 Task: Plan a trip to Gamboma, Republic of the Congo from 9th November, 2023 to 16th November, 2023 for 2 adults.2 bedrooms having 2 beds and 1 bathroom. Property type can be flat. Look for 3 properties as per requirement.
Action: Mouse moved to (558, 144)
Screenshot: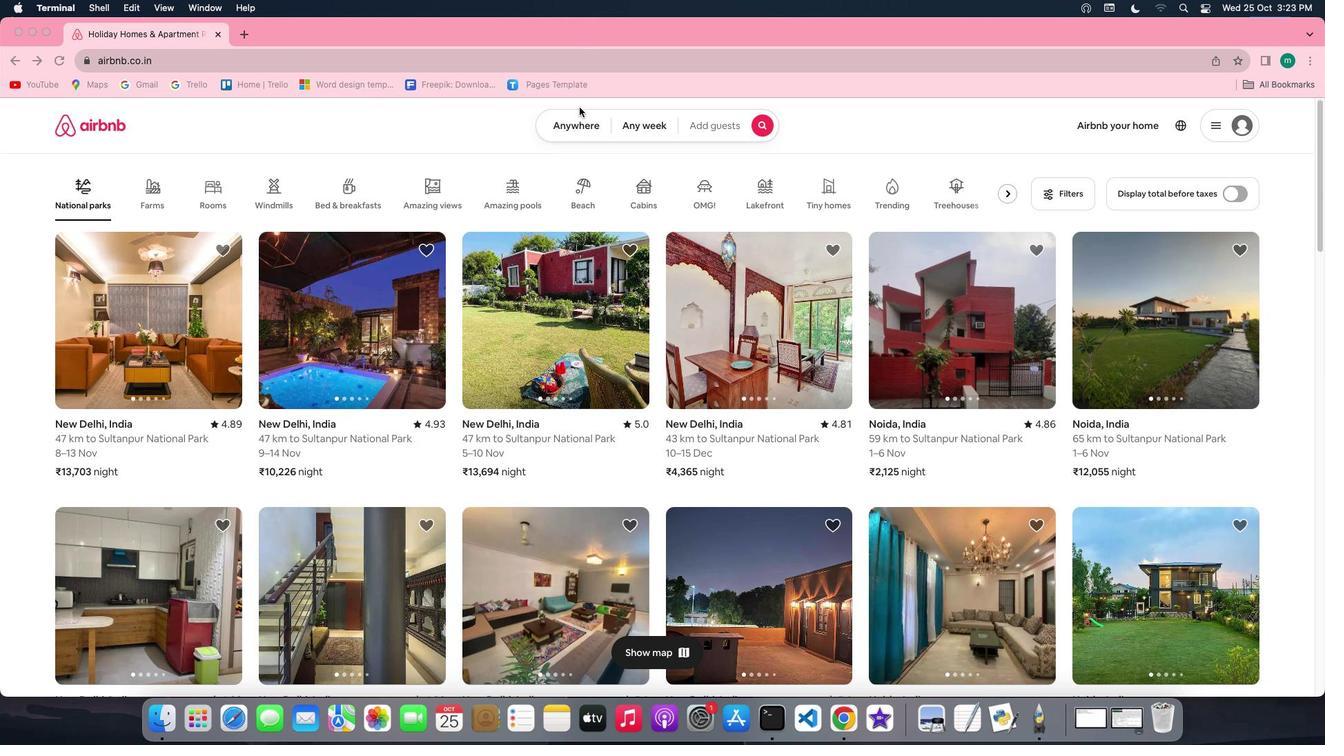 
Action: Mouse pressed left at (558, 144)
Screenshot: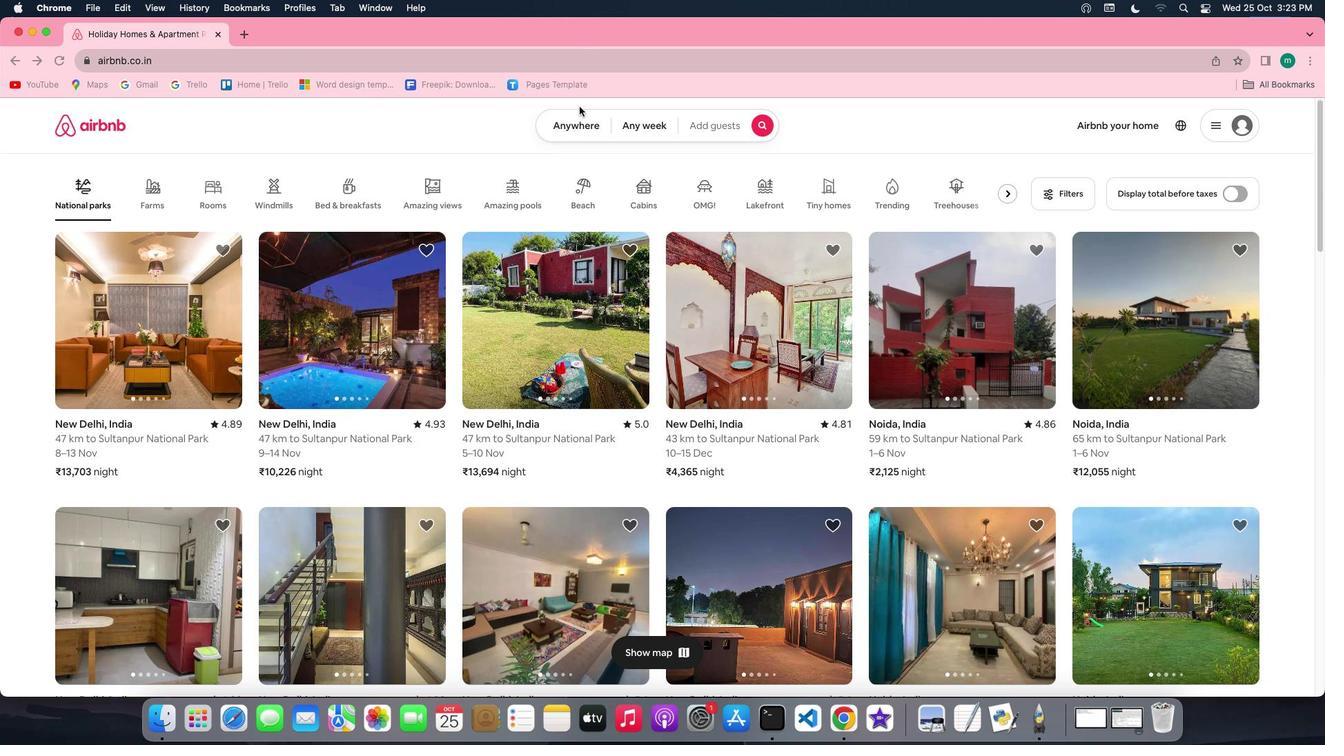
Action: Mouse moved to (560, 164)
Screenshot: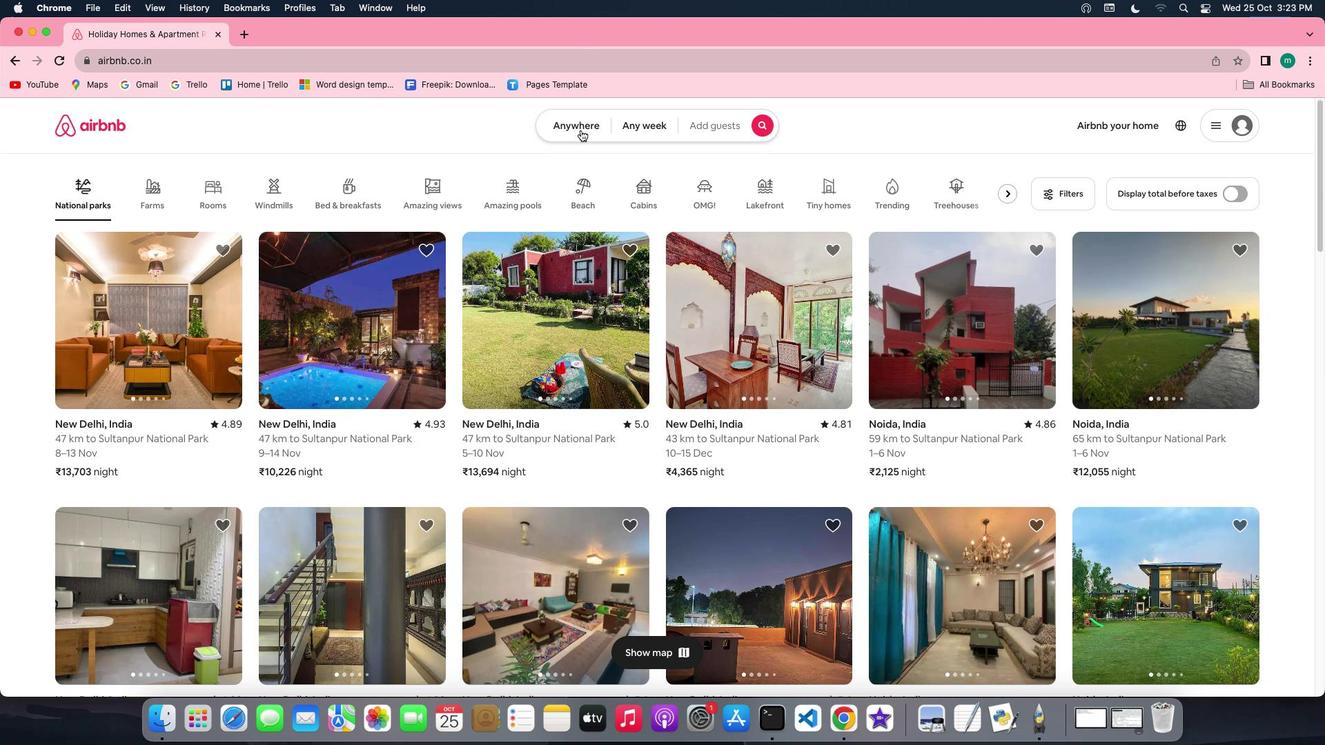 
Action: Mouse pressed left at (560, 164)
Screenshot: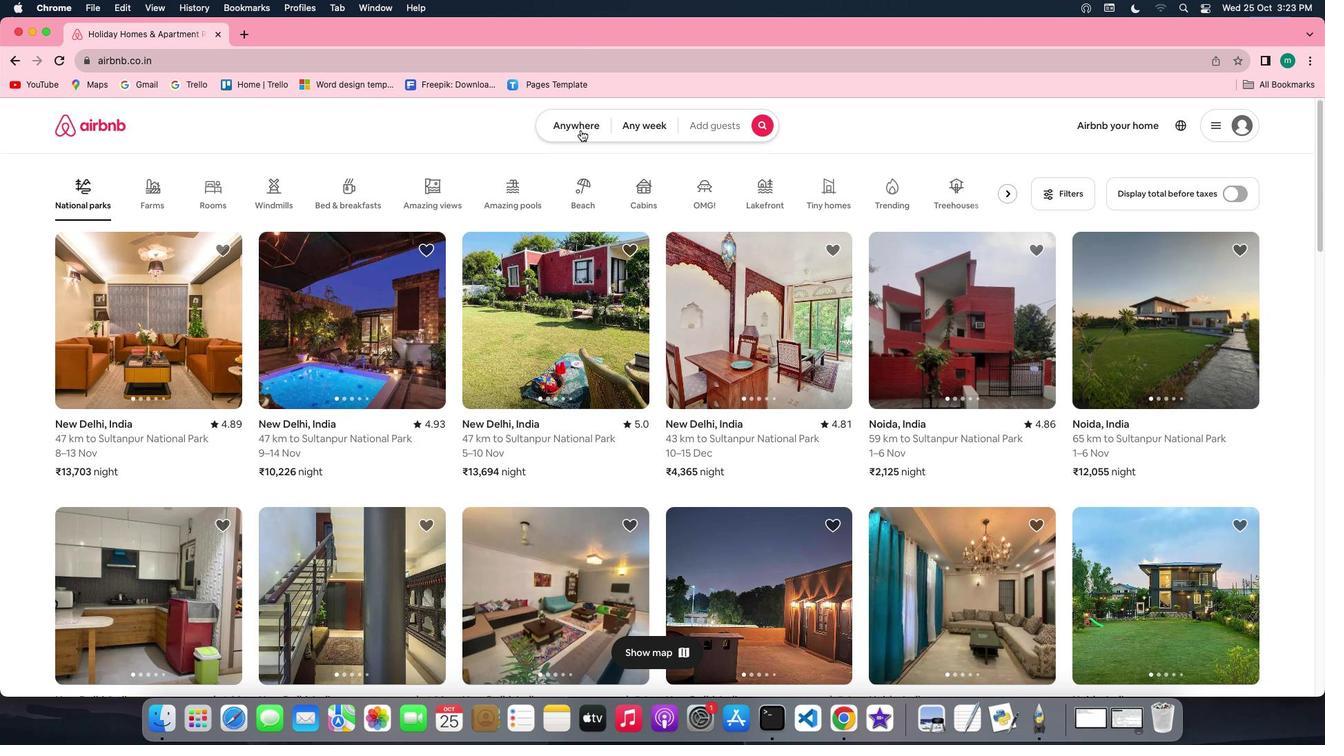 
Action: Mouse moved to (477, 206)
Screenshot: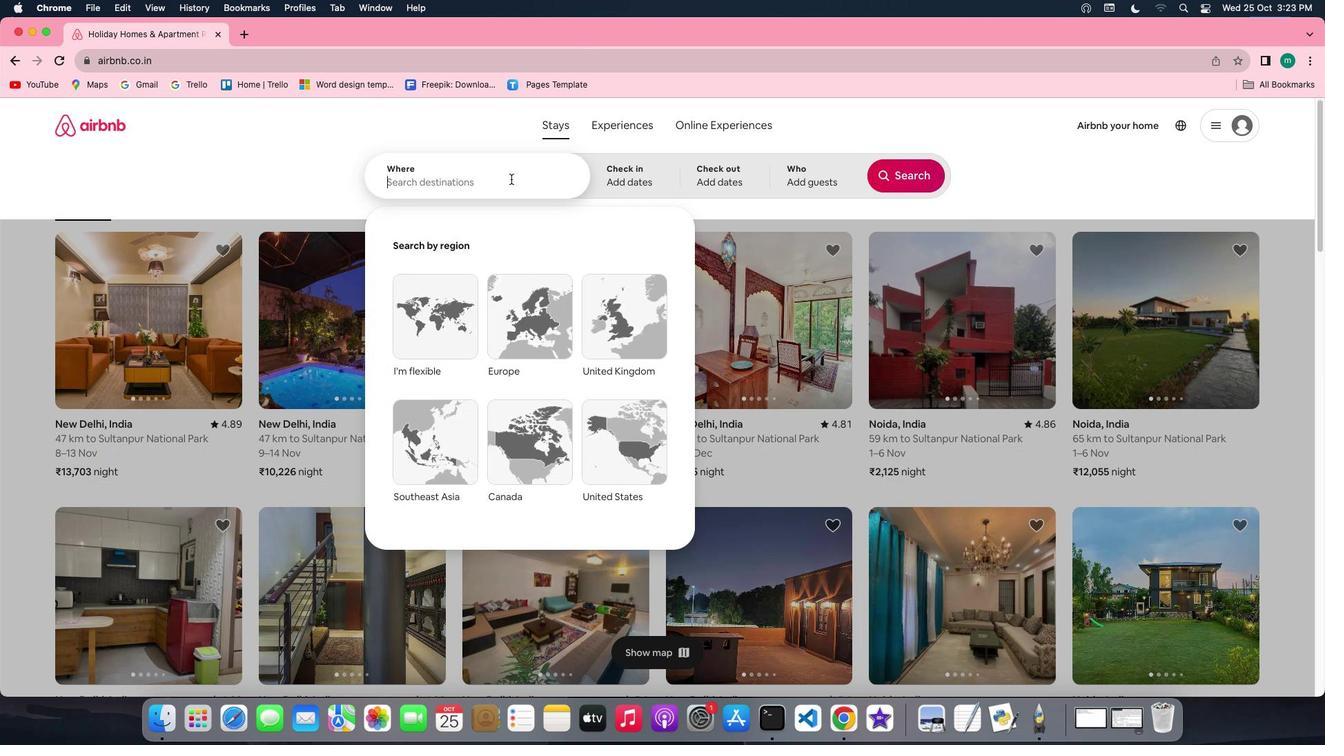 
Action: Mouse pressed left at (477, 206)
Screenshot: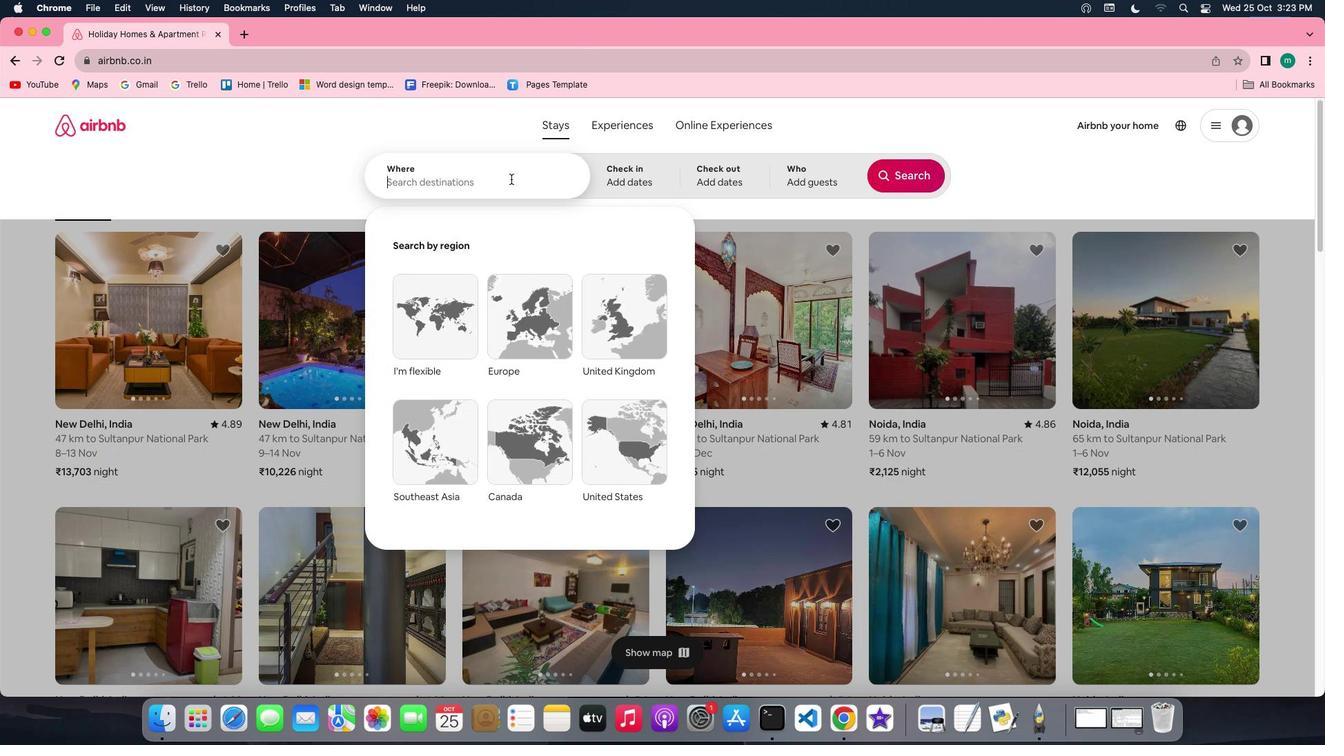 
Action: Key pressed Key.shift'G''a''m''b''o''m''a'','Key.shiftKey.shift'R''E'Key.backspace'e''p''u''b''l''i''c'Key.space'o''f'Key.space't''h''e'Key.space'c''o''n''g''o'
Screenshot: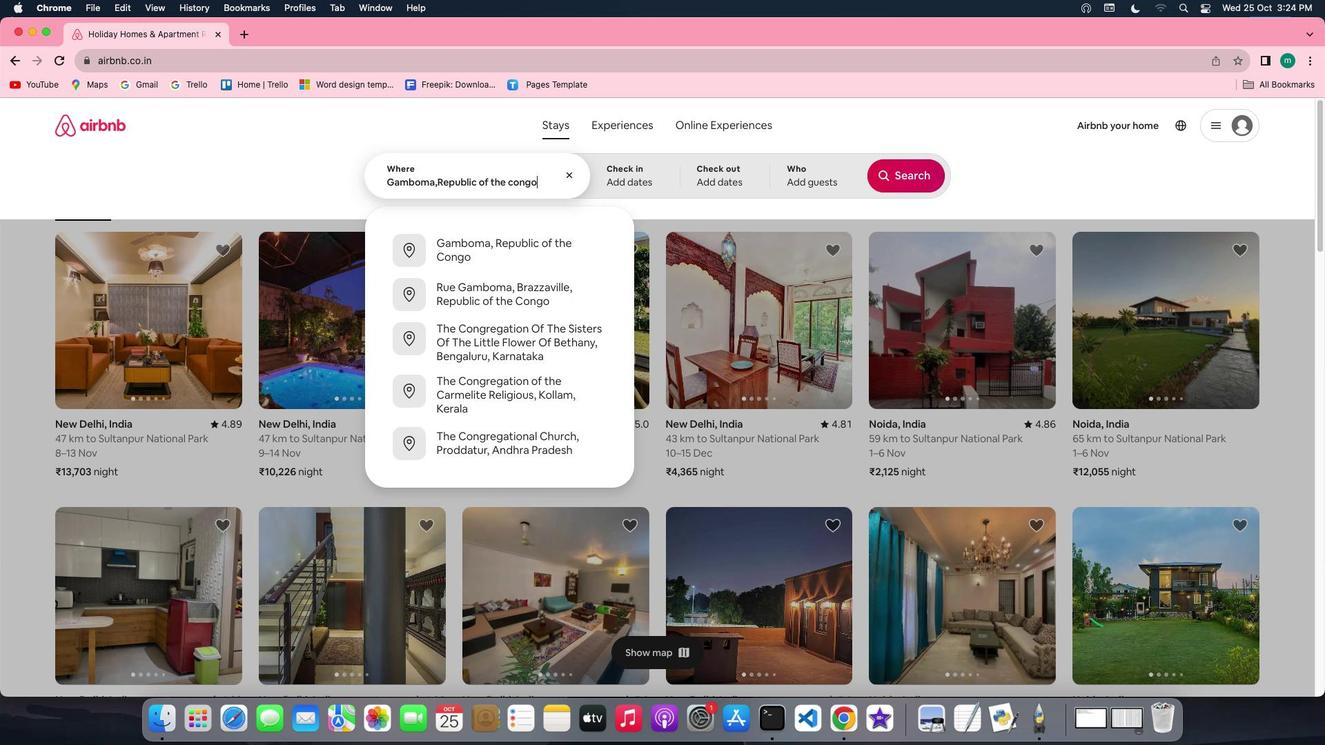 
Action: Mouse moved to (657, 203)
Screenshot: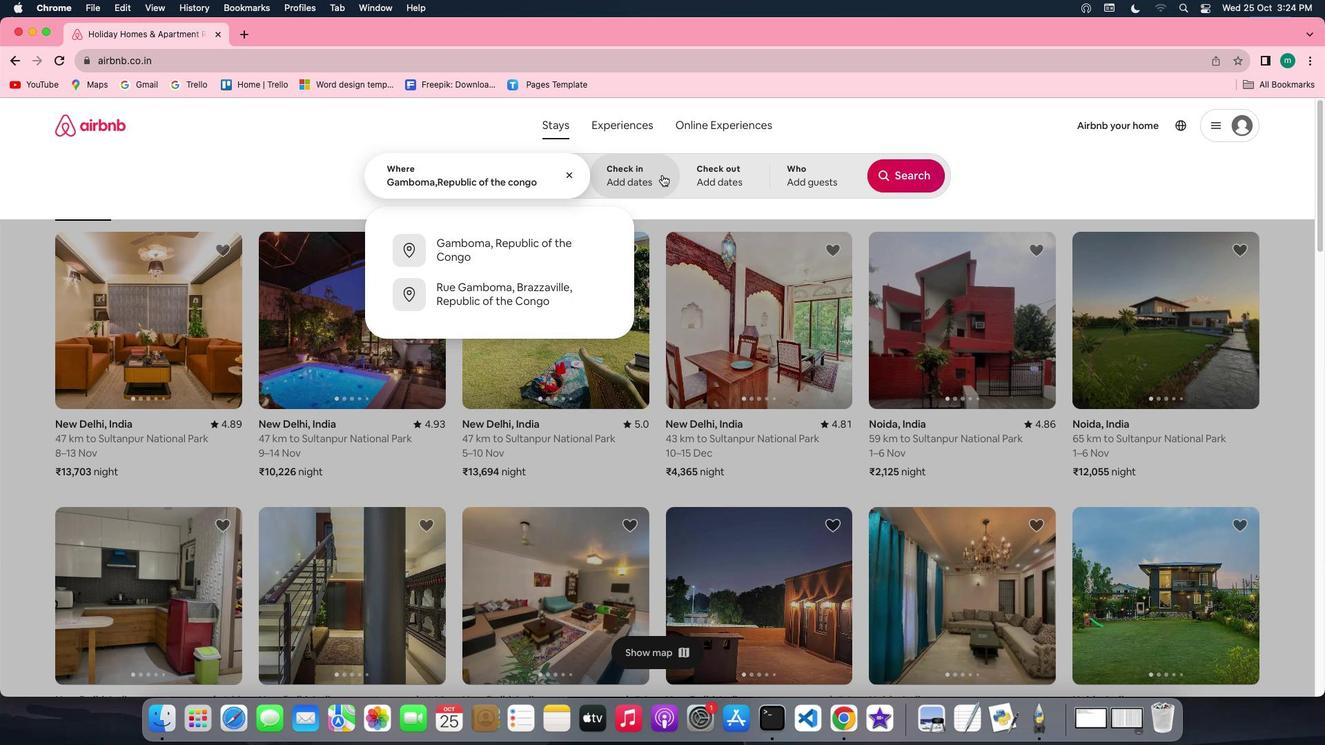 
Action: Mouse pressed left at (657, 203)
Screenshot: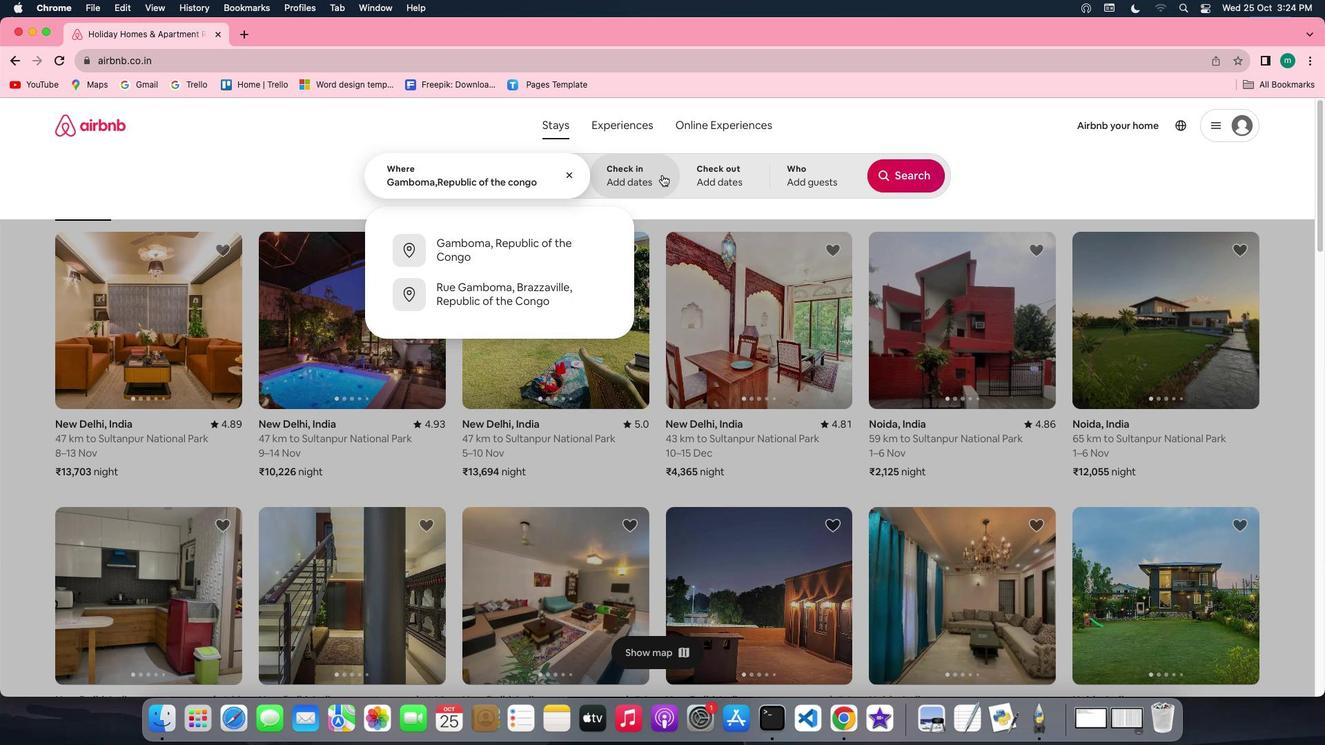 
Action: Mouse moved to (847, 378)
Screenshot: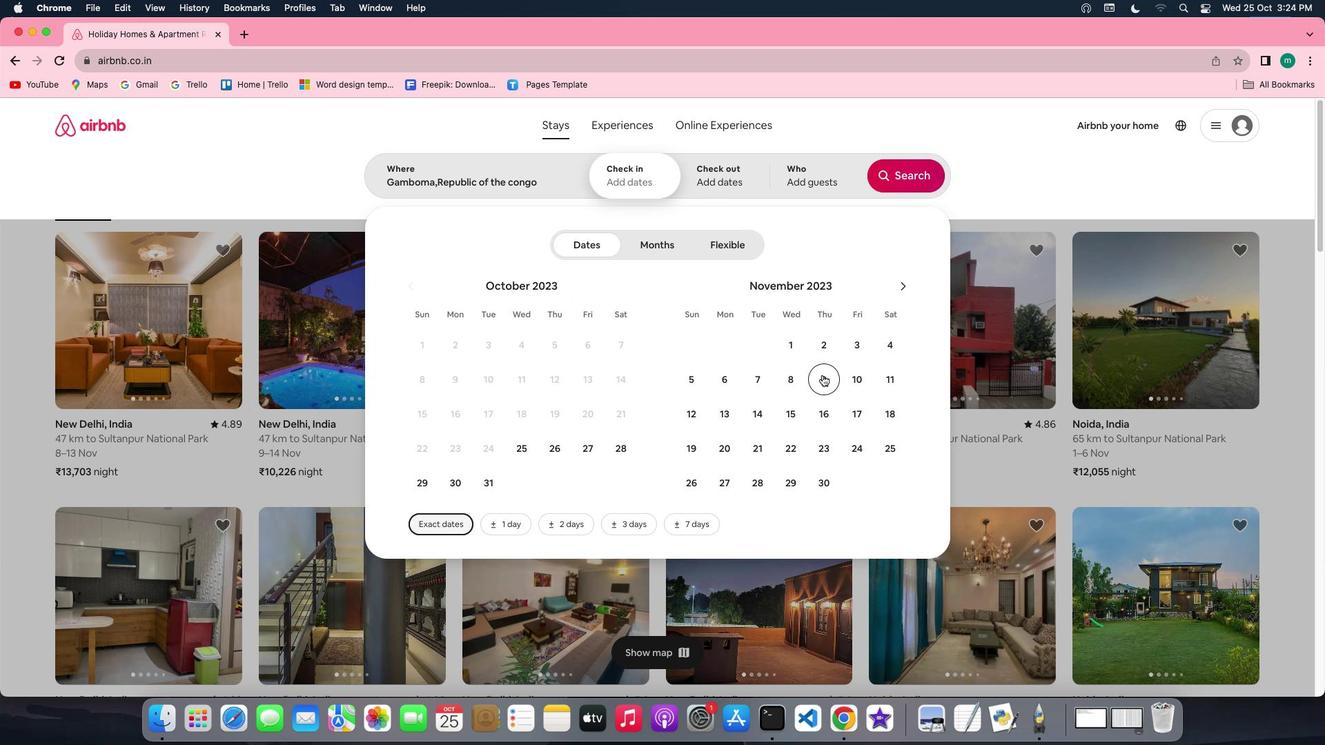 
Action: Mouse pressed left at (847, 378)
Screenshot: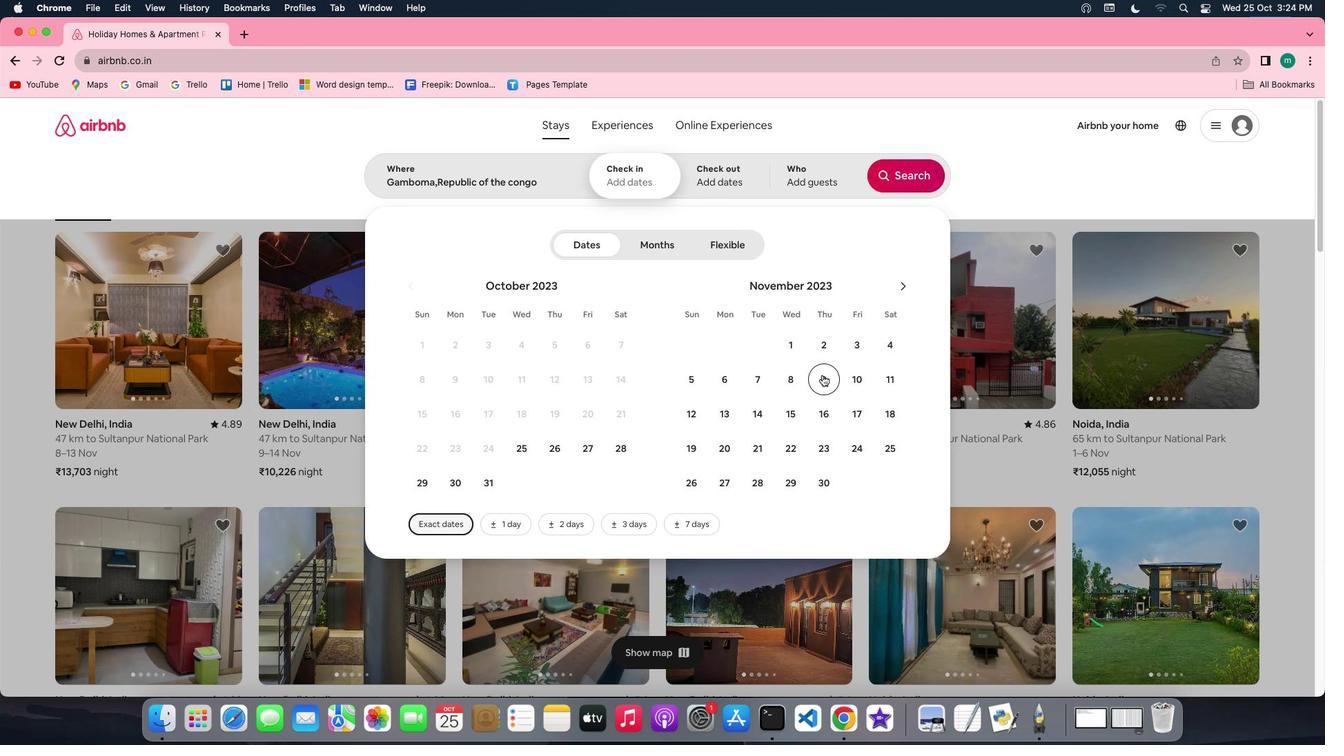 
Action: Mouse moved to (859, 406)
Screenshot: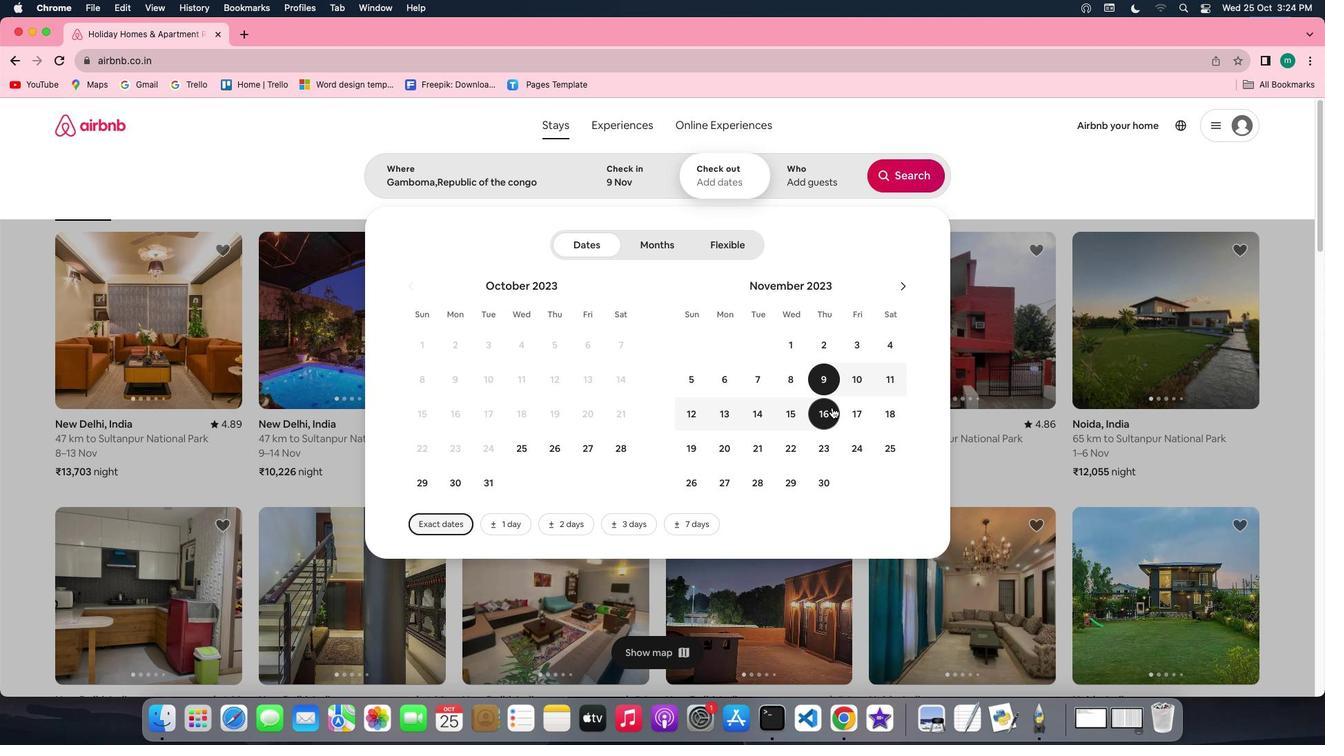 
Action: Mouse pressed left at (859, 406)
Screenshot: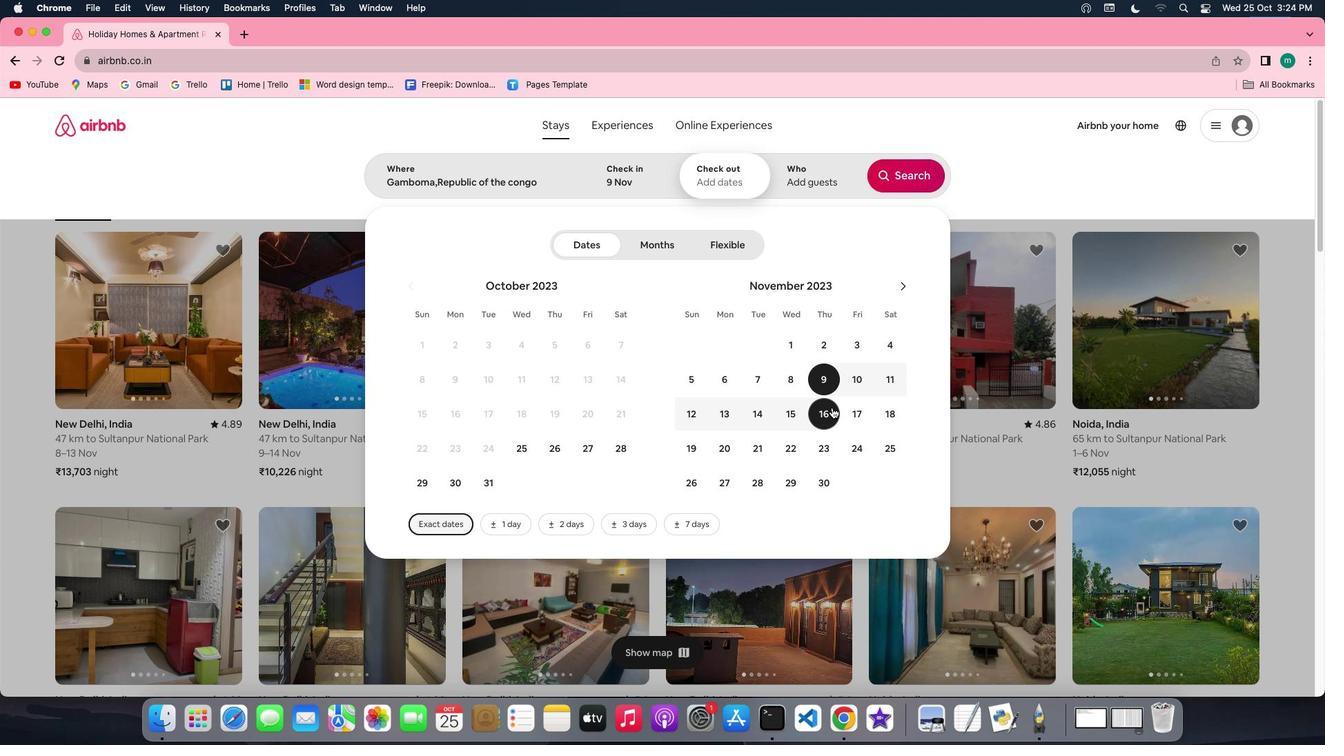 
Action: Mouse moved to (842, 211)
Screenshot: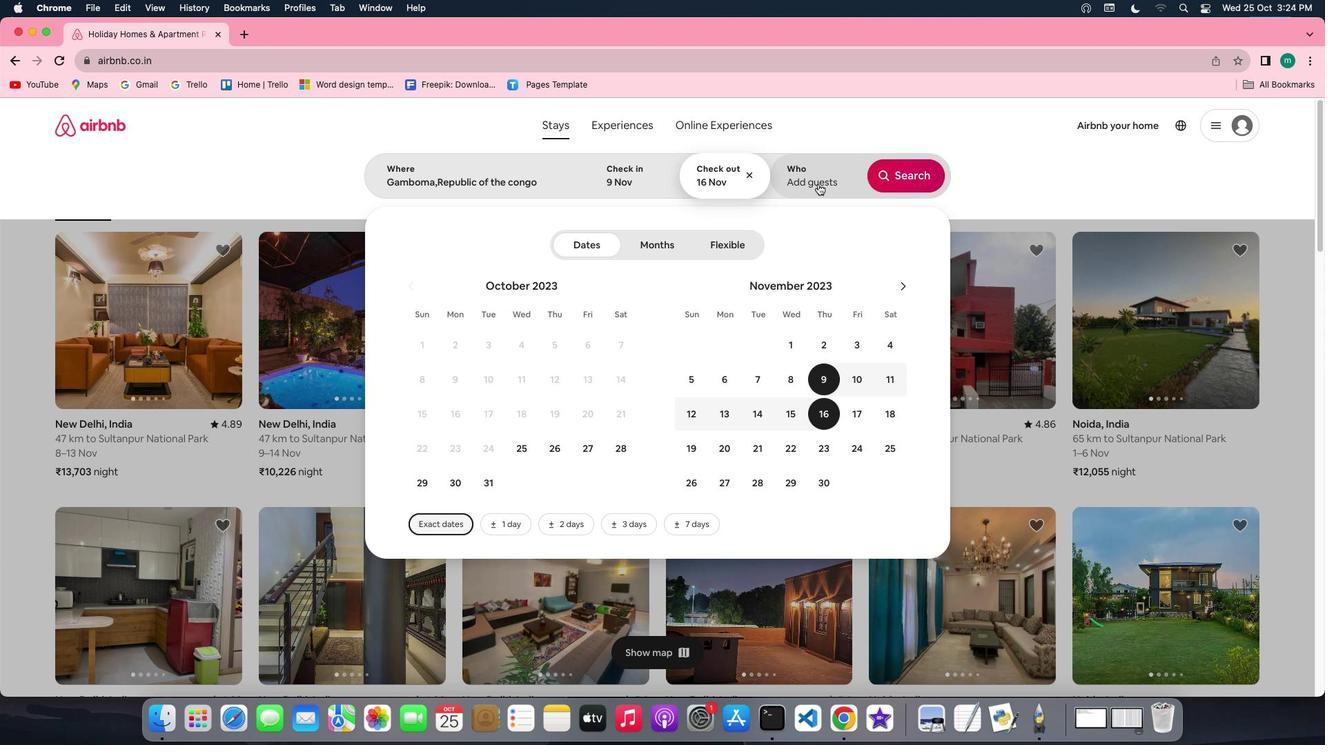 
Action: Mouse pressed left at (842, 211)
Screenshot: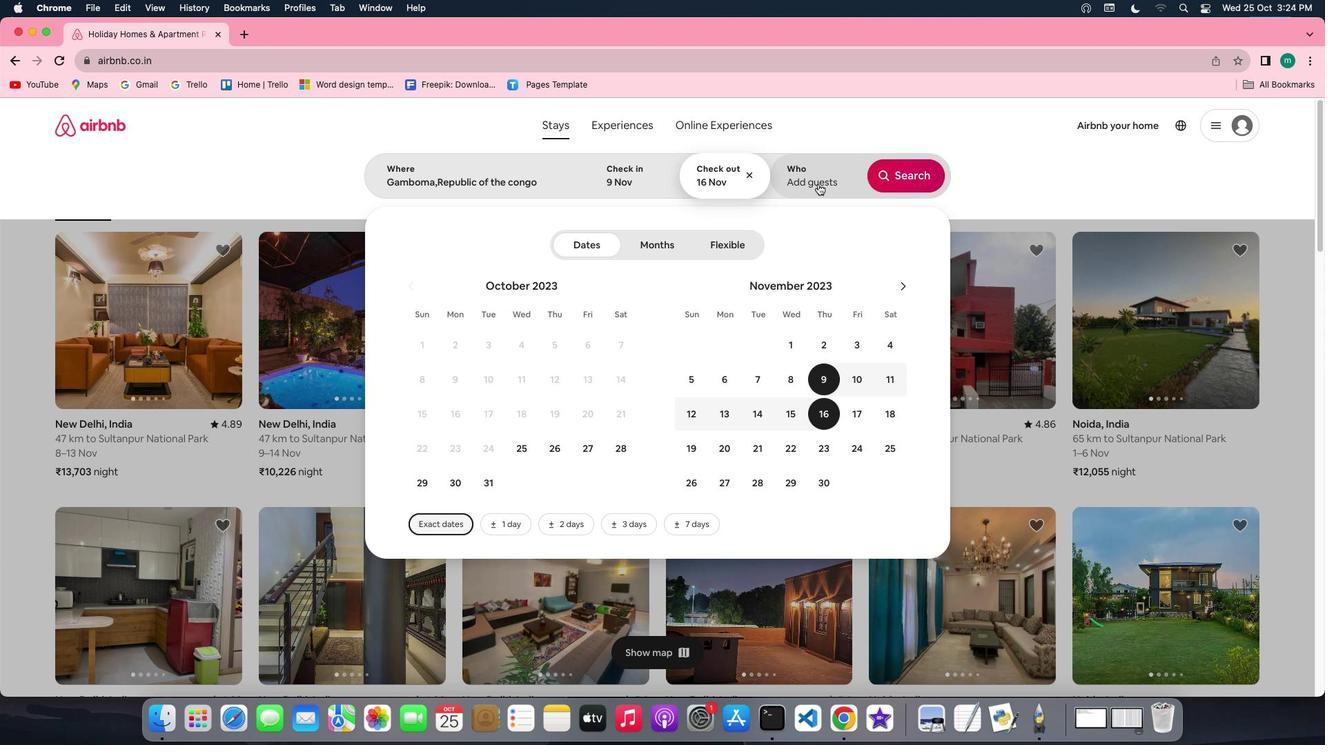 
Action: Mouse moved to (951, 271)
Screenshot: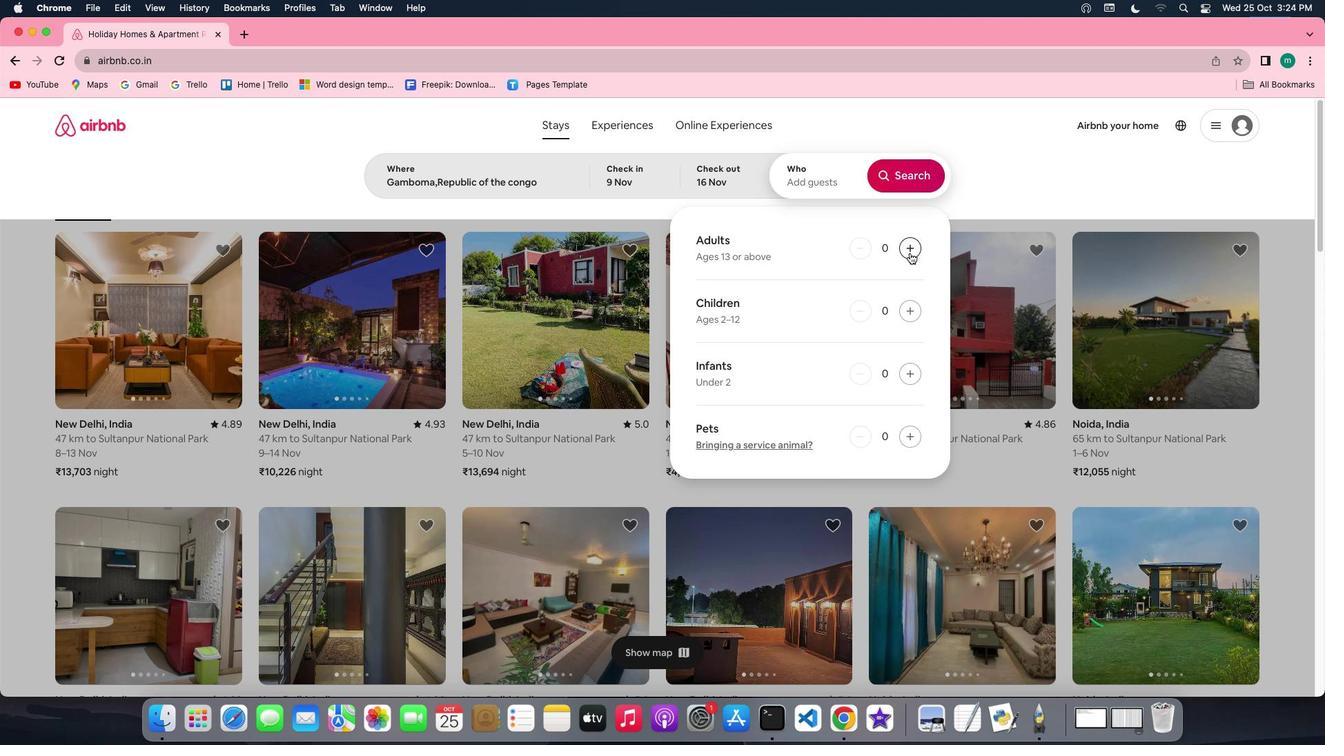 
Action: Mouse pressed left at (951, 271)
Screenshot: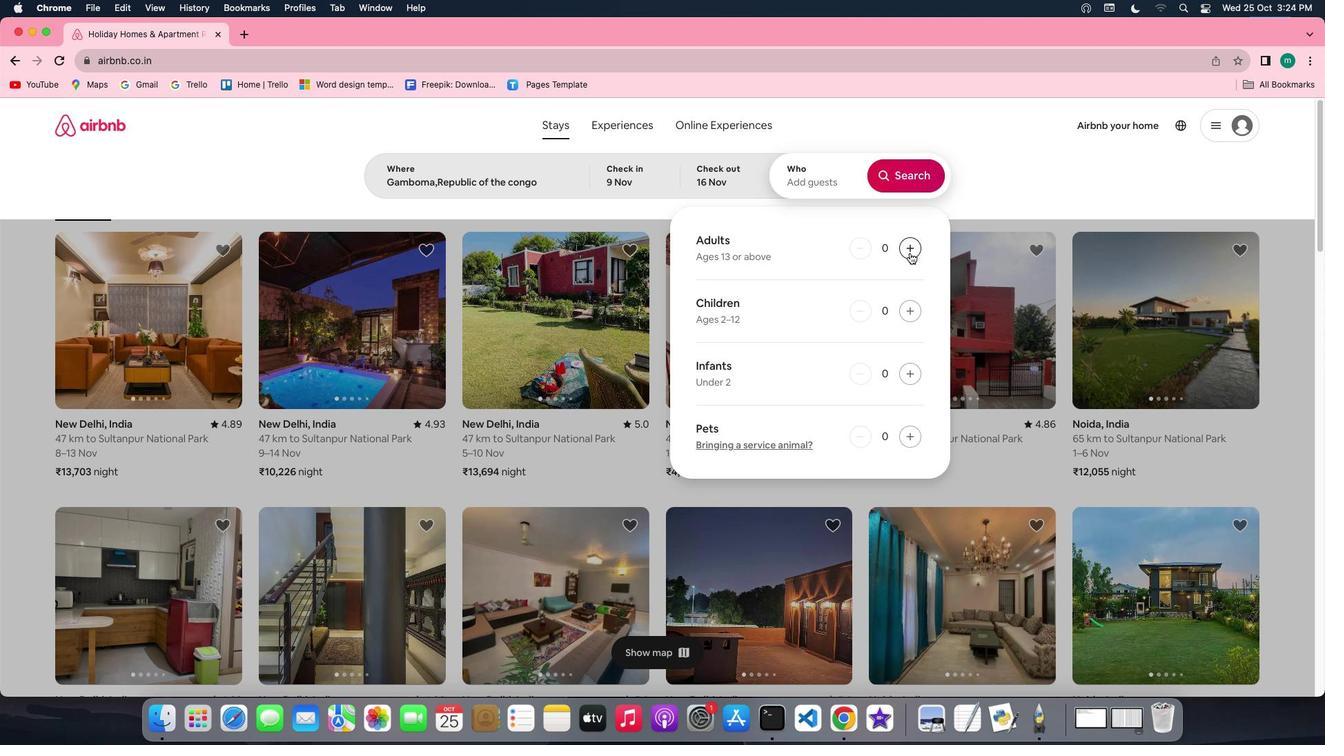 
Action: Mouse pressed left at (951, 271)
Screenshot: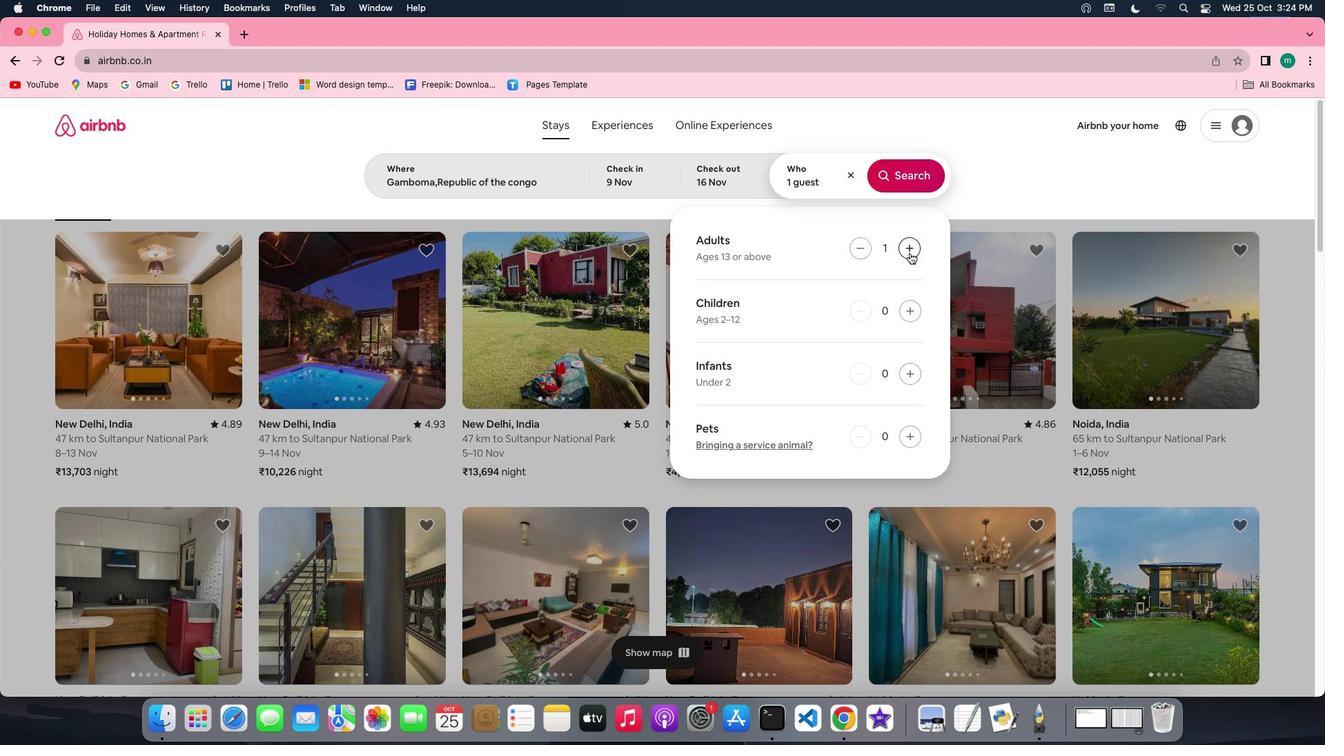 
Action: Mouse moved to (962, 197)
Screenshot: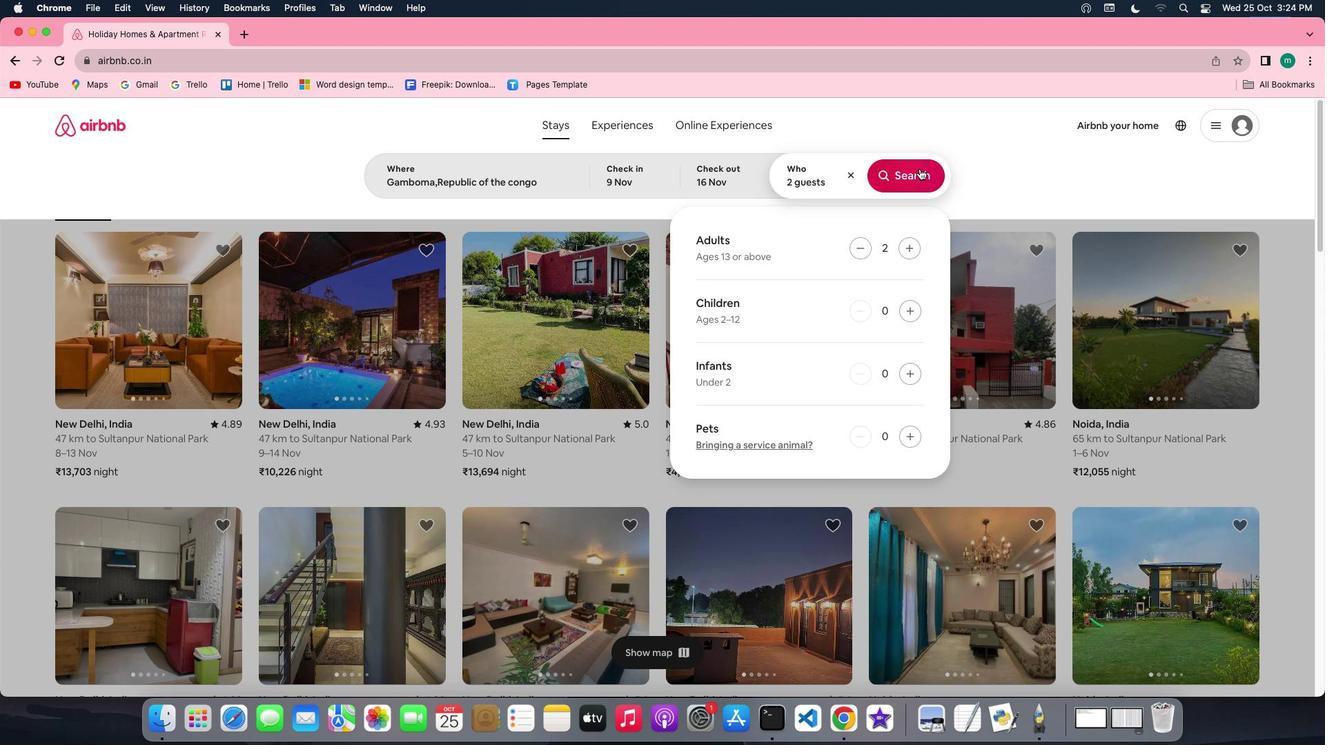 
Action: Mouse pressed left at (962, 197)
Screenshot: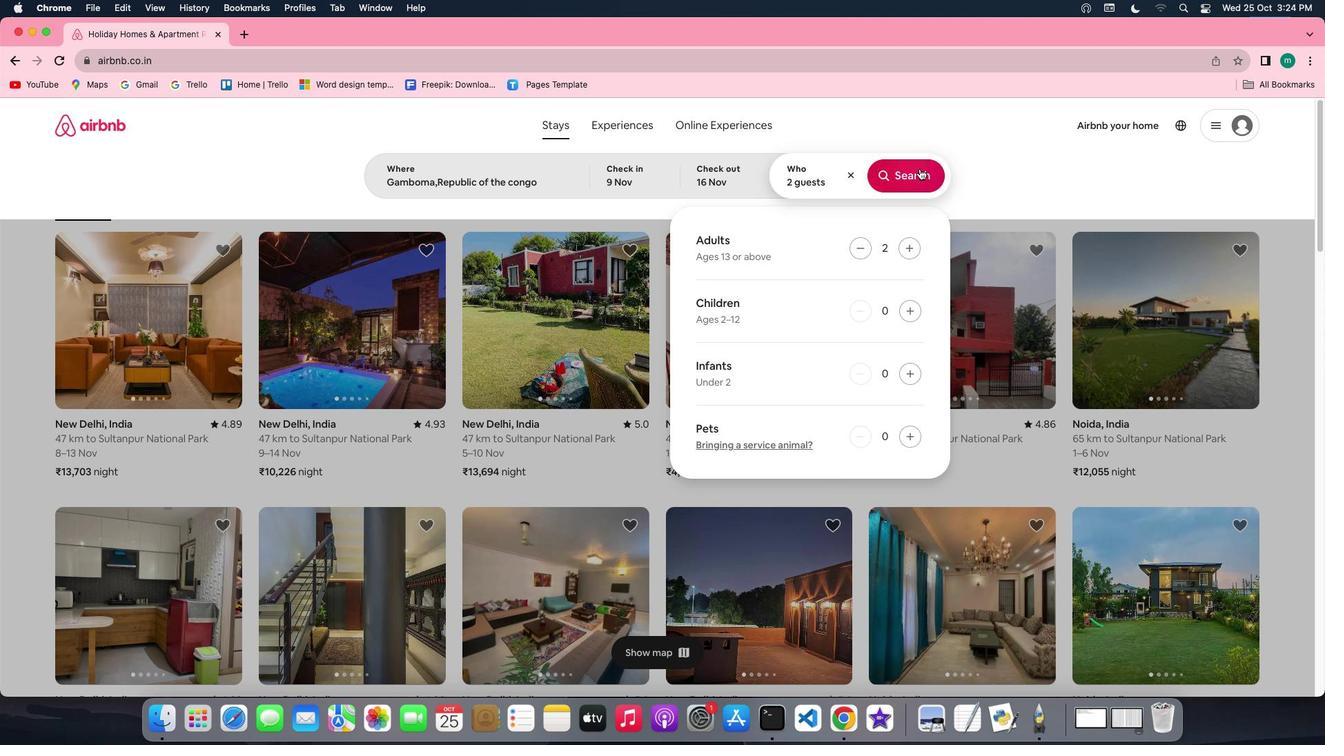
Action: Mouse moved to (1196, 208)
Screenshot: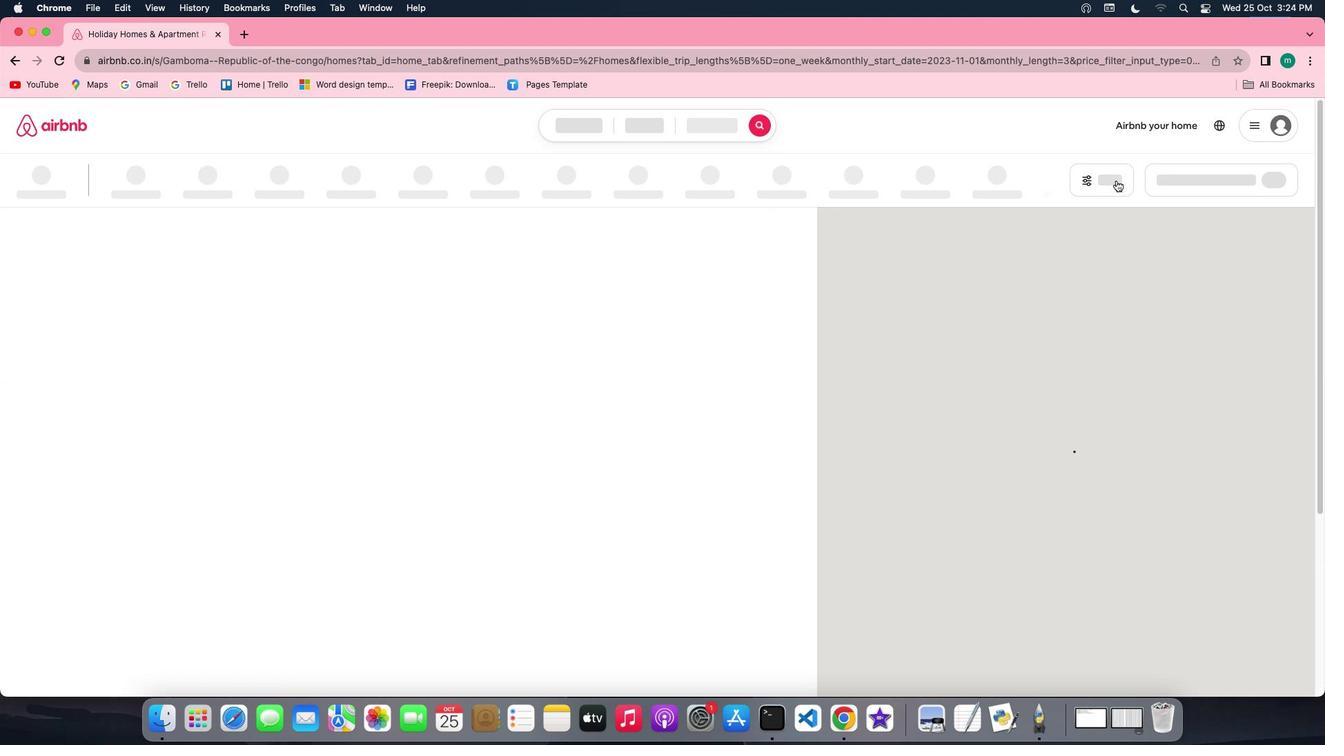 
Action: Mouse pressed left at (1196, 208)
Screenshot: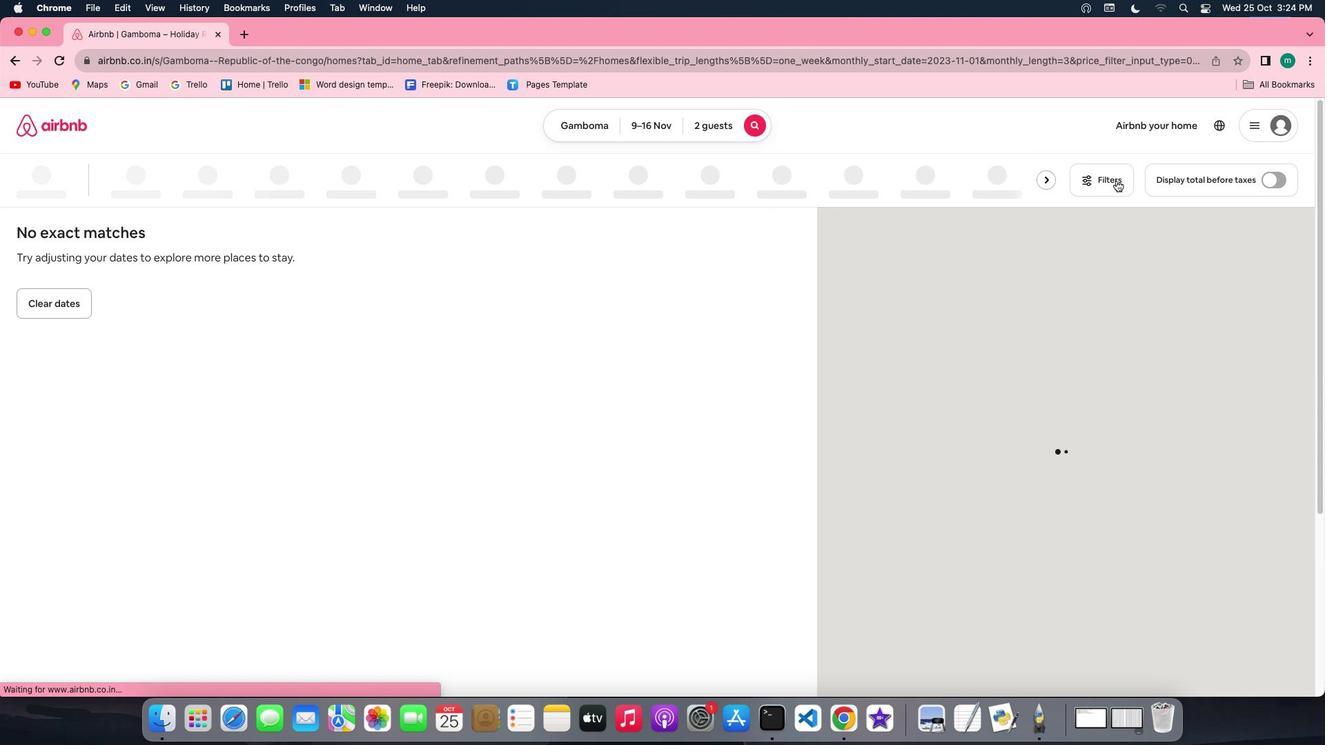 
Action: Mouse moved to (679, 357)
Screenshot: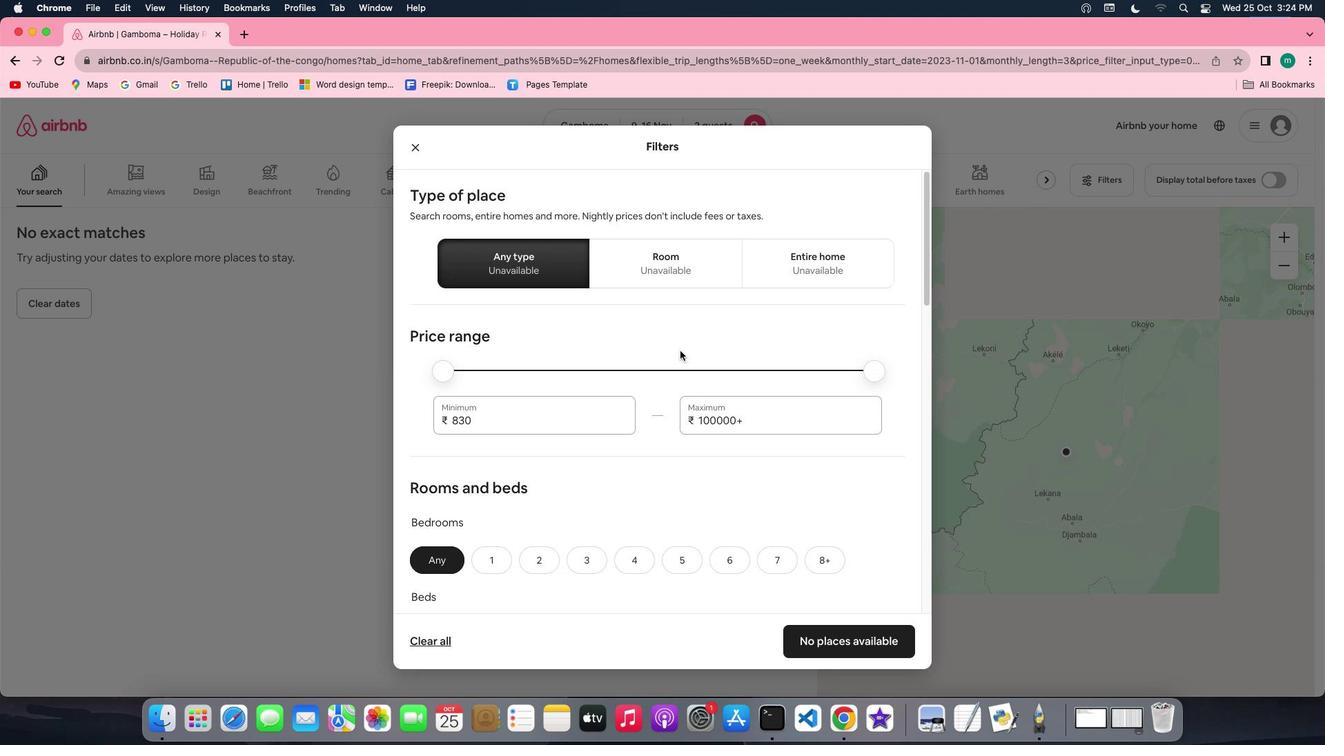 
Action: Mouse scrolled (679, 357) with delta (-127, 49)
Screenshot: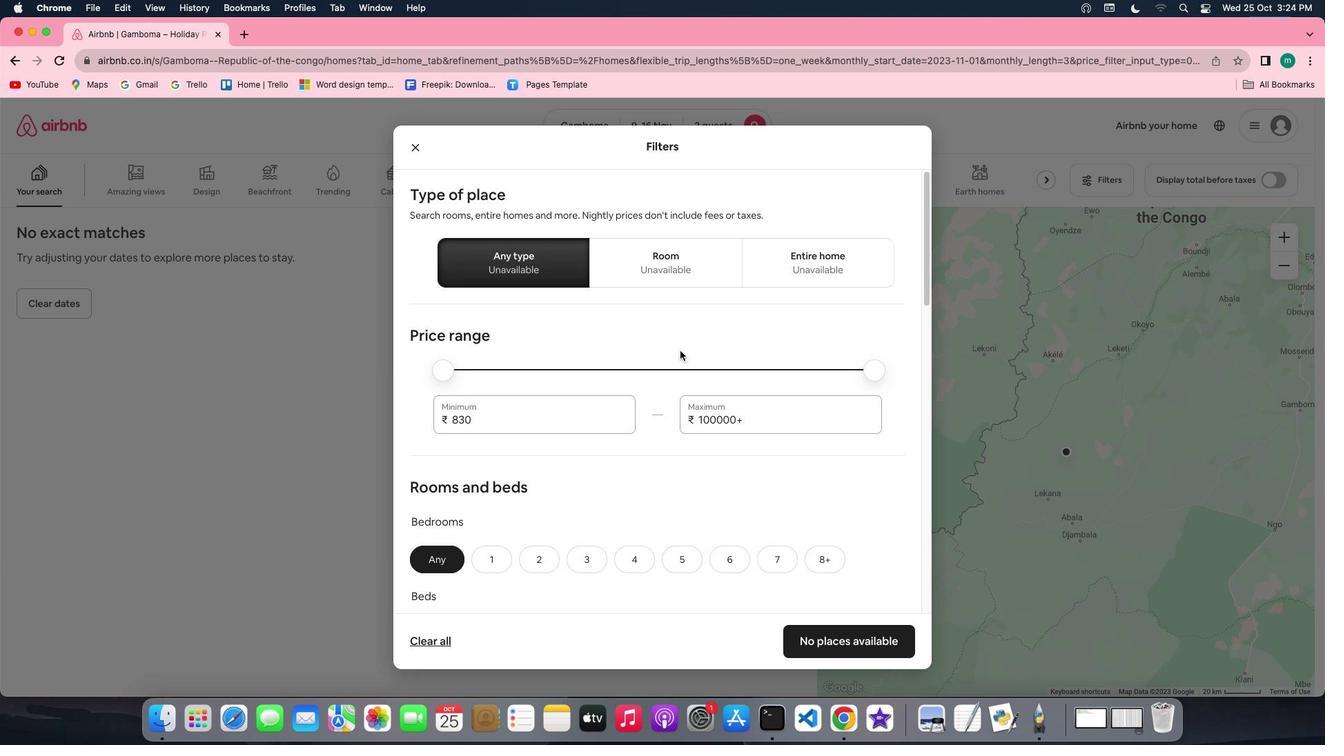 
Action: Mouse scrolled (679, 357) with delta (-127, 49)
Screenshot: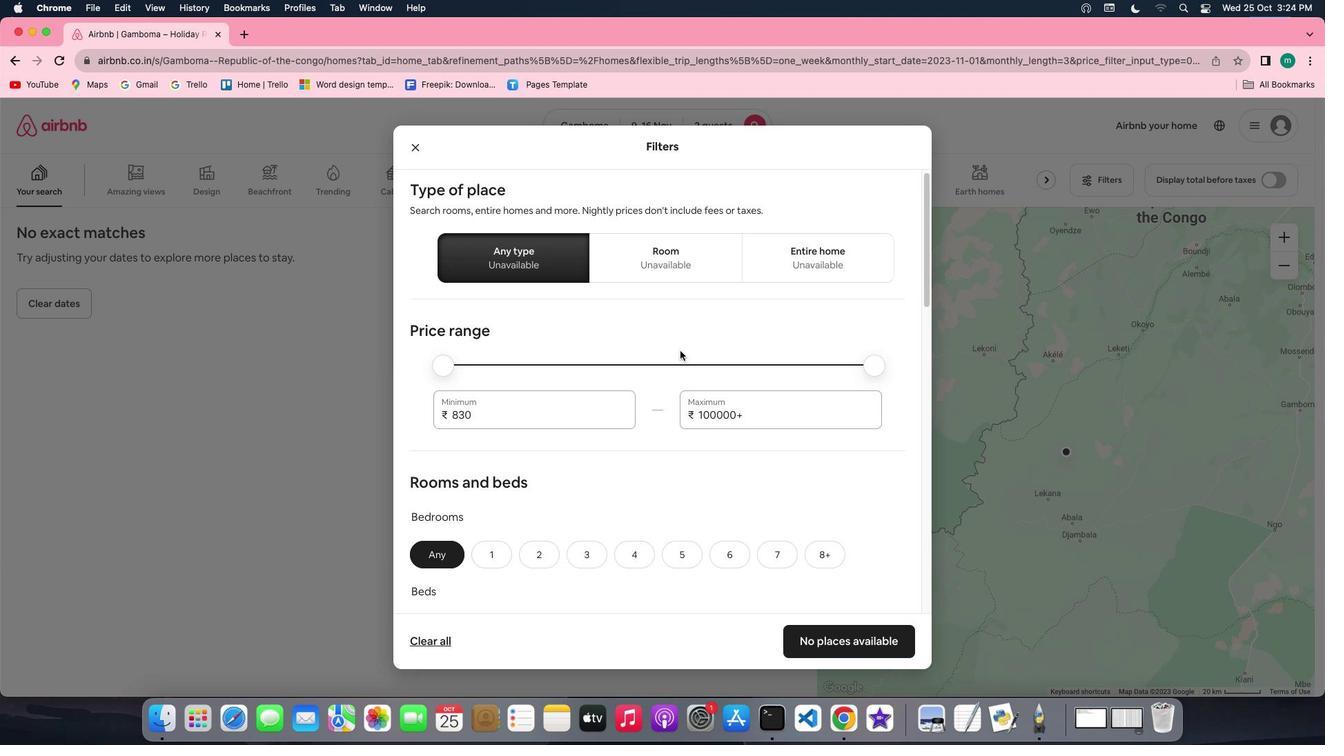 
Action: Mouse scrolled (679, 357) with delta (-127, 49)
Screenshot: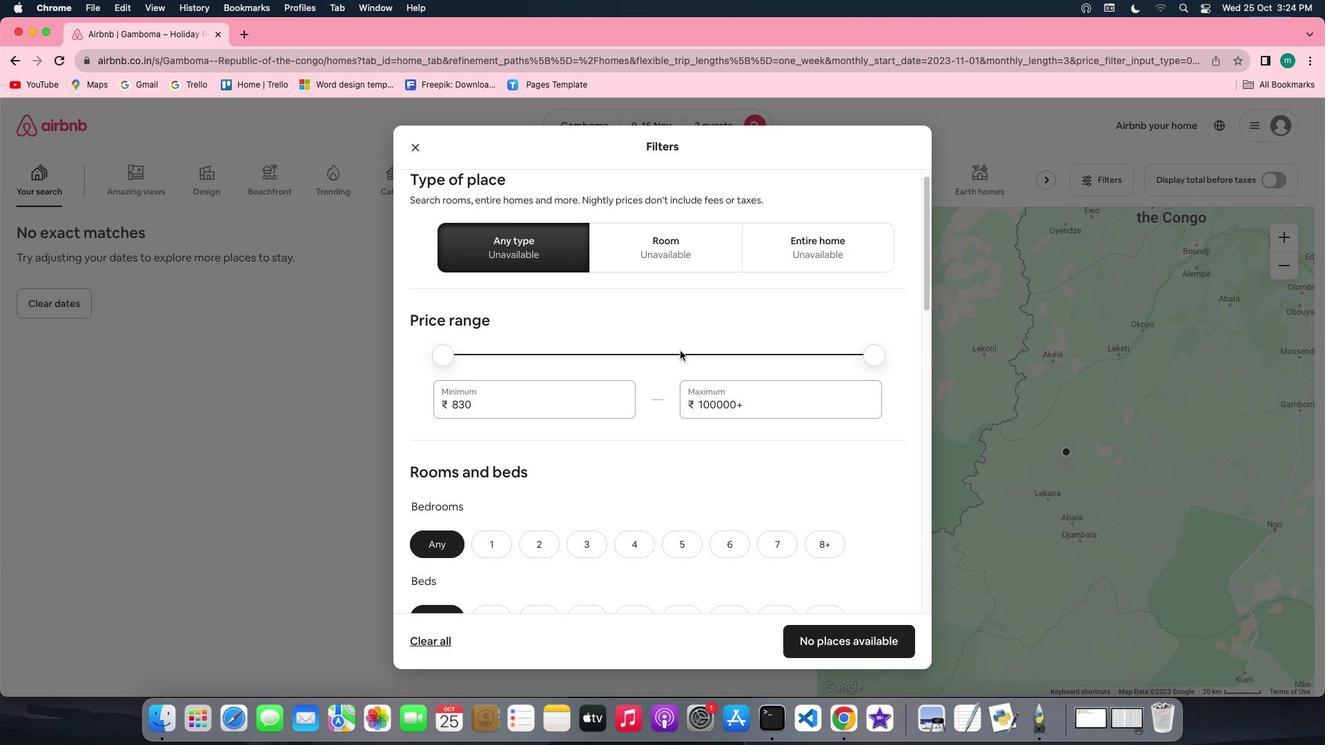 
Action: Mouse scrolled (679, 357) with delta (-127, 49)
Screenshot: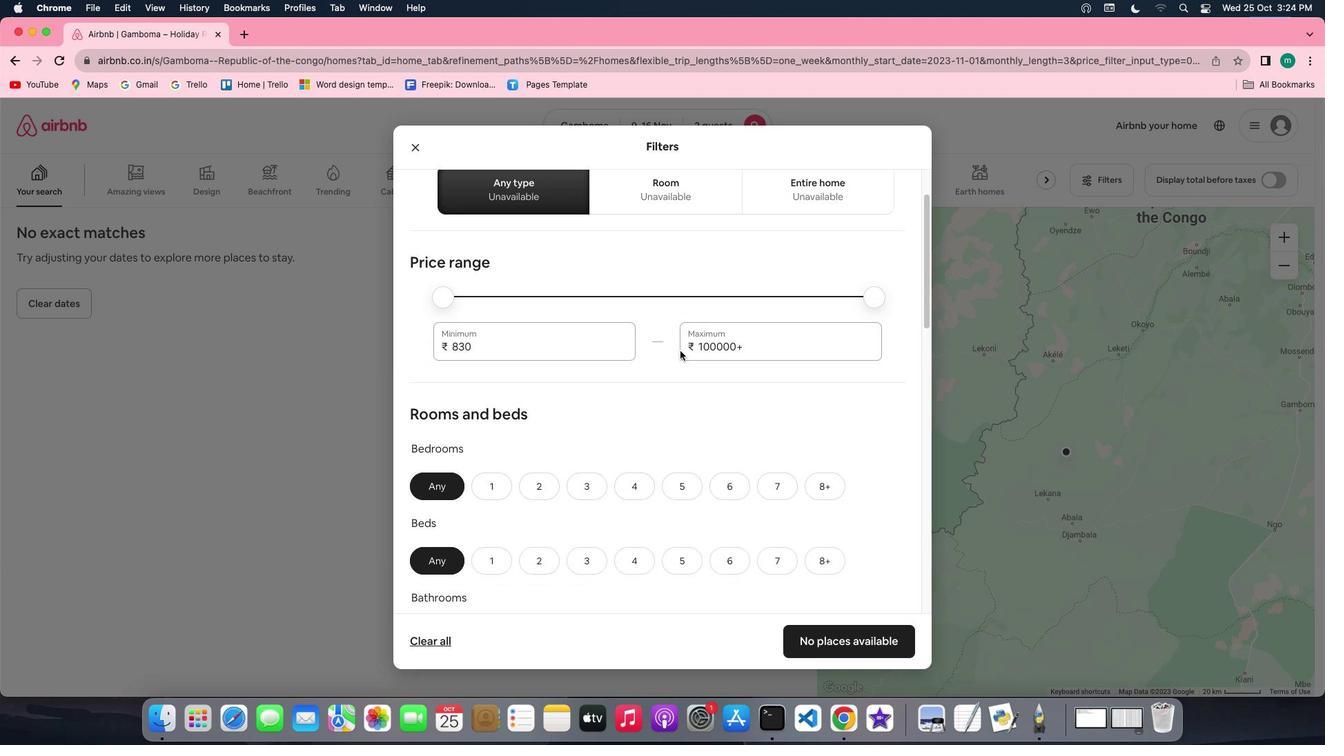 
Action: Mouse scrolled (679, 357) with delta (-127, 49)
Screenshot: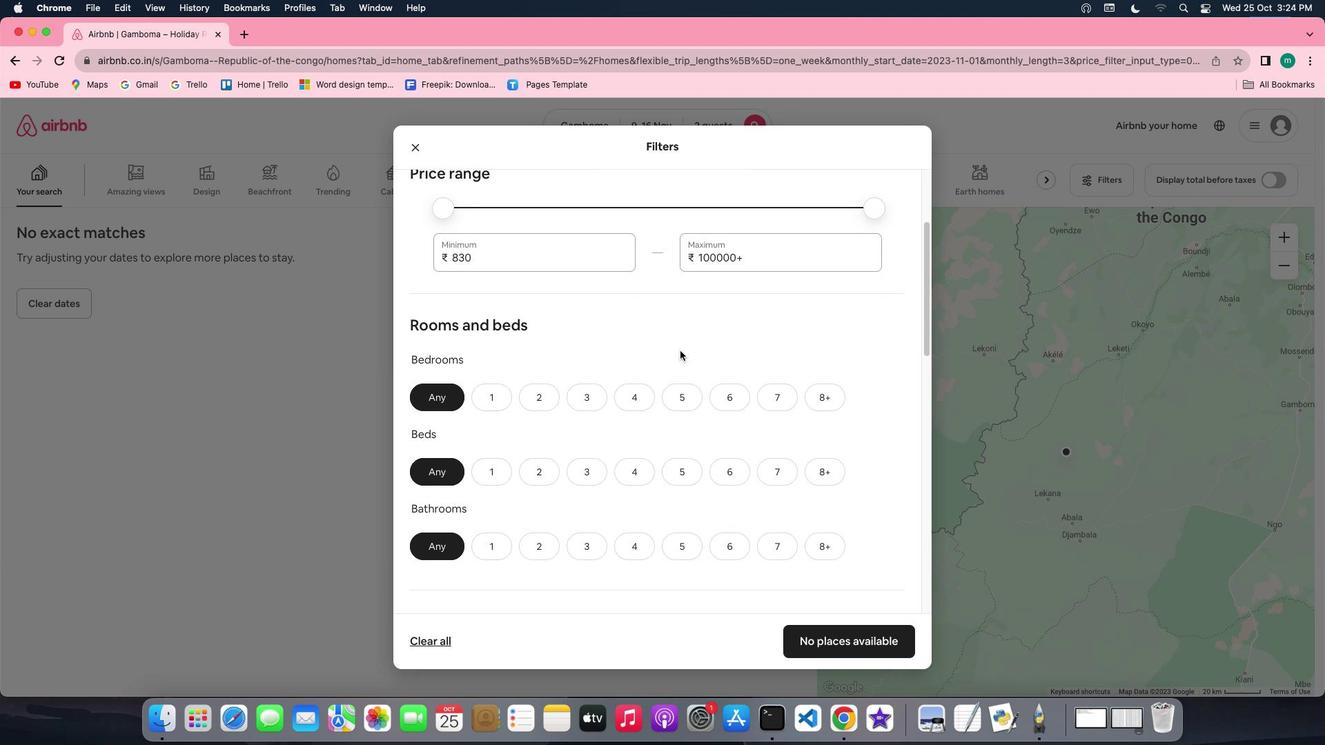 
Action: Mouse scrolled (679, 357) with delta (-127, 49)
Screenshot: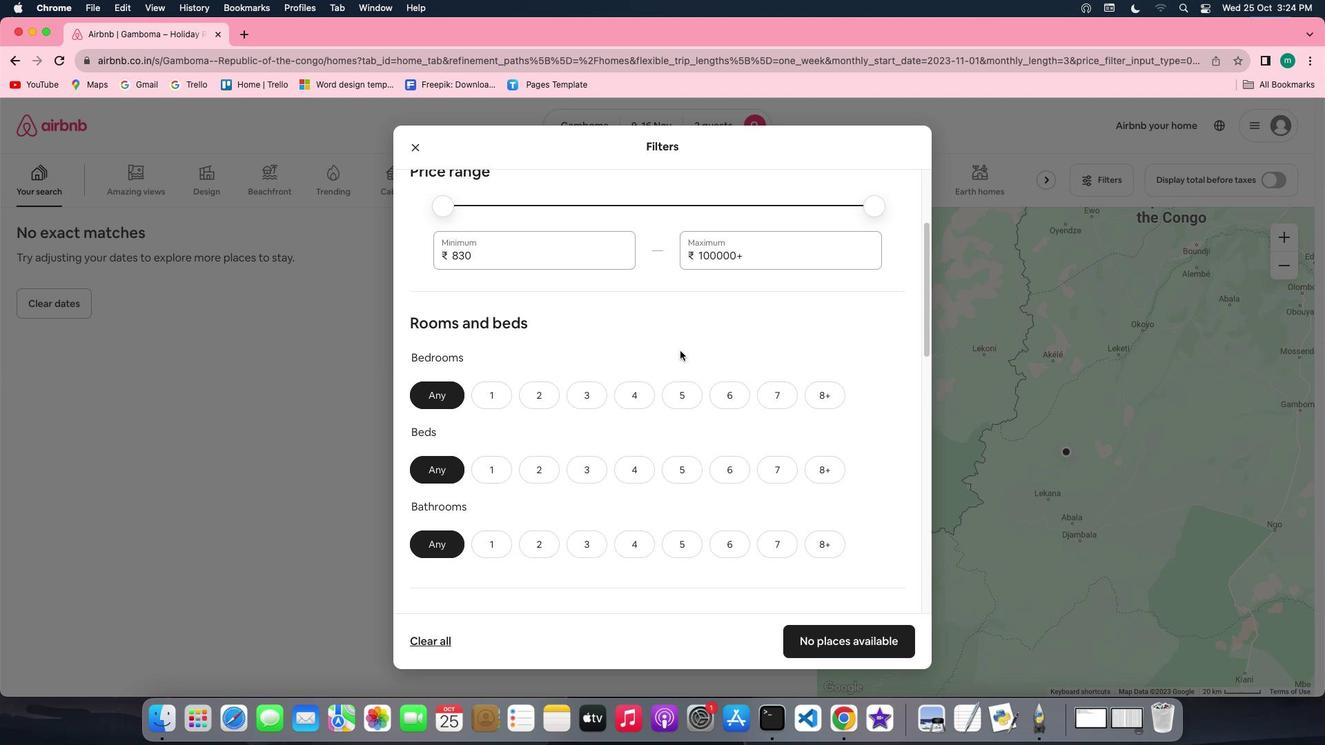 
Action: Mouse scrolled (679, 357) with delta (-127, 49)
Screenshot: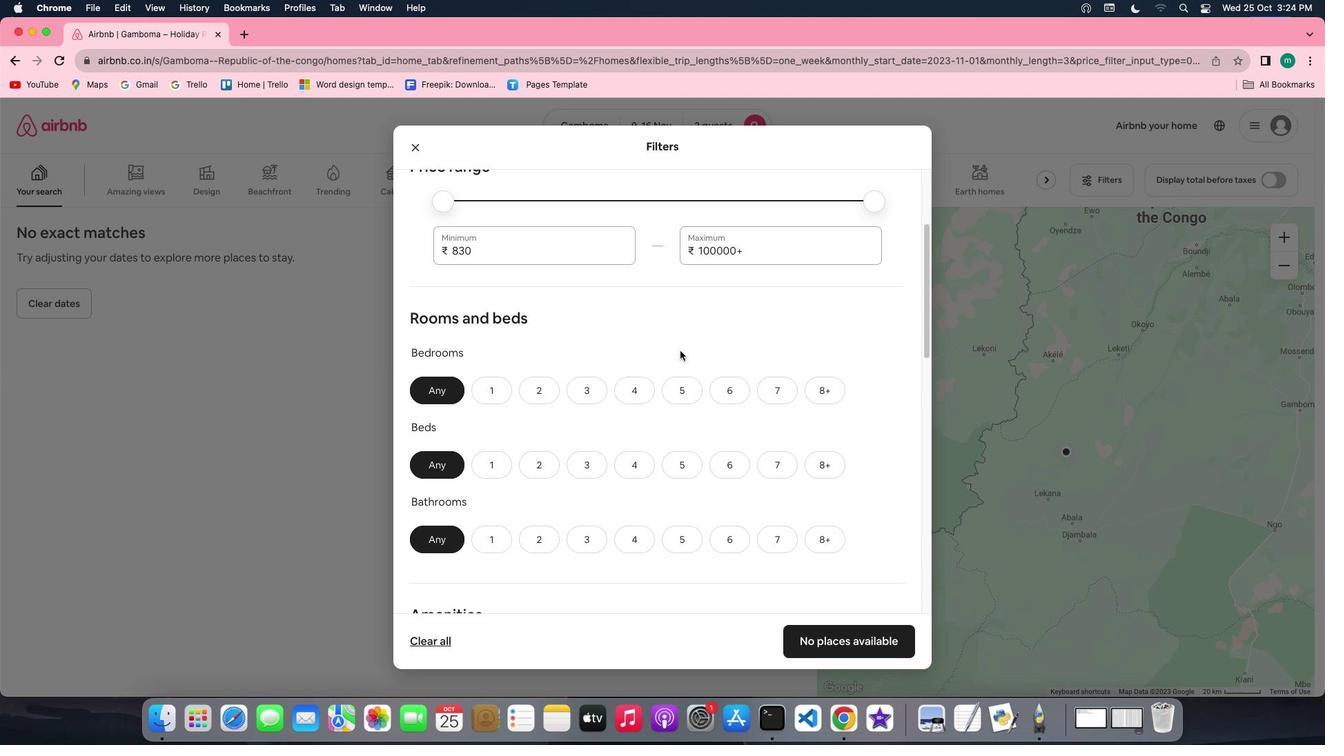 
Action: Mouse scrolled (679, 357) with delta (-127, 49)
Screenshot: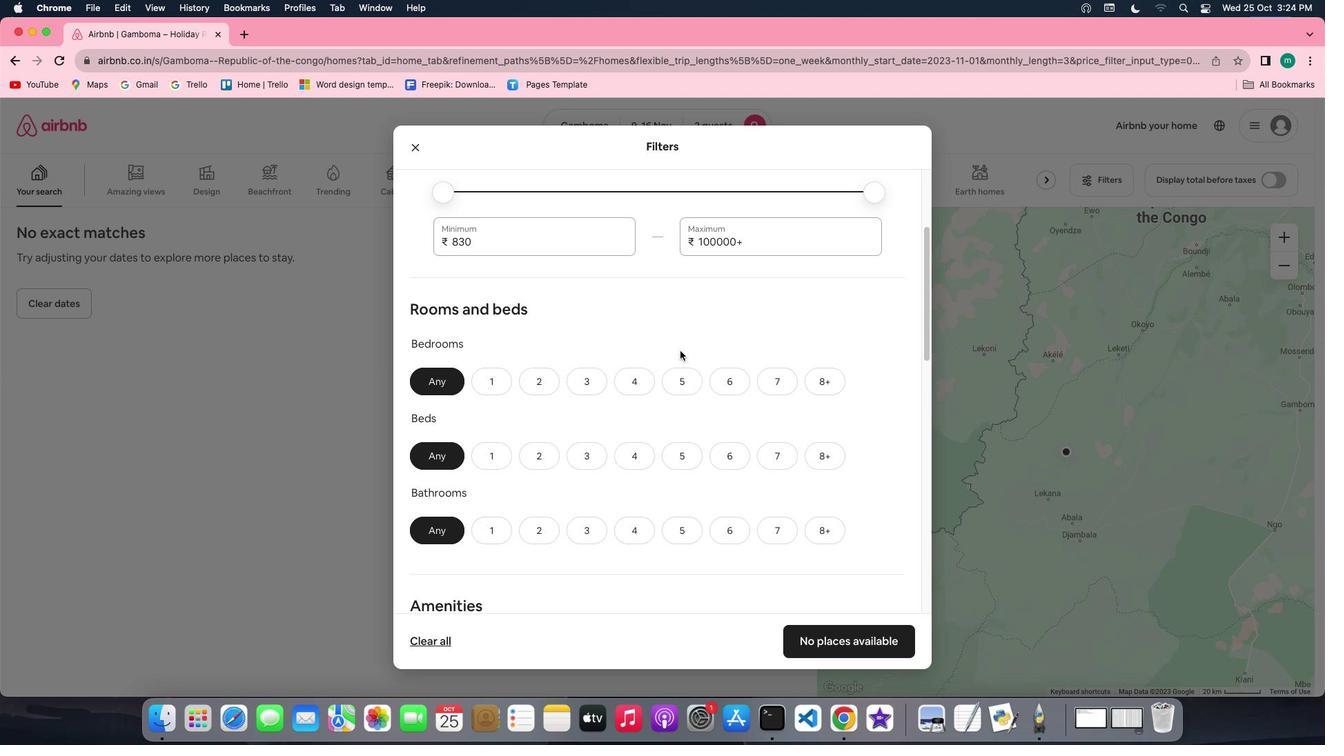 
Action: Mouse scrolled (679, 357) with delta (-127, 49)
Screenshot: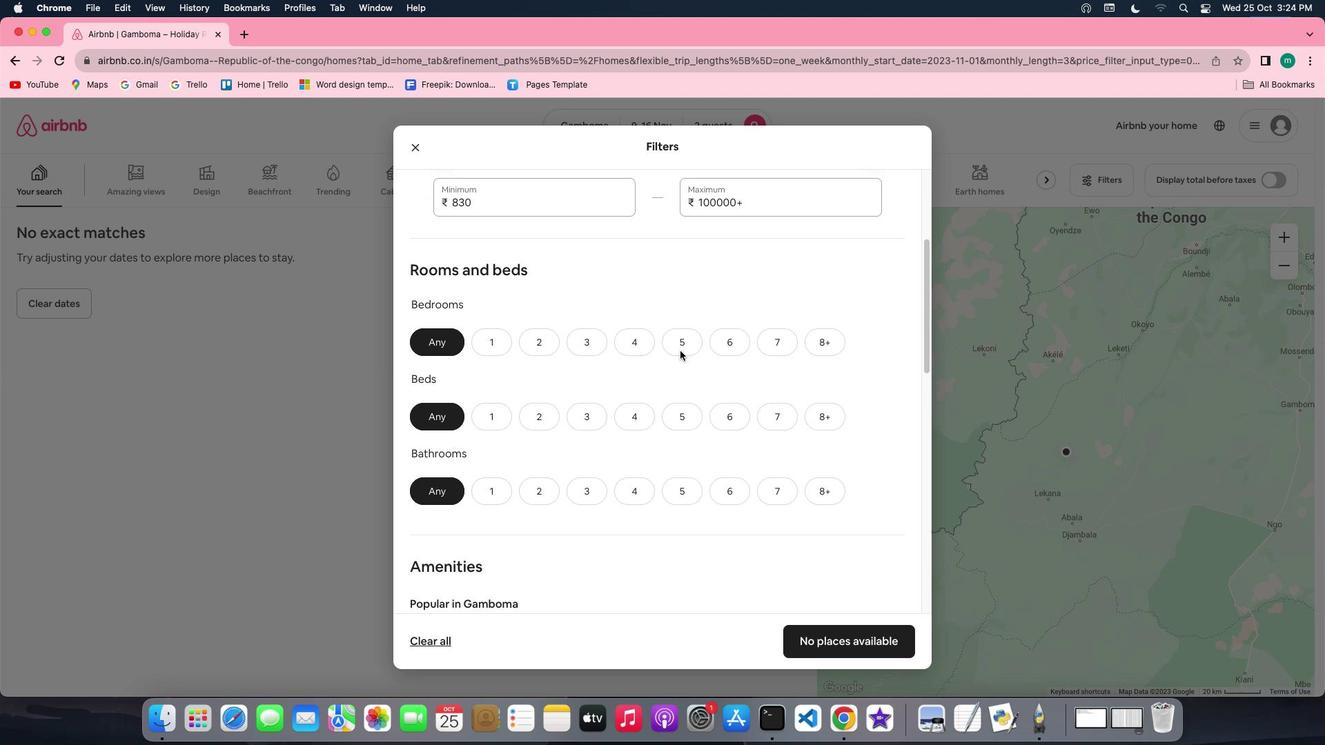
Action: Mouse scrolled (679, 357) with delta (-127, 49)
Screenshot: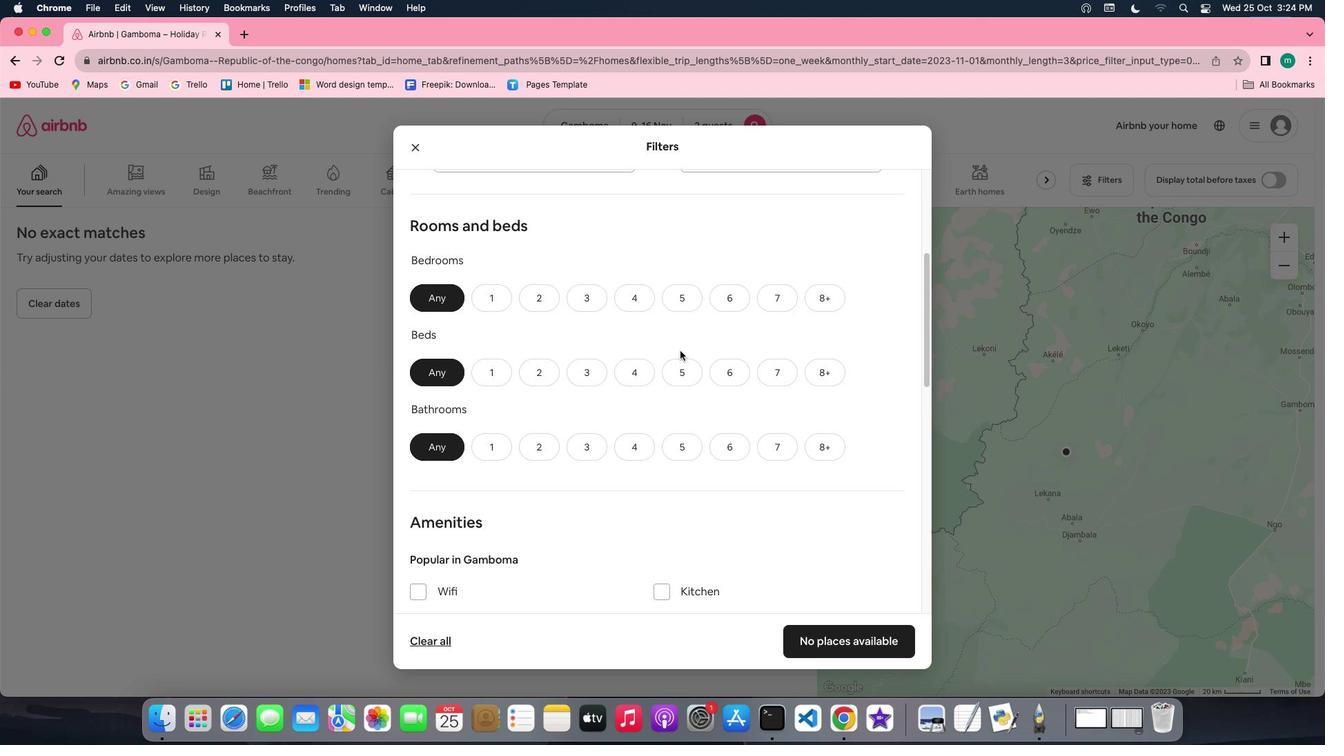 
Action: Mouse scrolled (679, 357) with delta (-127, 49)
Screenshot: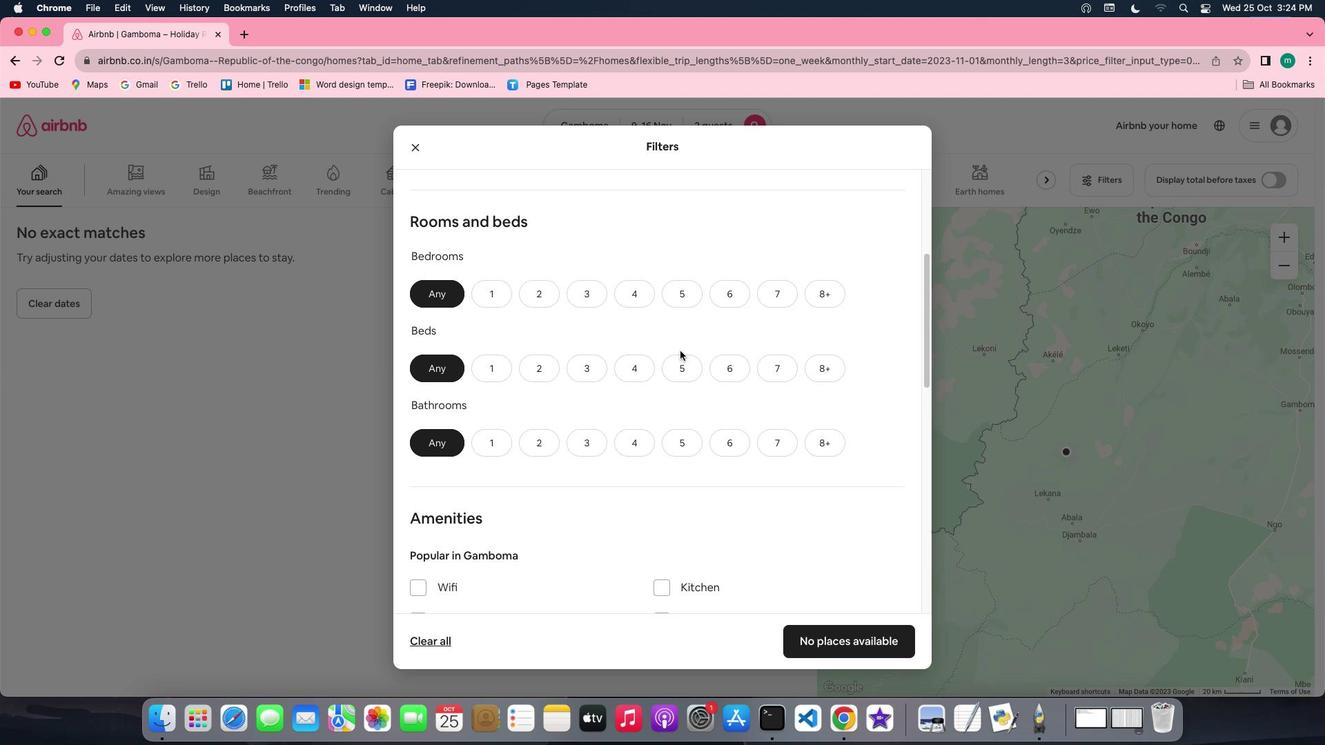 
Action: Mouse scrolled (679, 357) with delta (-127, 49)
Screenshot: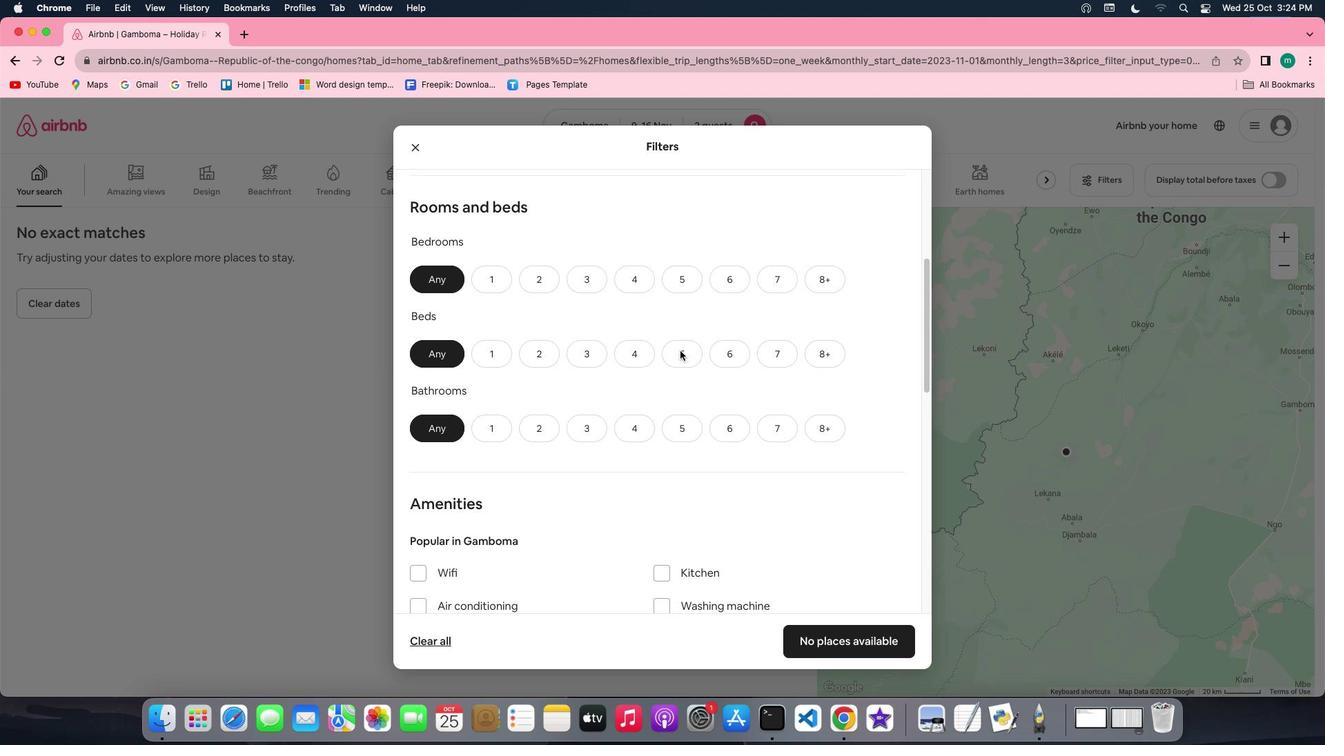 
Action: Mouse scrolled (679, 357) with delta (-127, 49)
Screenshot: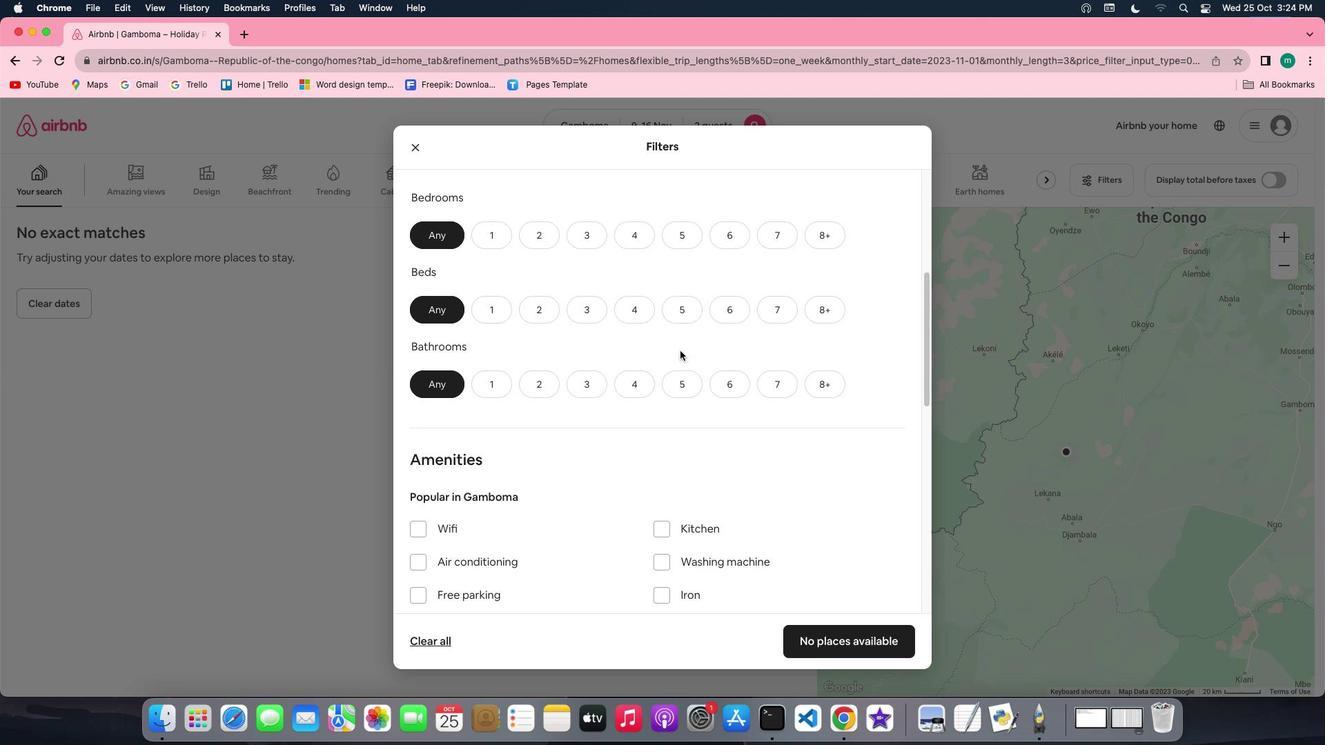 
Action: Mouse moved to (514, 220)
Screenshot: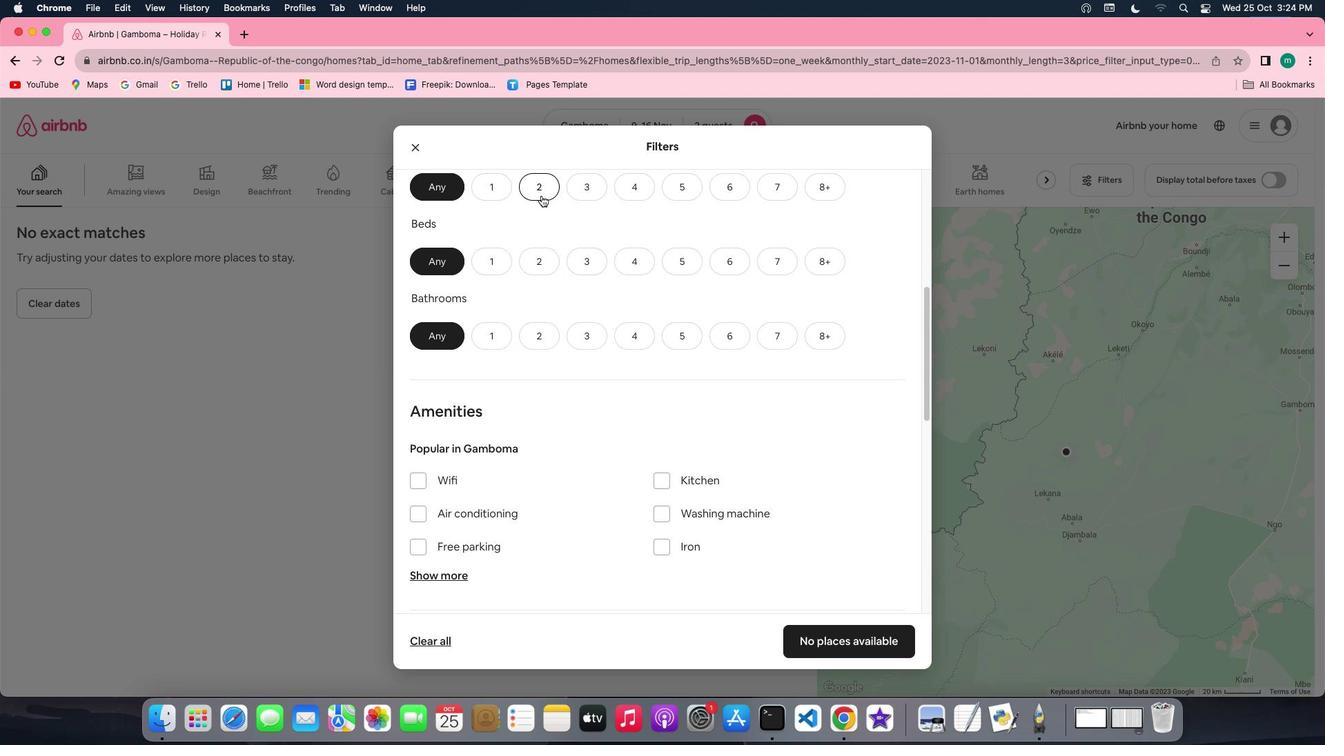 
Action: Mouse pressed left at (514, 220)
Screenshot: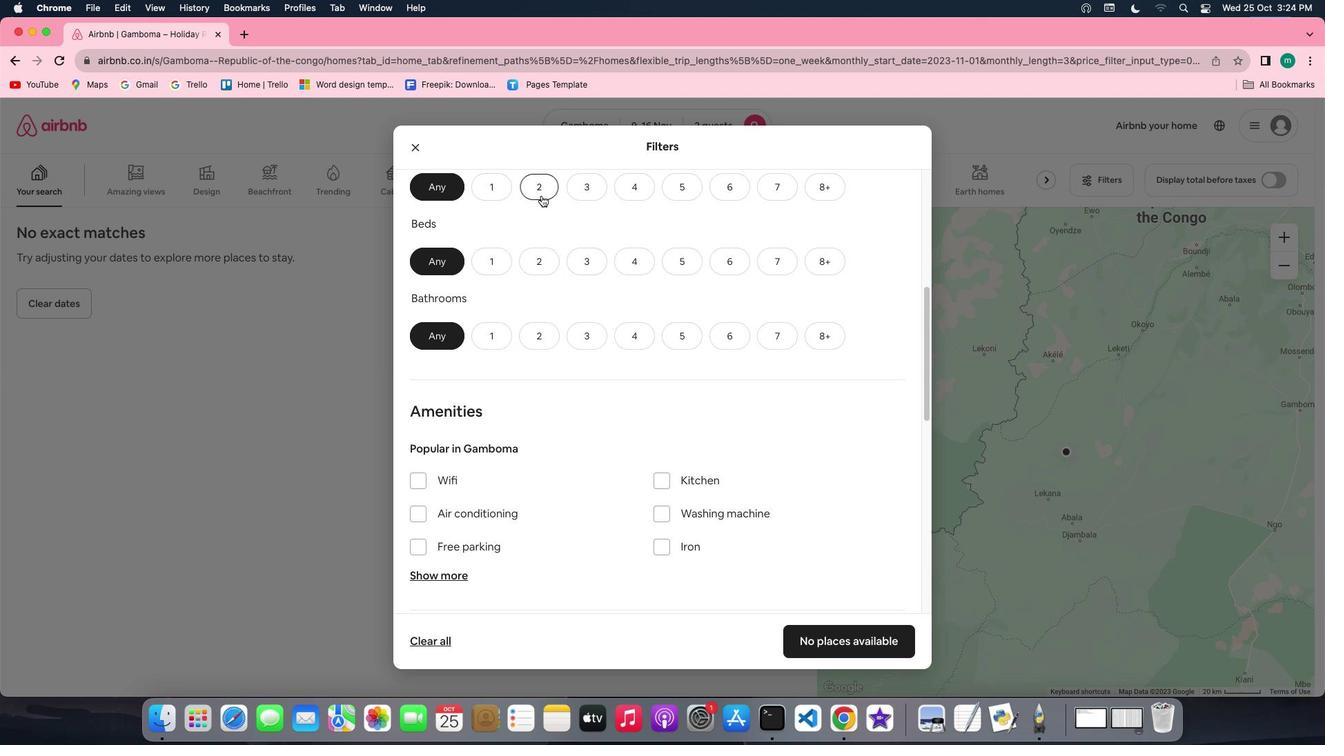 
Action: Mouse moved to (524, 271)
Screenshot: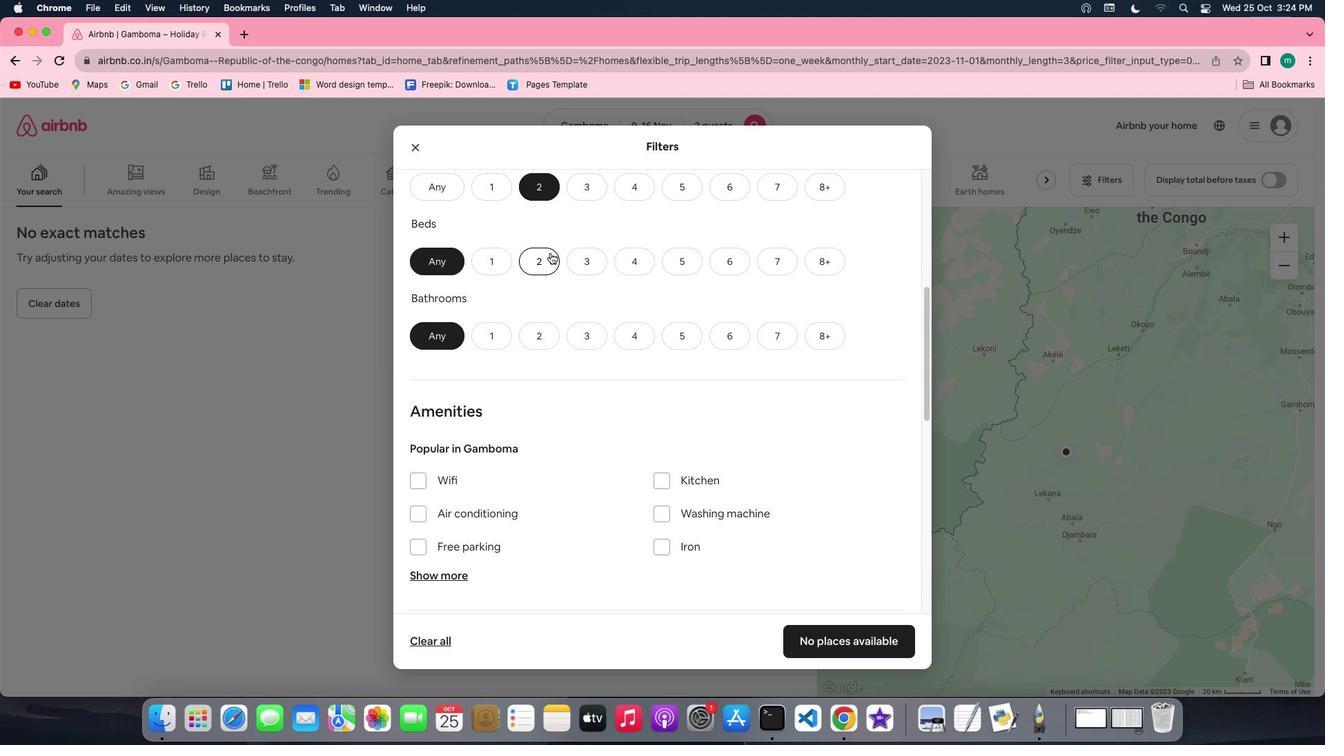 
Action: Mouse pressed left at (524, 271)
Screenshot: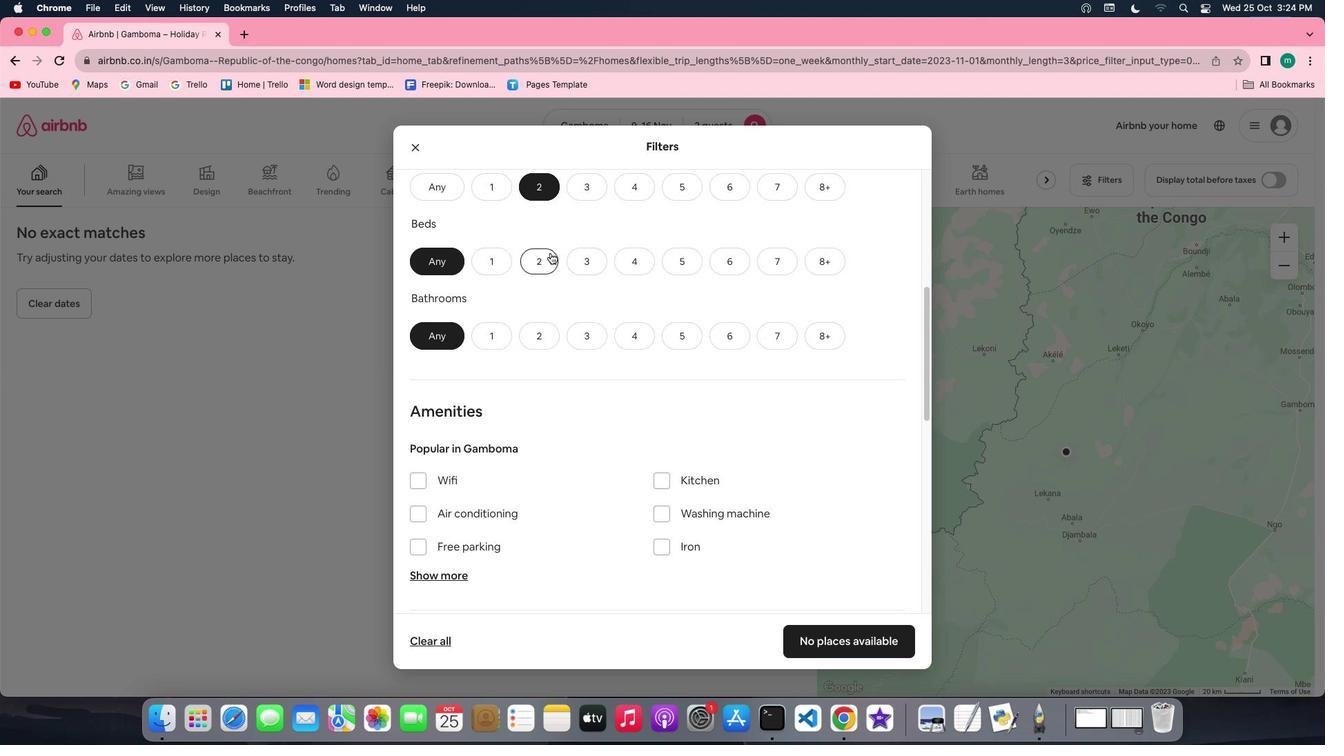 
Action: Mouse moved to (436, 349)
Screenshot: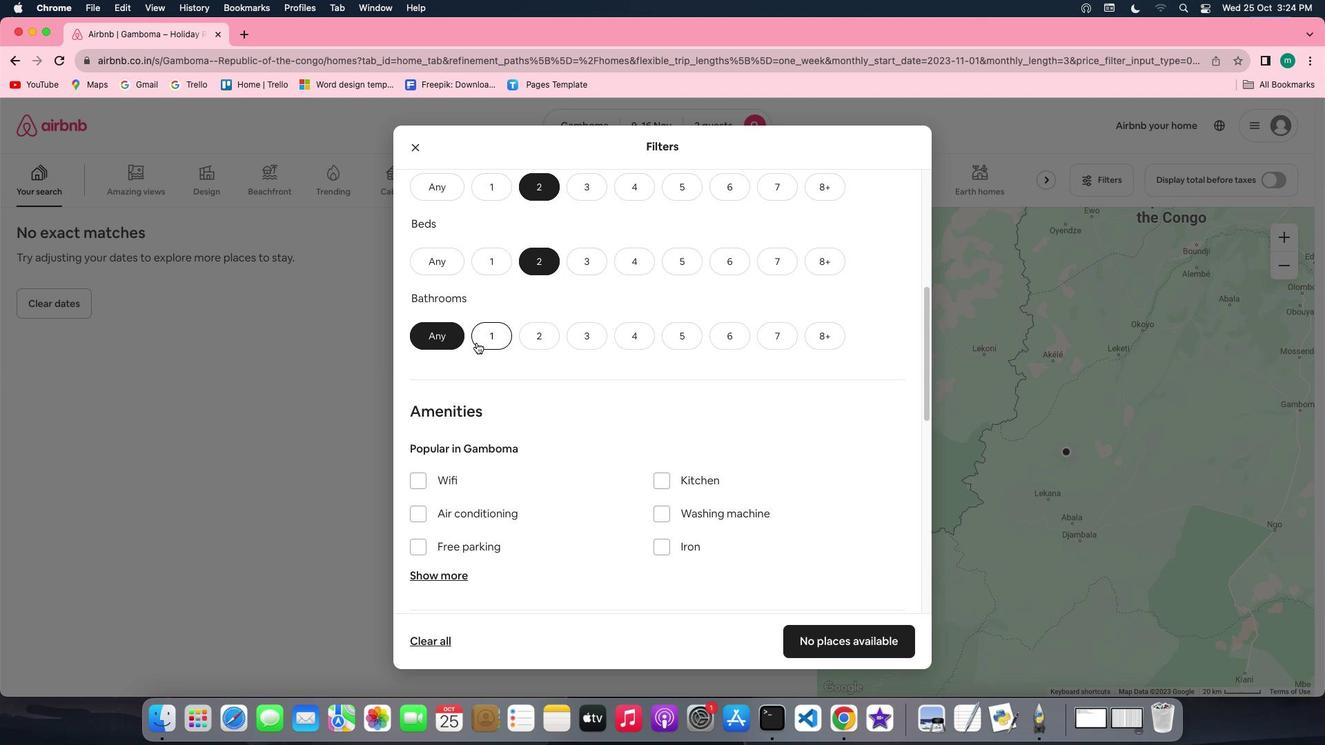 
Action: Mouse pressed left at (436, 349)
Screenshot: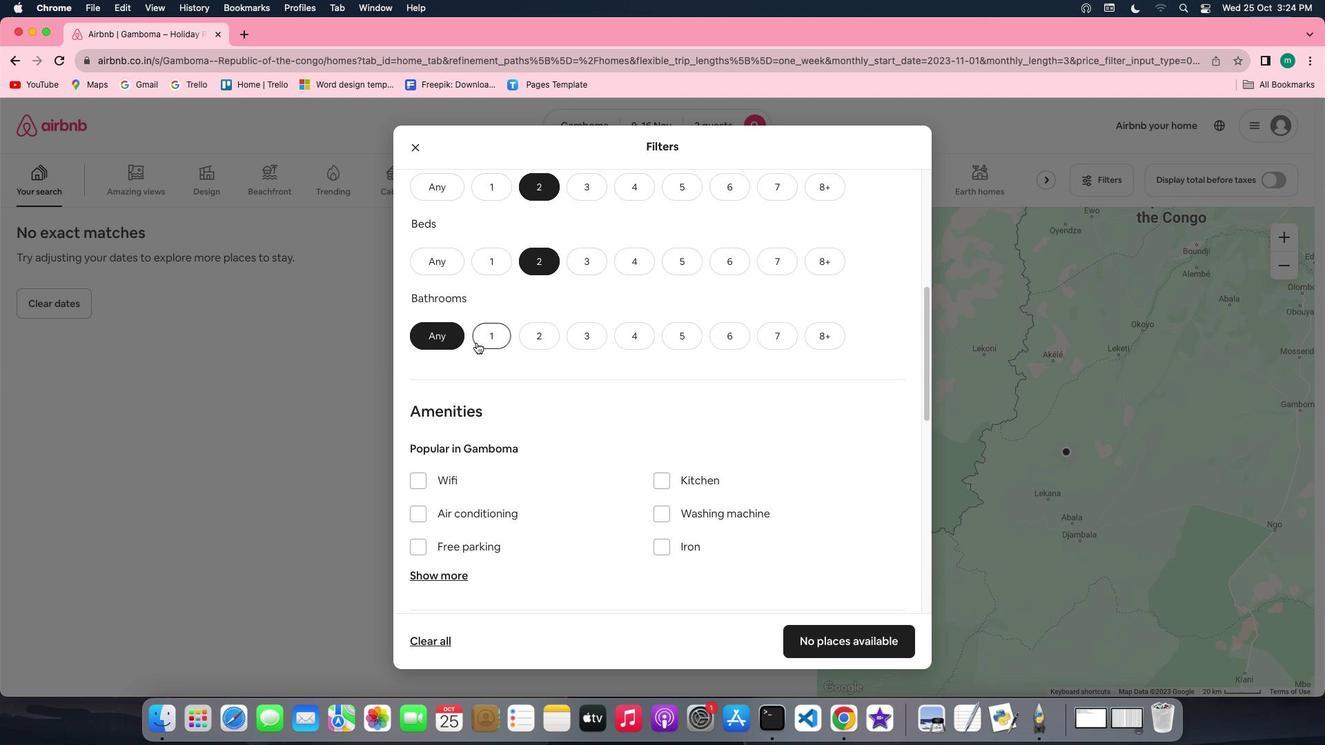 
Action: Mouse moved to (762, 383)
Screenshot: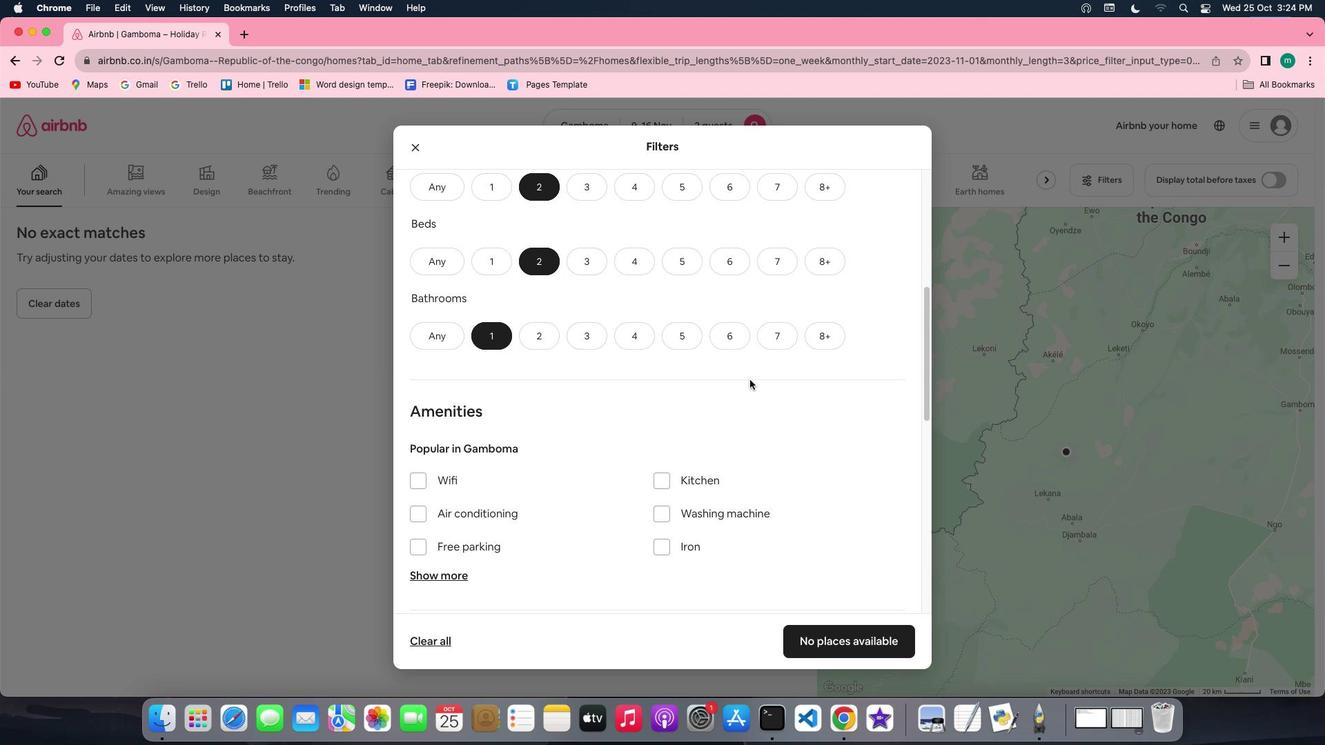 
Action: Mouse scrolled (762, 383) with delta (-127, 49)
Screenshot: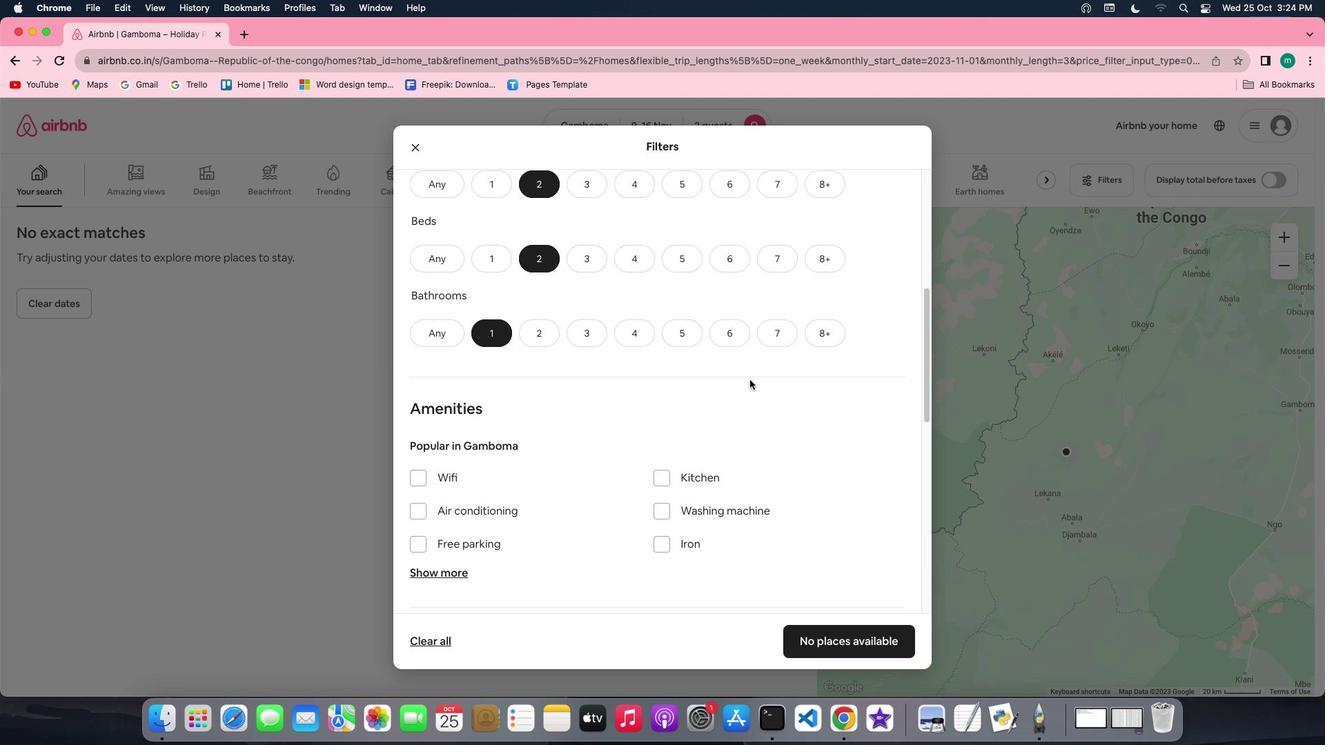 
Action: Mouse scrolled (762, 383) with delta (-127, 49)
Screenshot: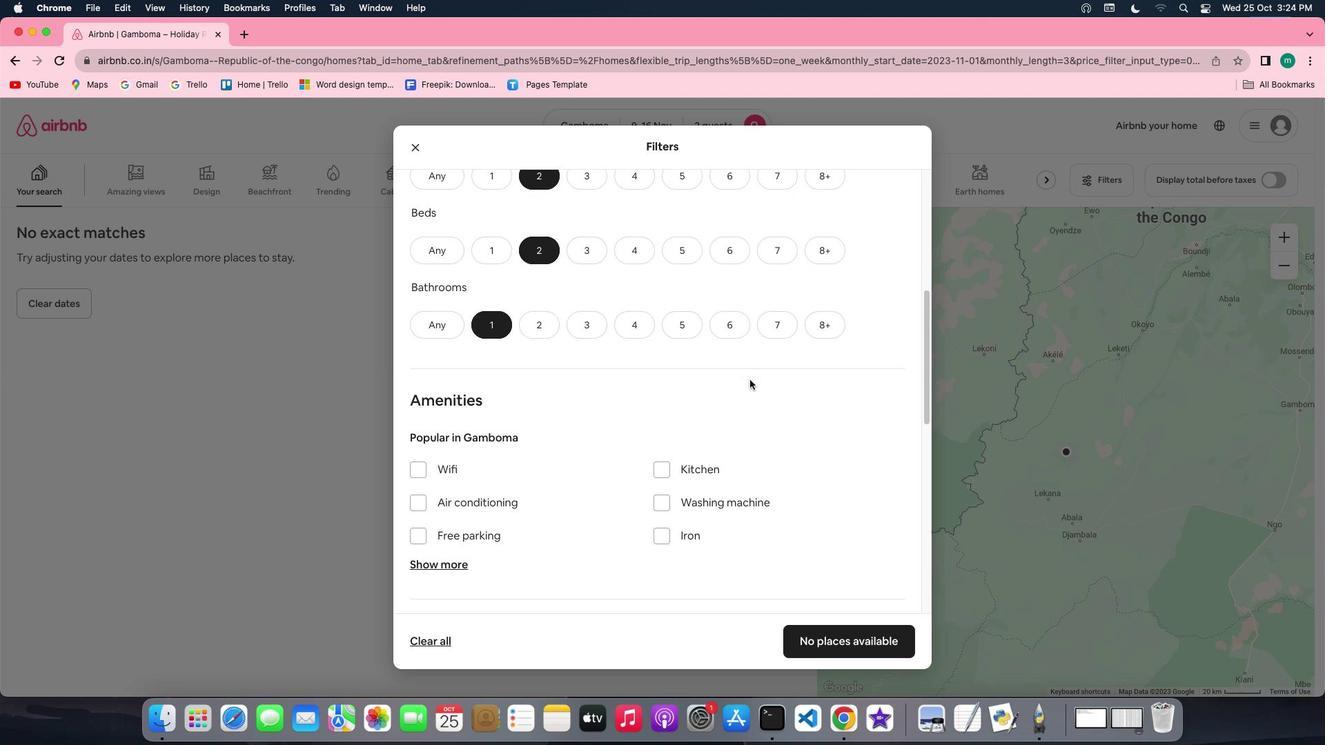 
Action: Mouse scrolled (762, 383) with delta (-127, 49)
Screenshot: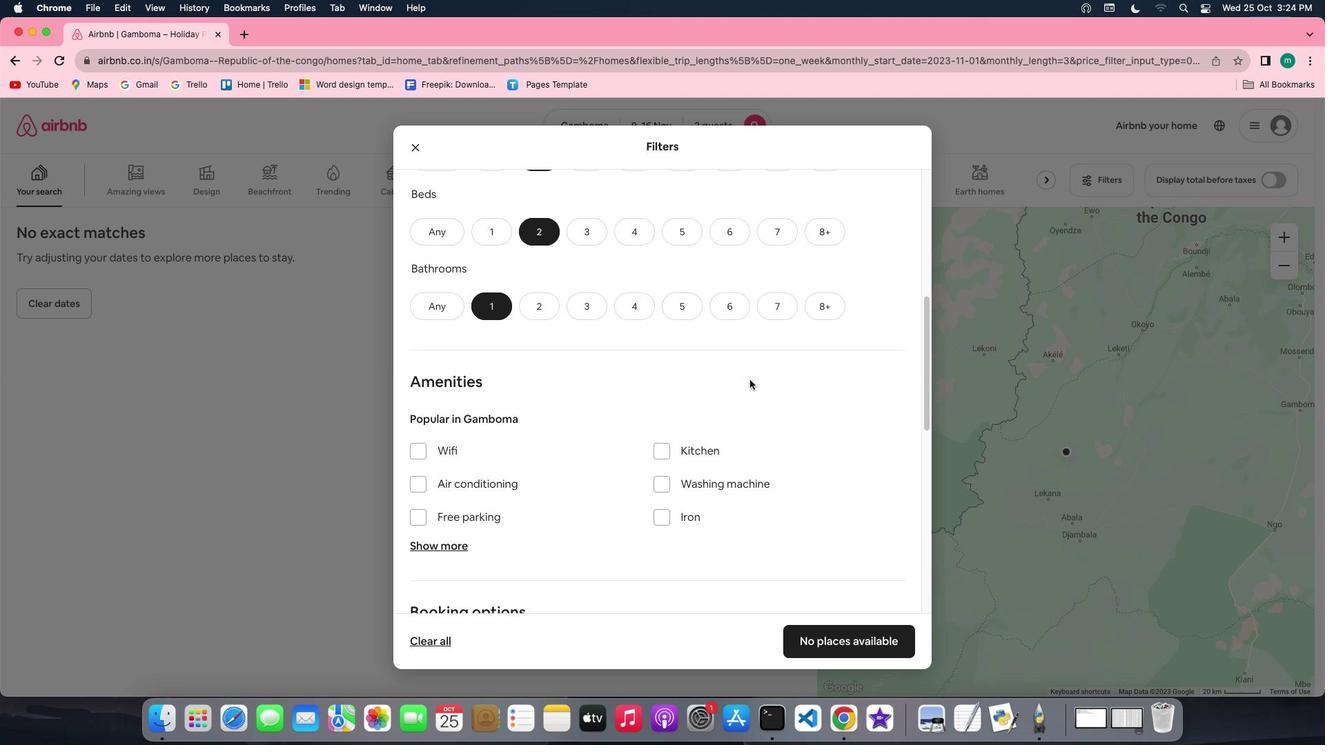 
Action: Mouse scrolled (762, 383) with delta (-127, 49)
Screenshot: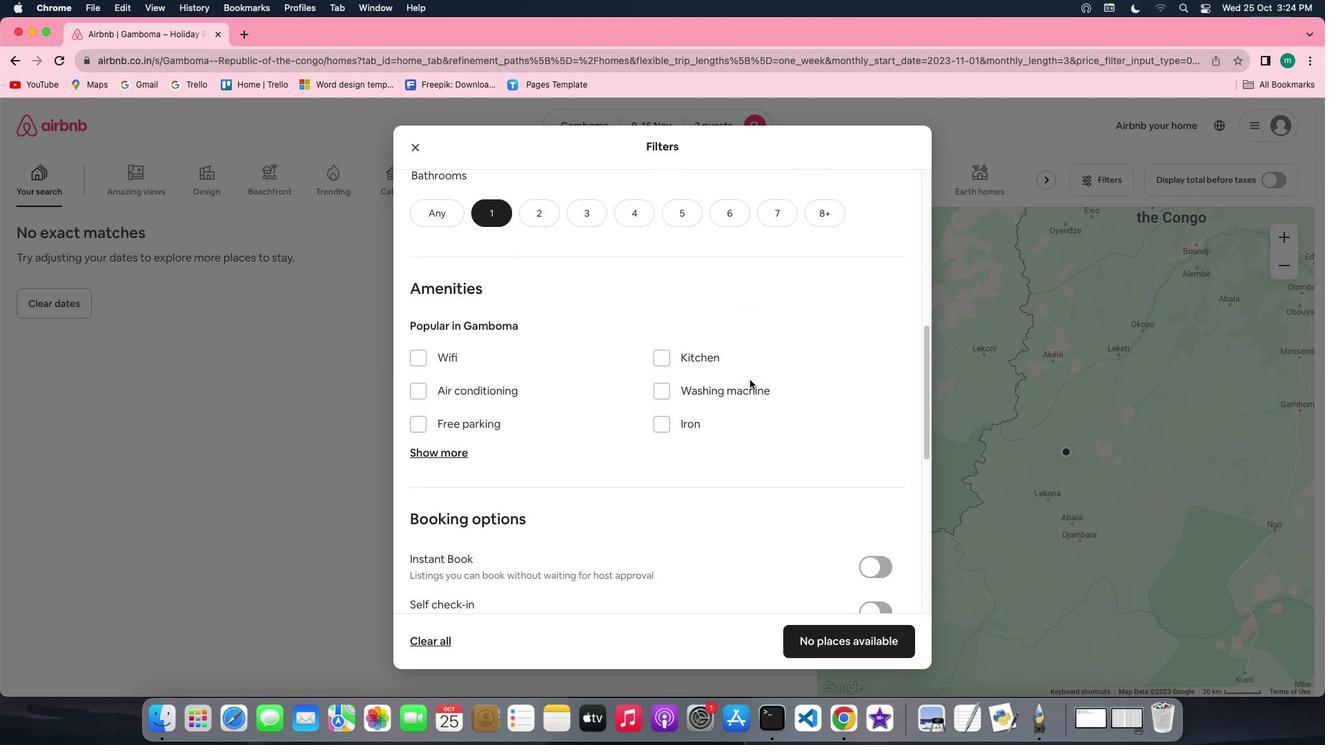 
Action: Mouse scrolled (762, 383) with delta (-127, 49)
Screenshot: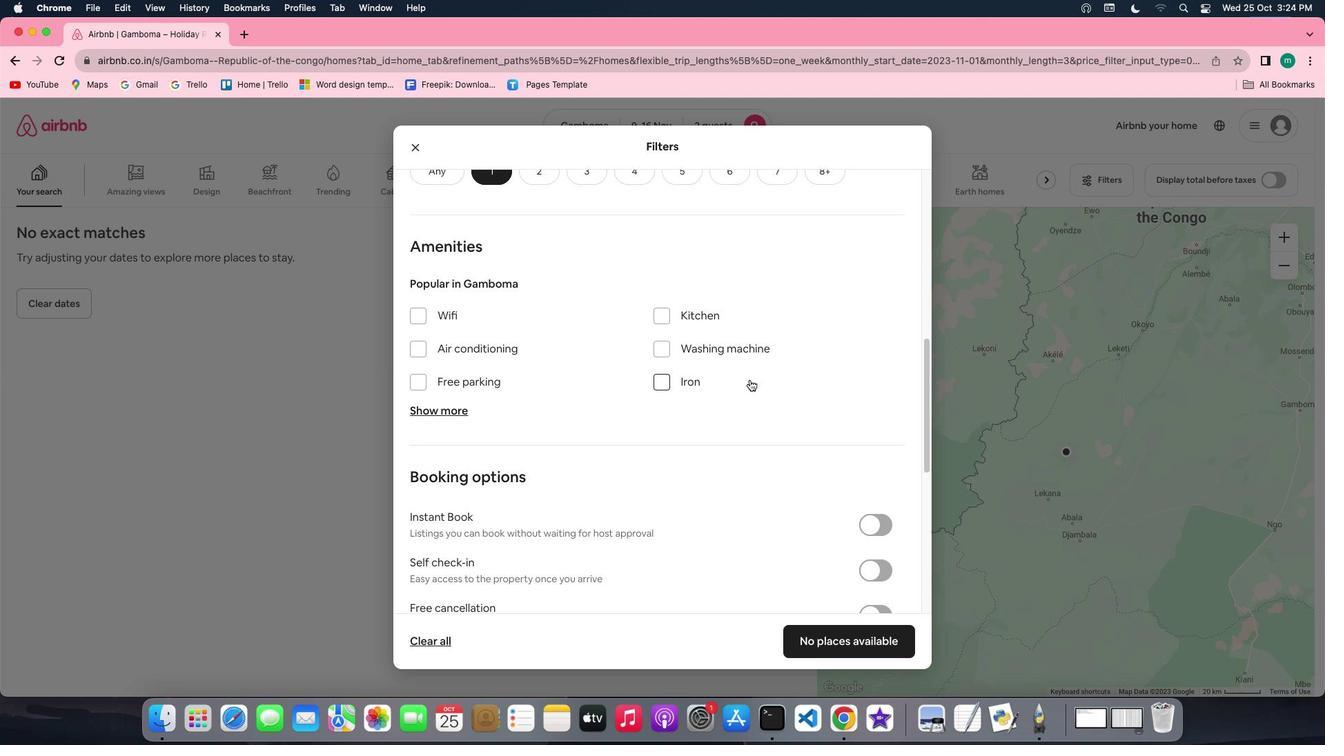 
Action: Mouse scrolled (762, 383) with delta (-127, 49)
Screenshot: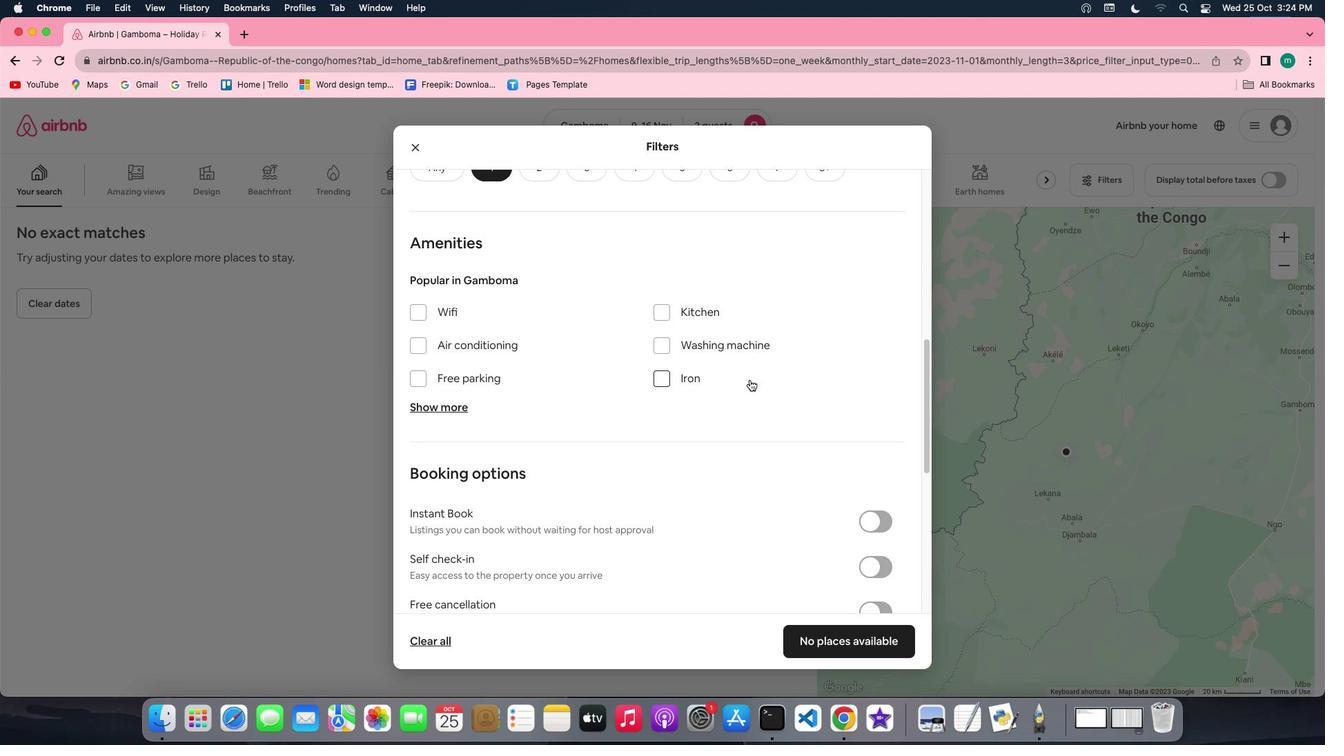 
Action: Mouse scrolled (762, 383) with delta (-127, 49)
Screenshot: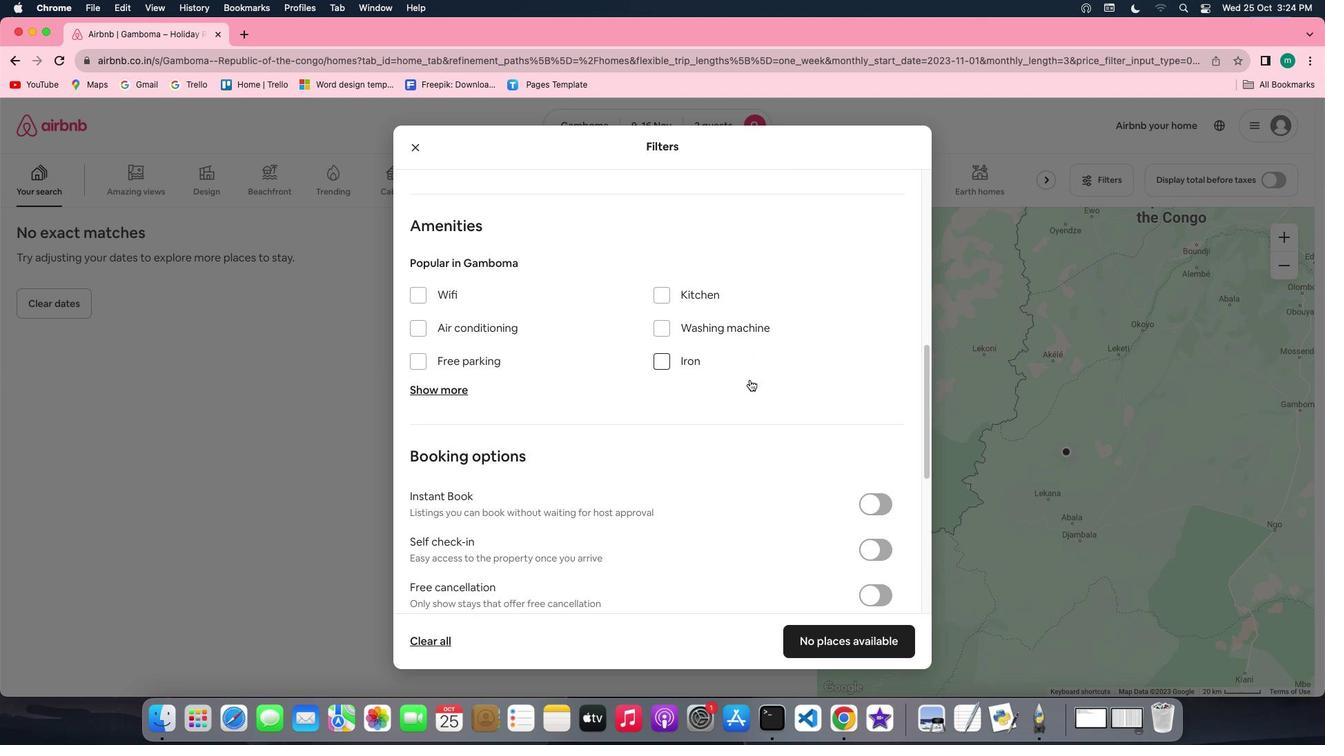 
Action: Mouse scrolled (762, 383) with delta (-127, 49)
Screenshot: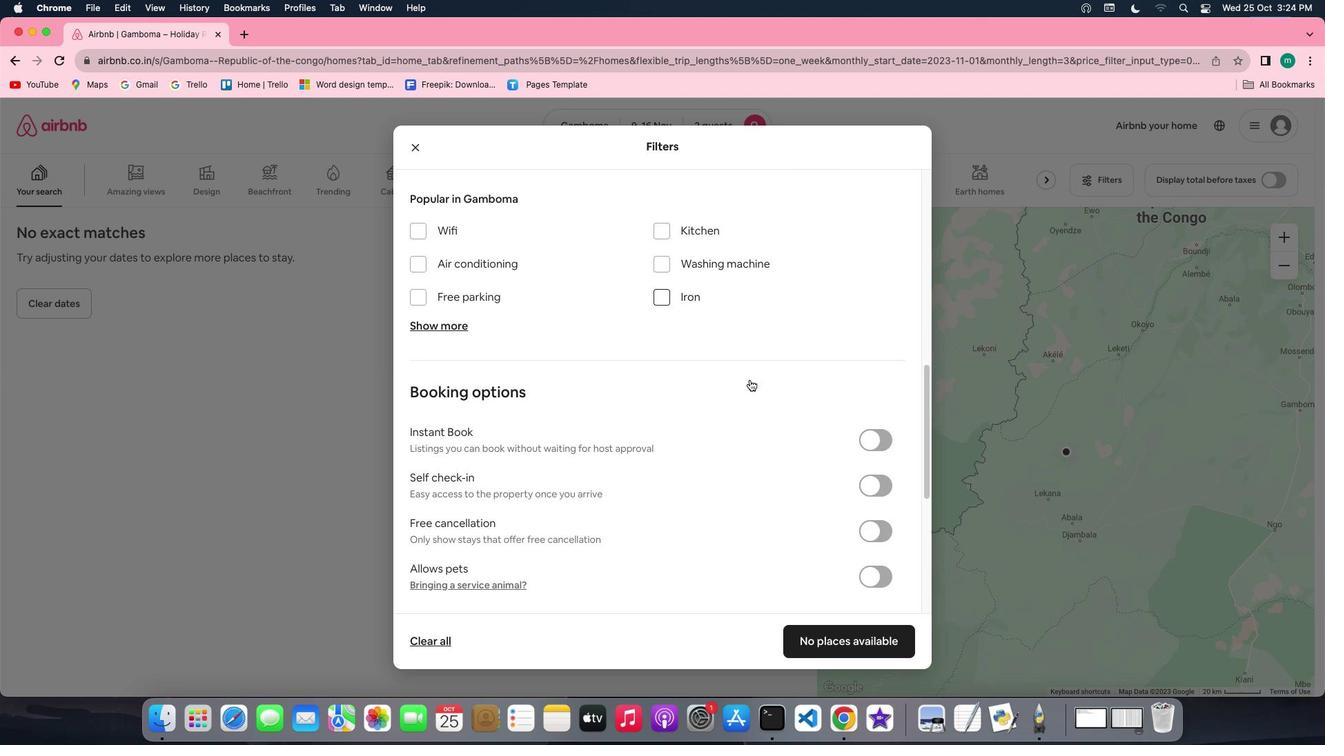 
Action: Mouse scrolled (762, 383) with delta (-127, 49)
Screenshot: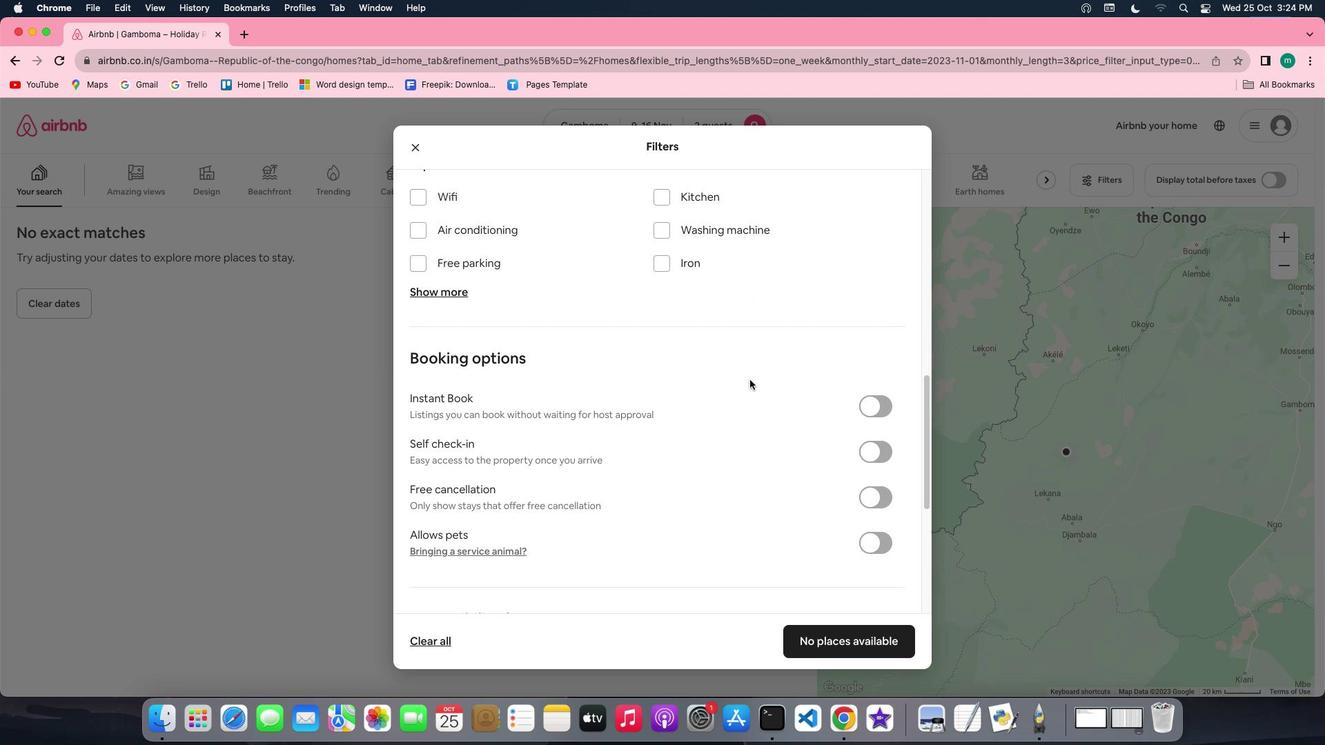
Action: Mouse scrolled (762, 383) with delta (-127, 49)
Screenshot: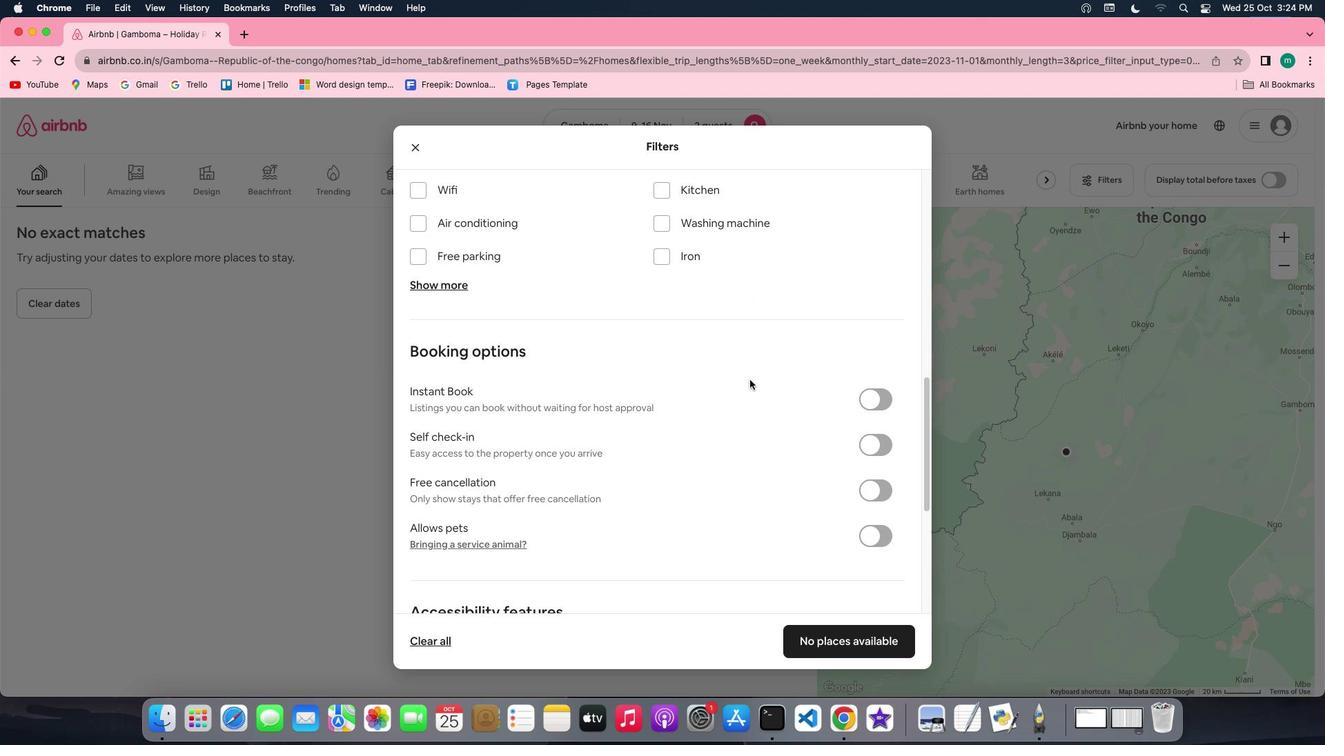 
Action: Mouse scrolled (762, 383) with delta (-127, 49)
Screenshot: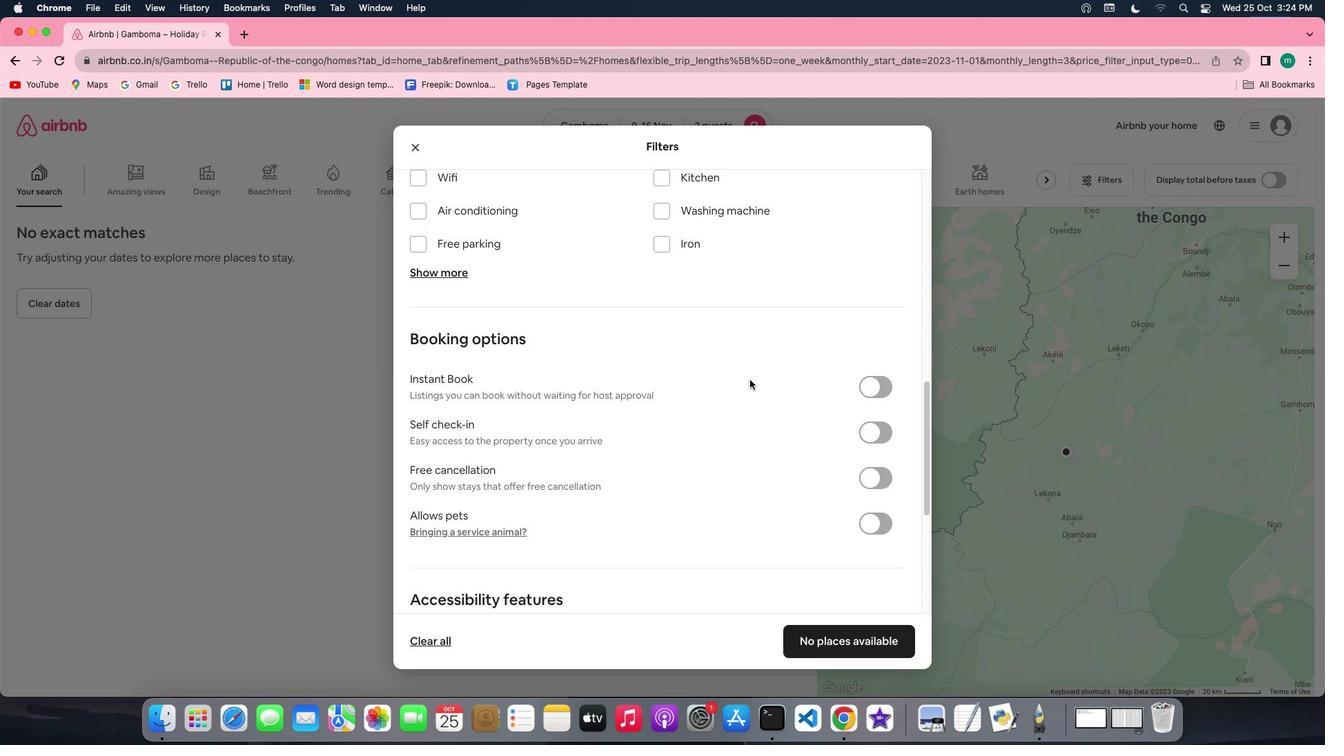 
Action: Mouse scrolled (762, 383) with delta (-127, 49)
Screenshot: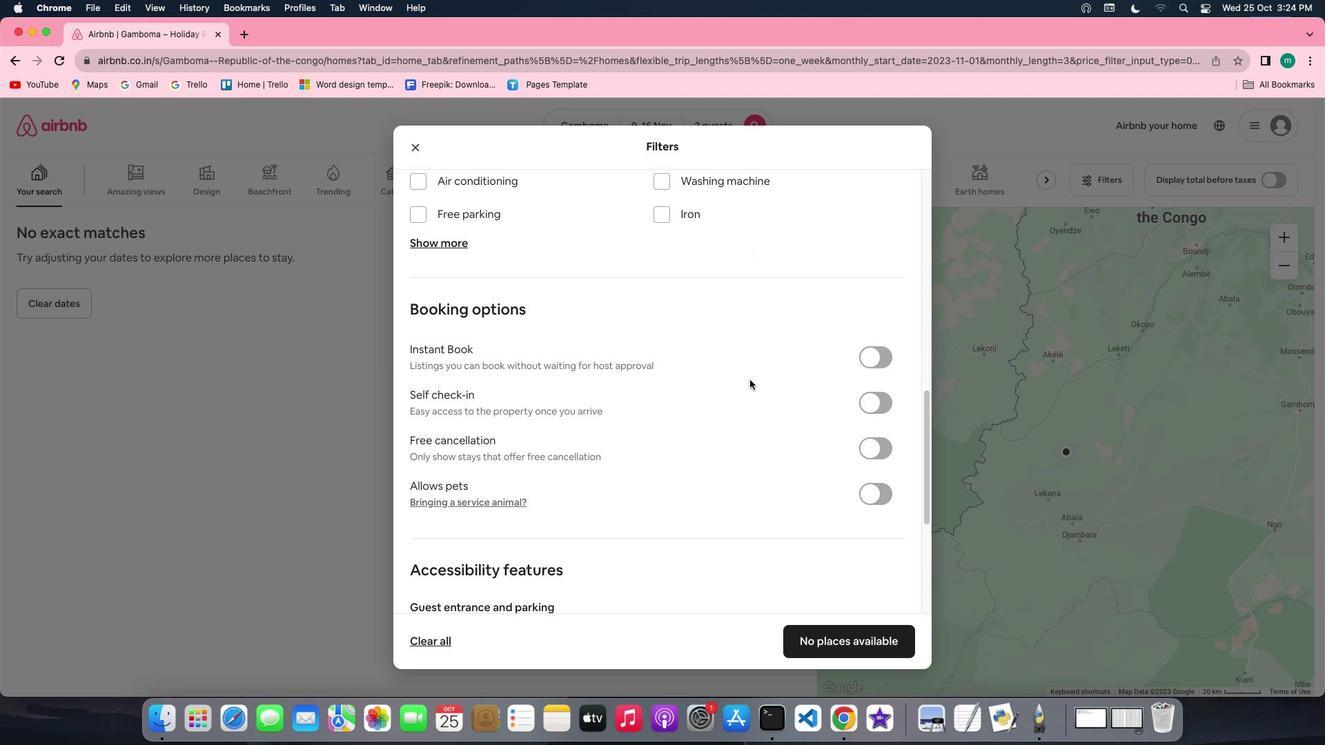 
Action: Mouse scrolled (762, 383) with delta (-127, 51)
Screenshot: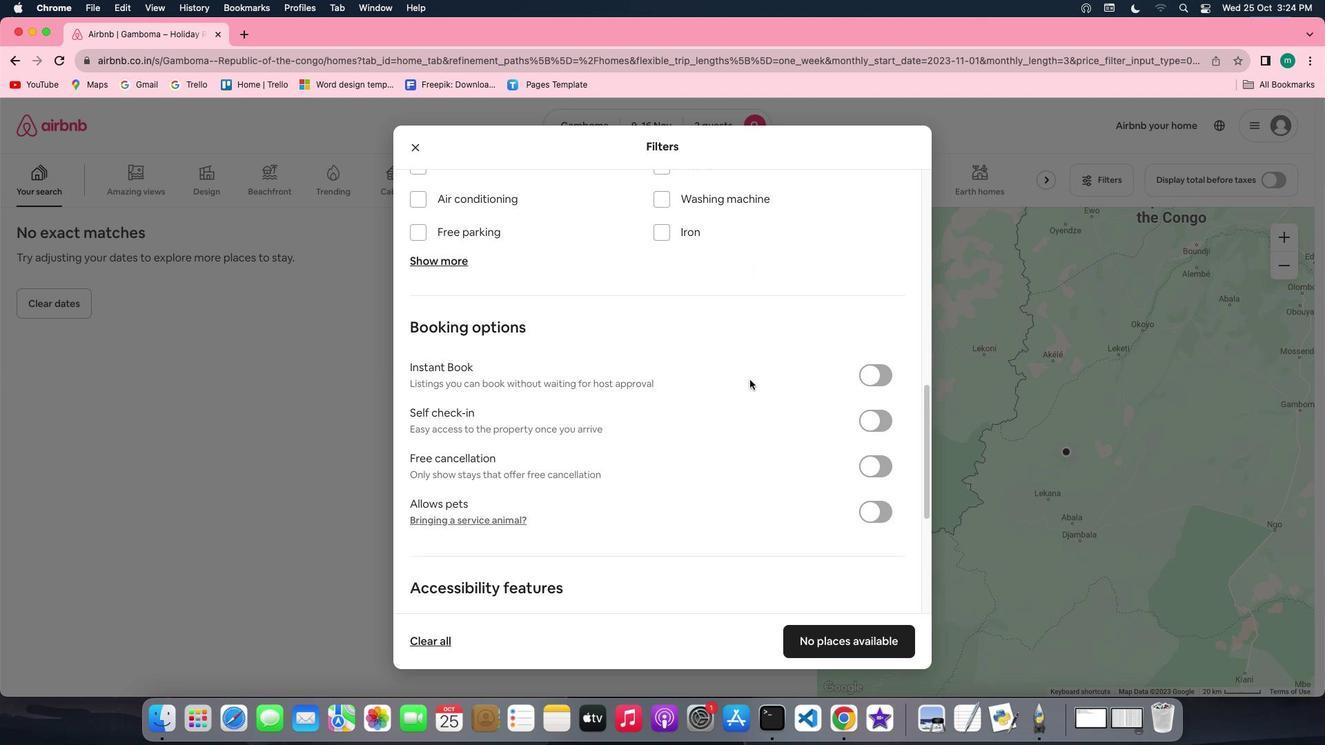 
Action: Mouse scrolled (762, 383) with delta (-127, 51)
Screenshot: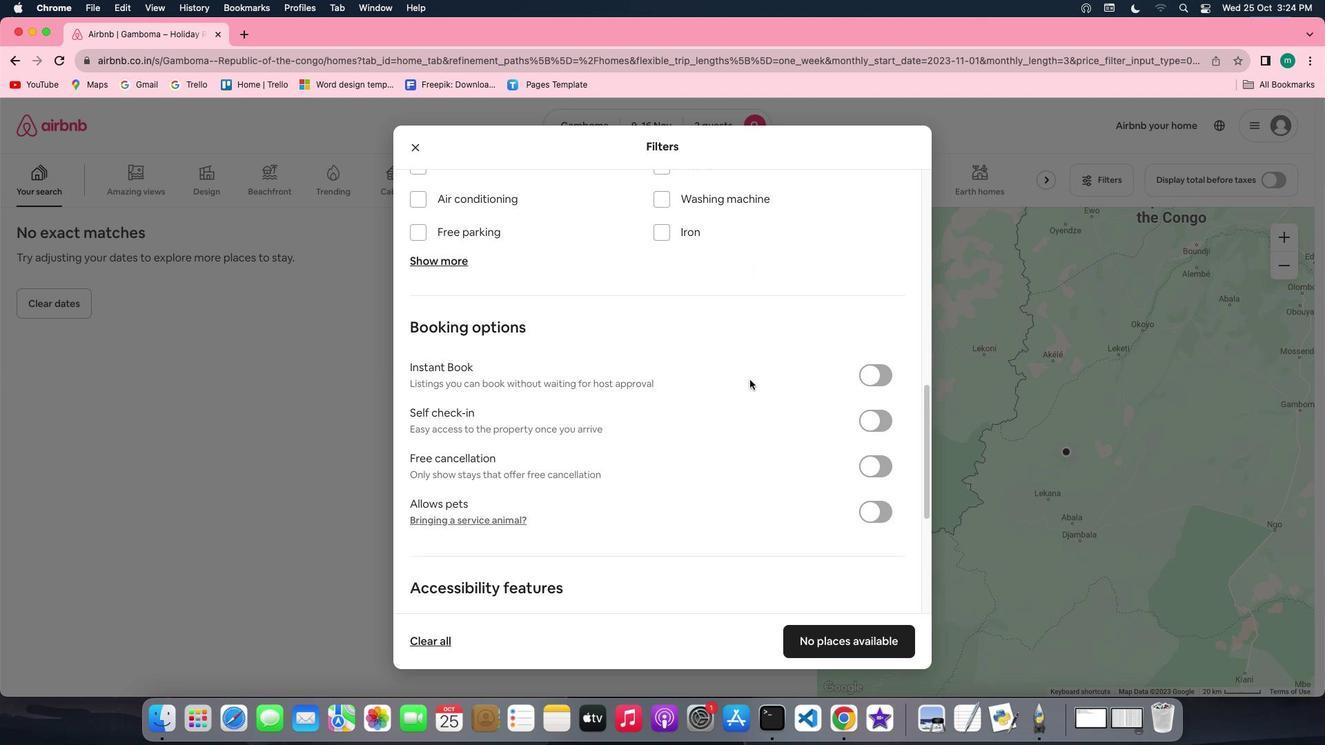 
Action: Mouse scrolled (762, 383) with delta (-127, 52)
Screenshot: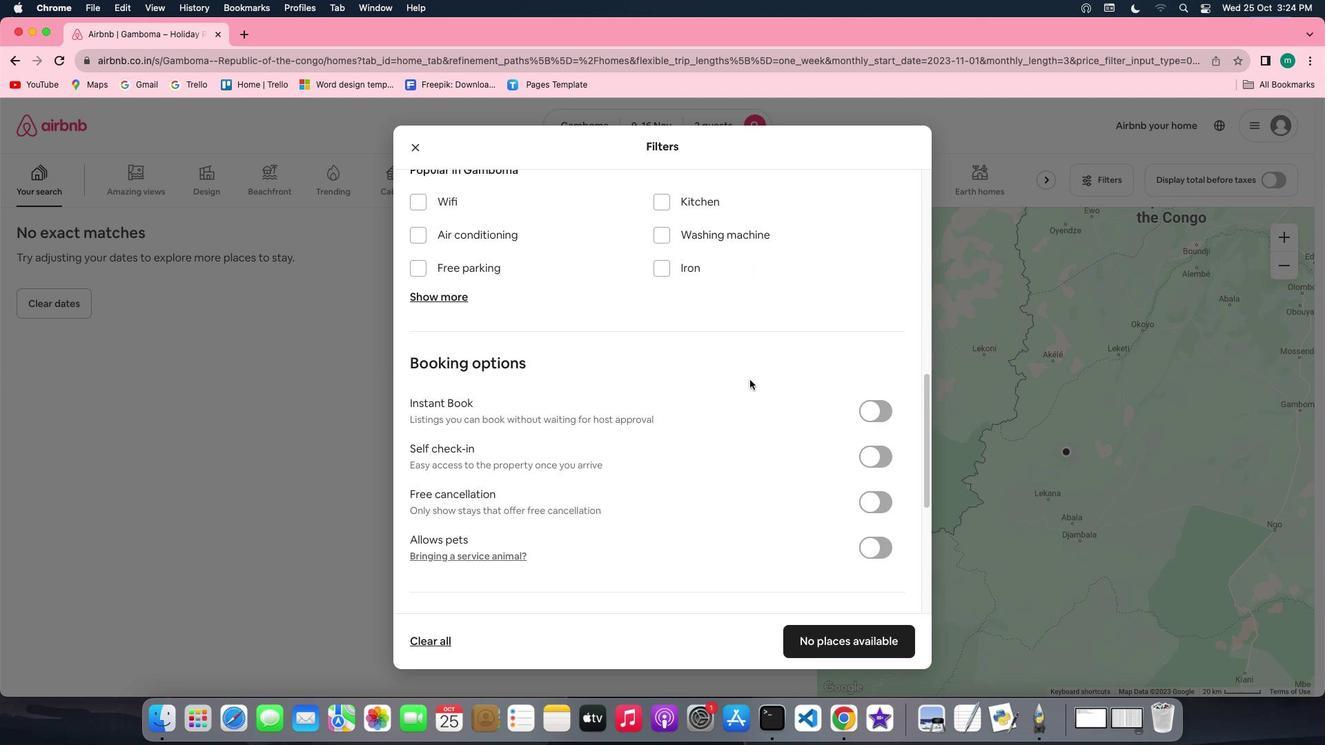 
Action: Mouse scrolled (762, 383) with delta (-127, 49)
Screenshot: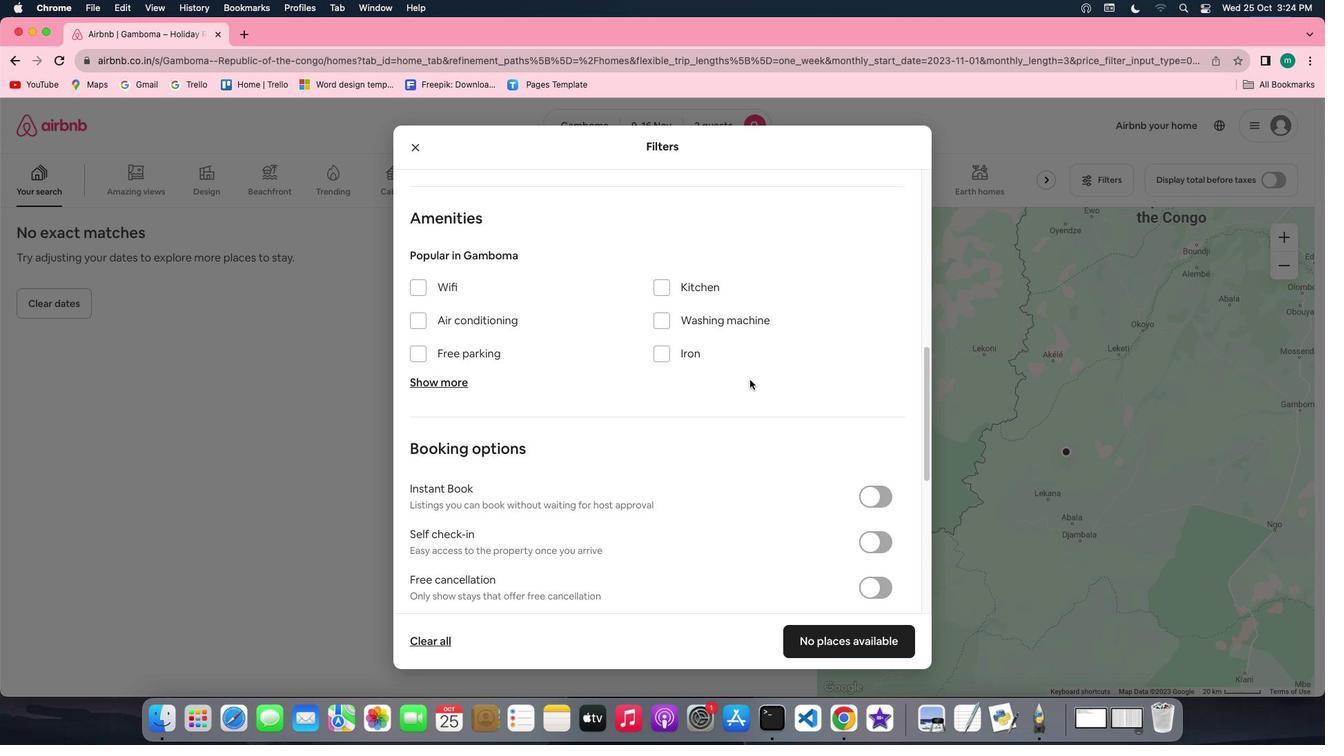 
Action: Mouse scrolled (762, 383) with delta (-127, 49)
Screenshot: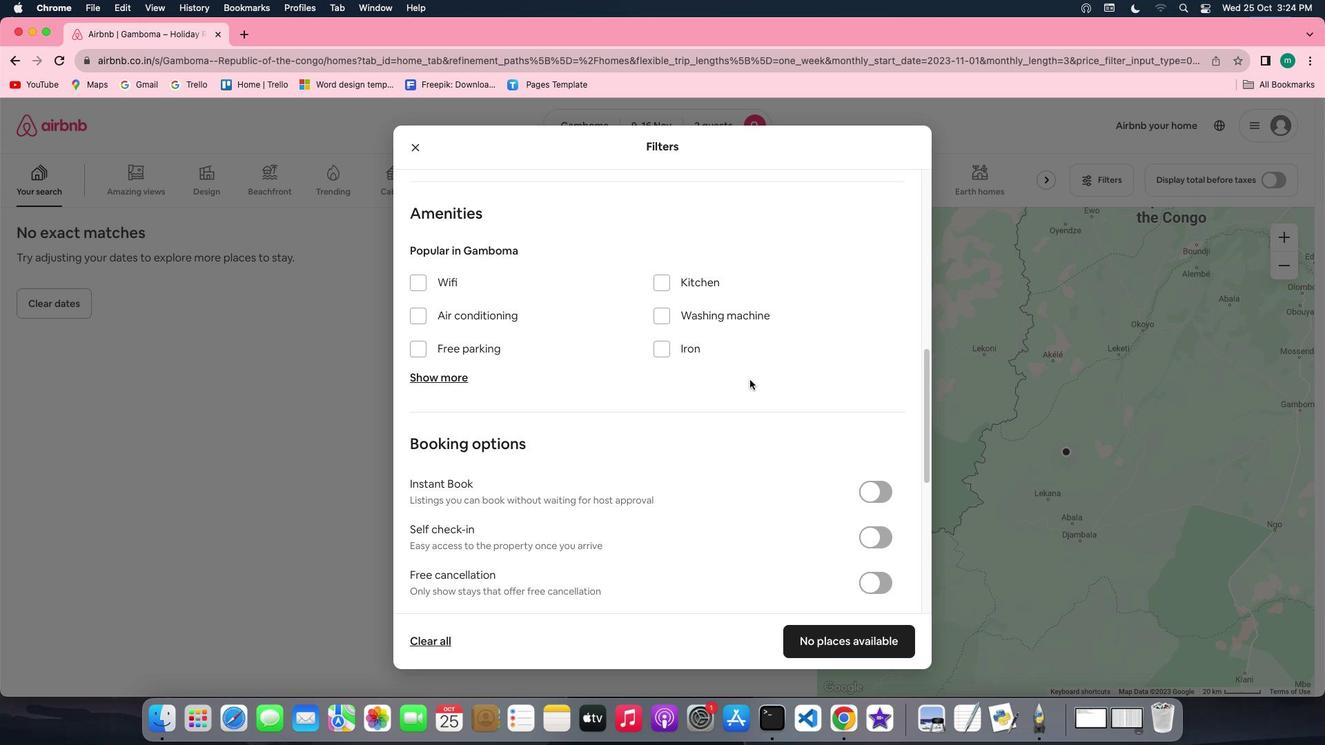 
Action: Mouse scrolled (762, 383) with delta (-127, 49)
Screenshot: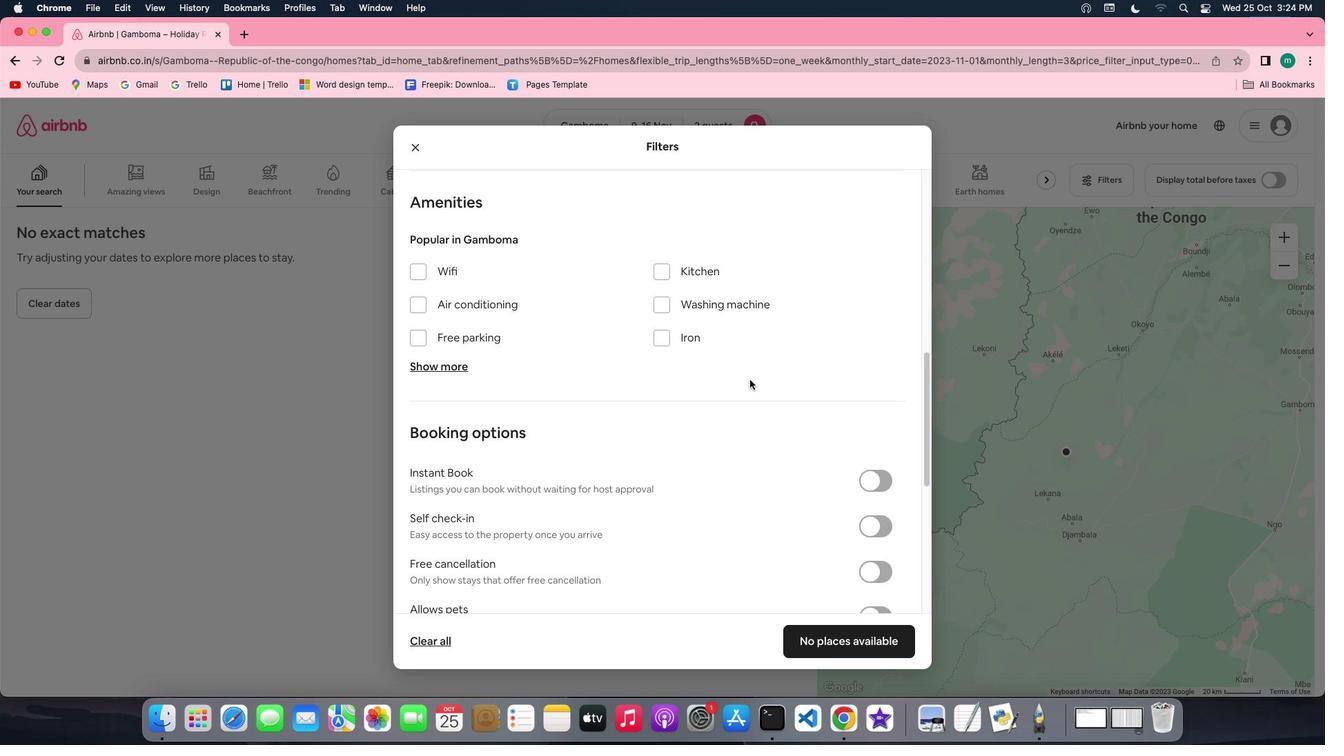 
Action: Mouse scrolled (762, 383) with delta (-127, 49)
Screenshot: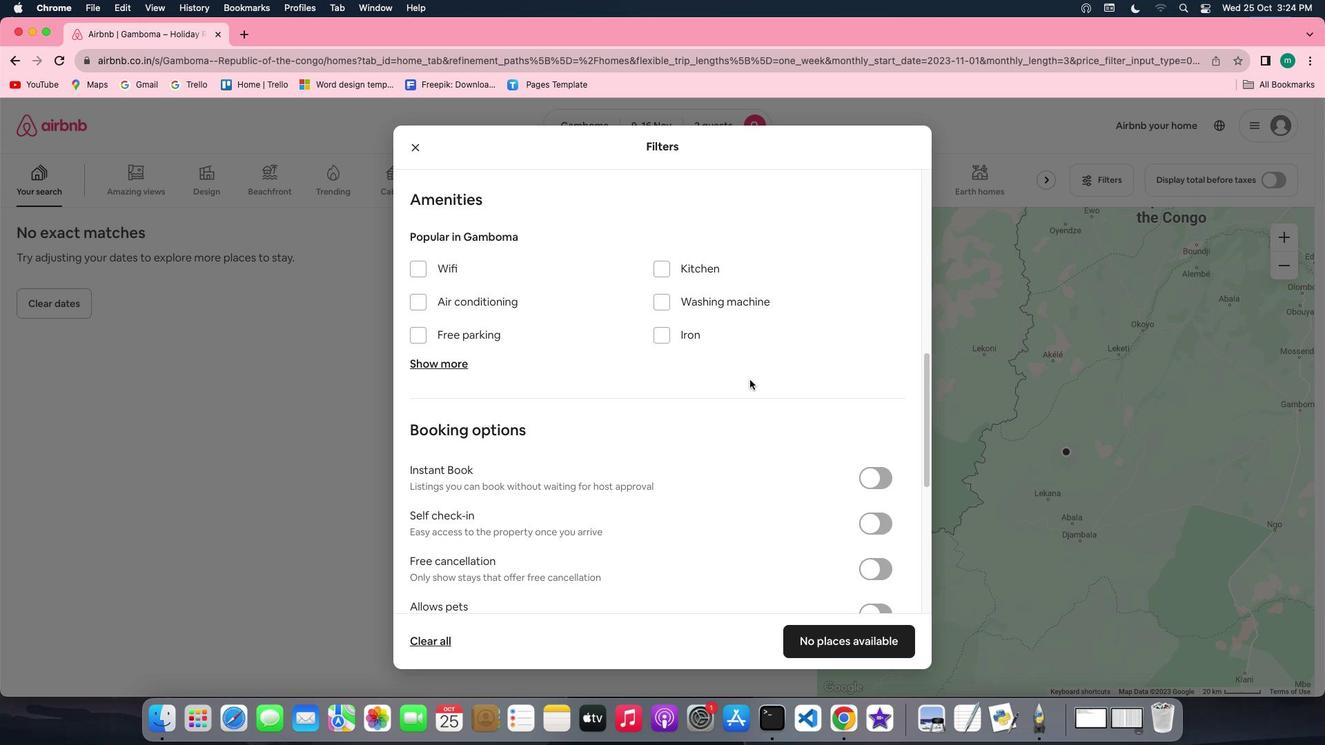 
Action: Mouse scrolled (762, 383) with delta (-127, 49)
Screenshot: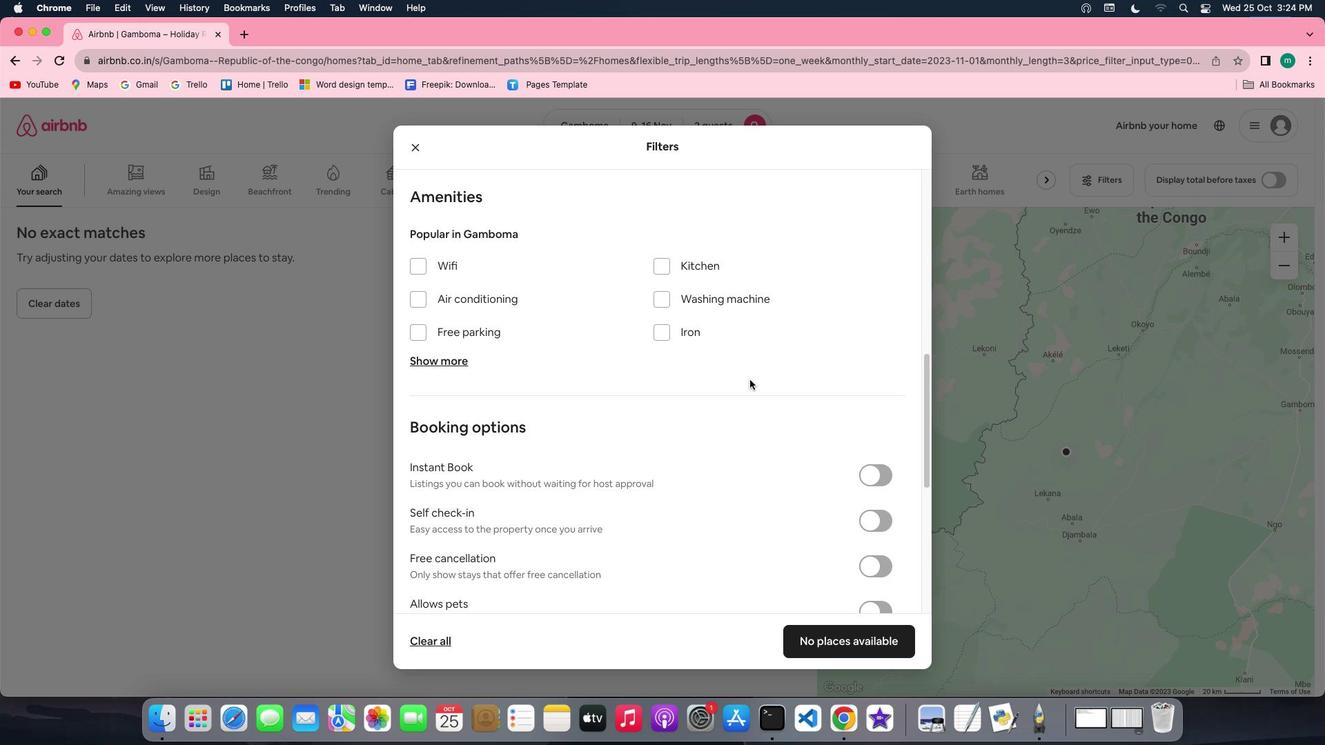 
Action: Mouse scrolled (762, 383) with delta (-127, 49)
Screenshot: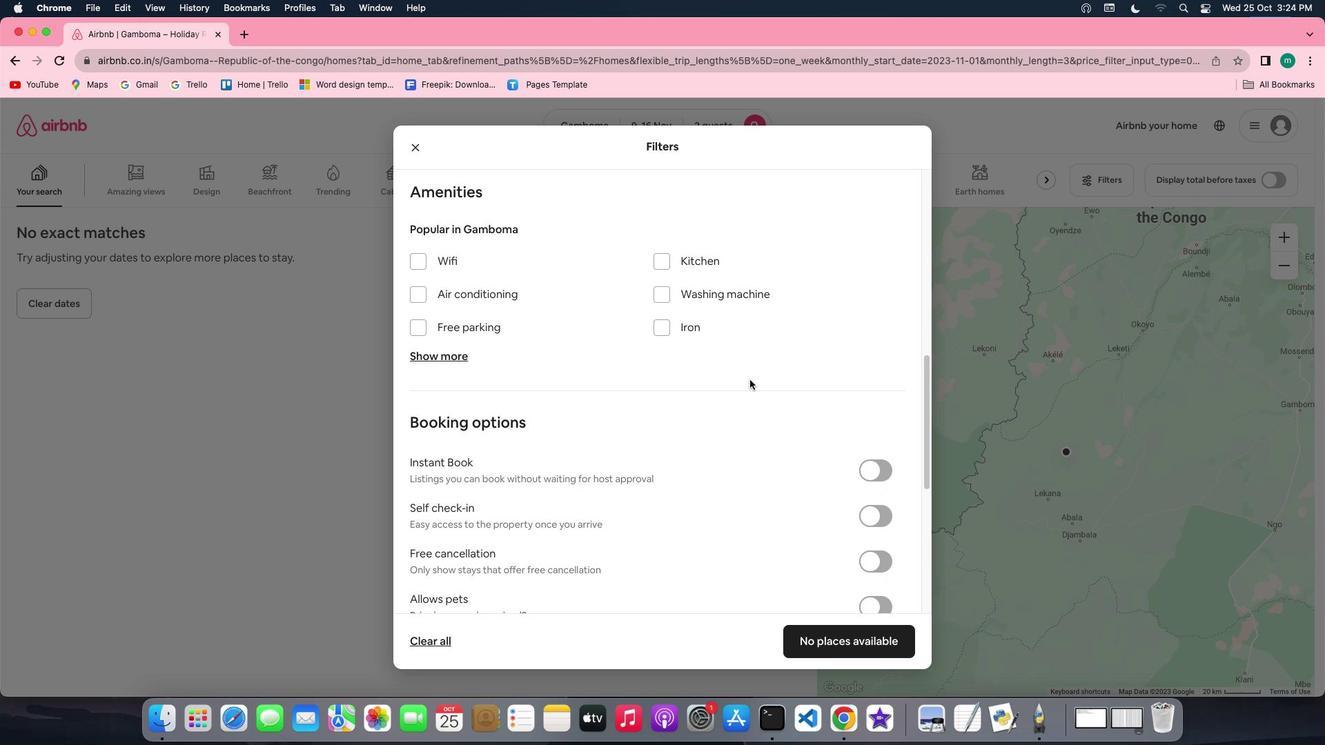 
Action: Mouse scrolled (762, 383) with delta (-127, 49)
Screenshot: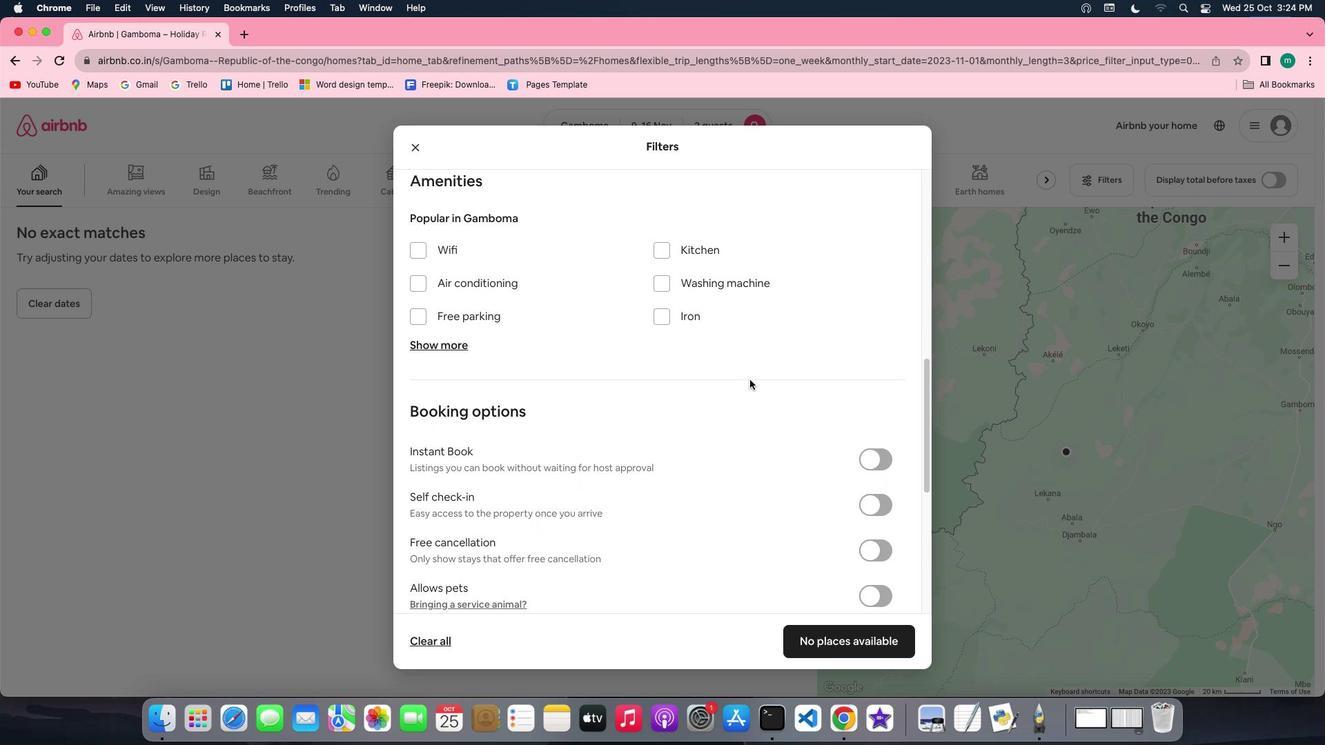 
Action: Mouse scrolled (762, 383) with delta (-127, 49)
Screenshot: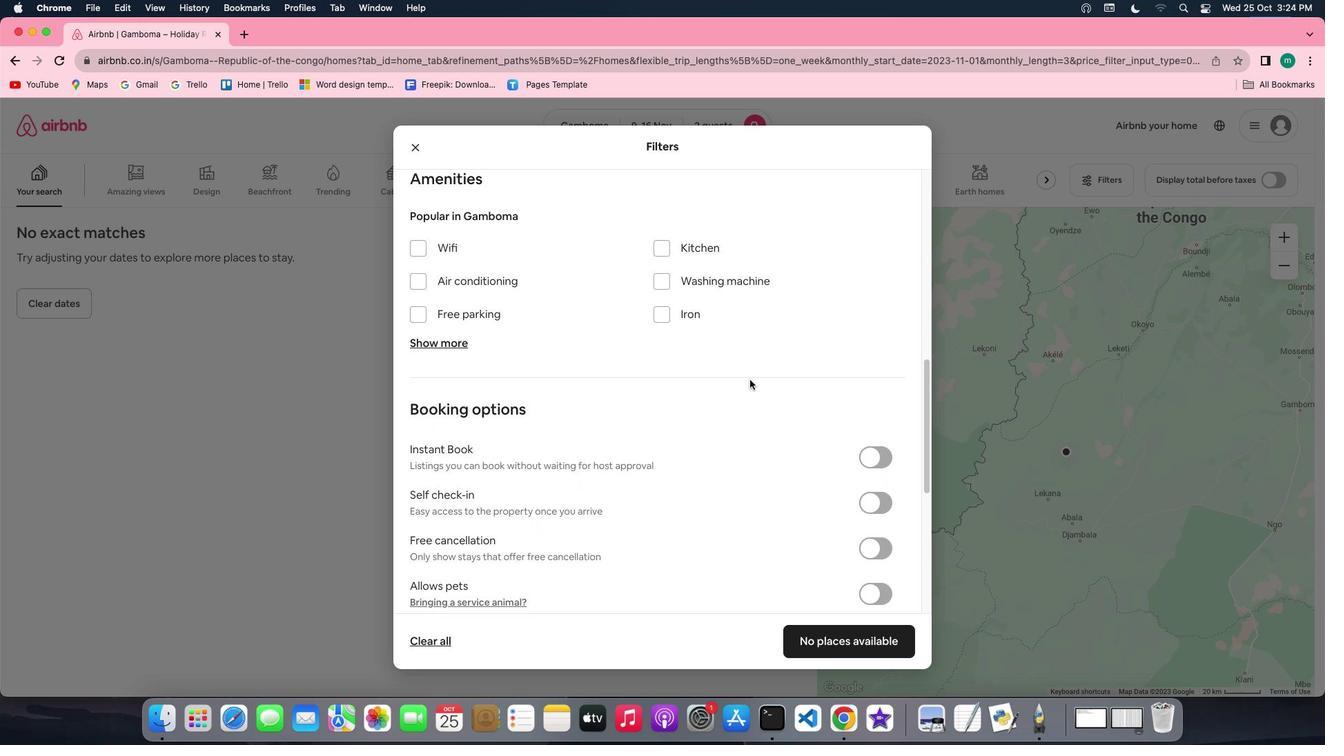 
Action: Mouse scrolled (762, 383) with delta (-127, 49)
Screenshot: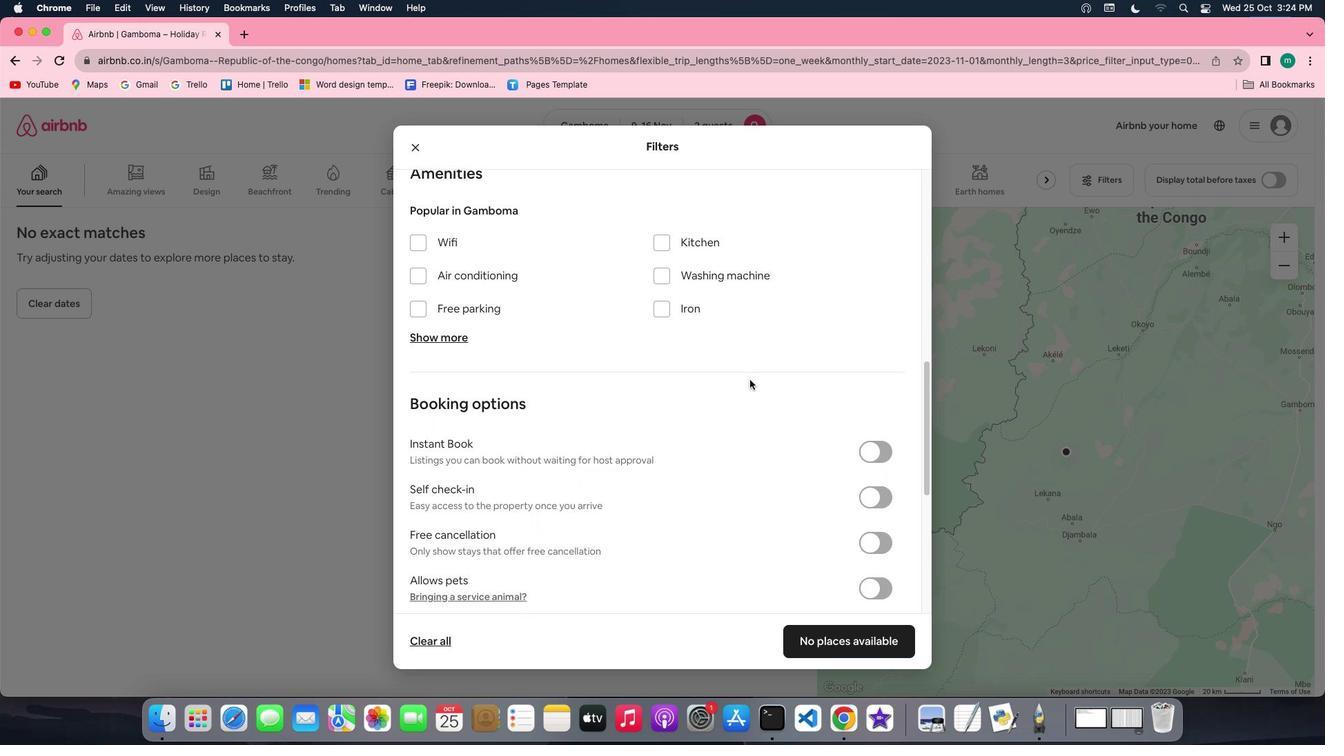 
Action: Mouse scrolled (762, 383) with delta (-127, 49)
Screenshot: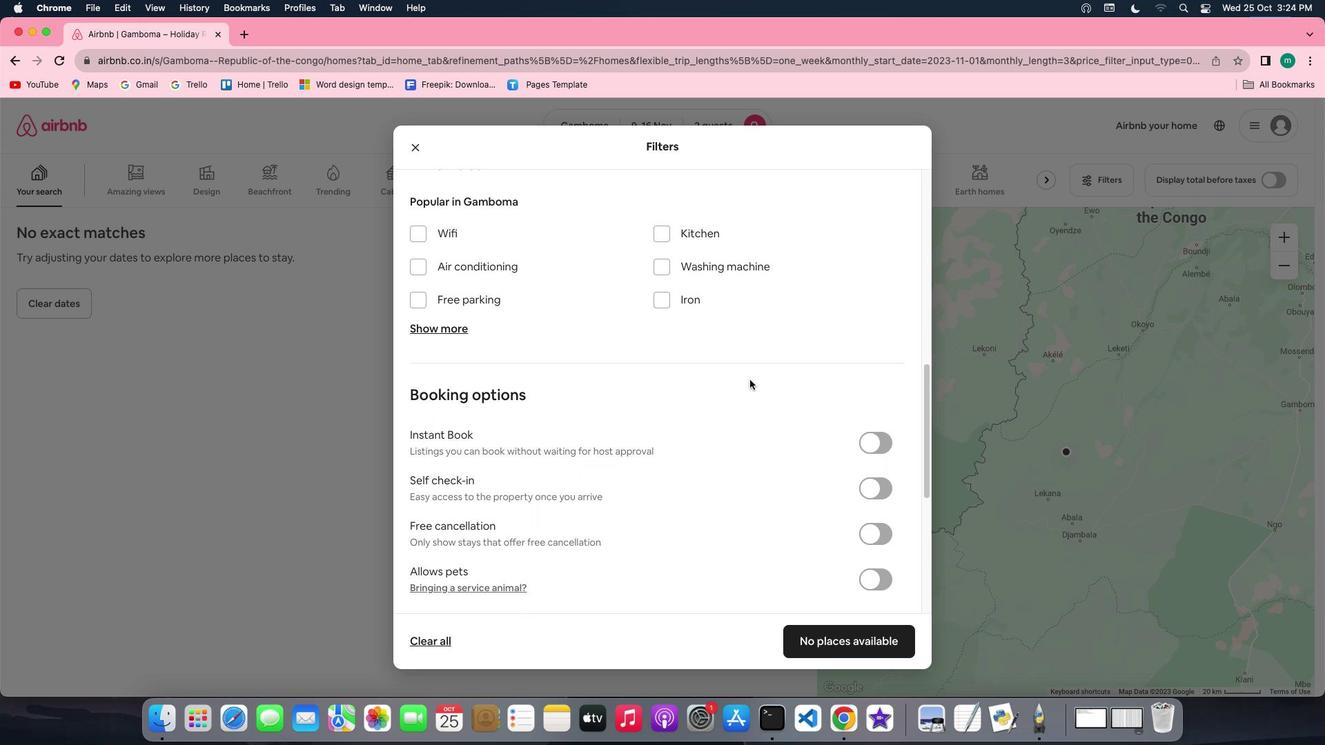 
Action: Mouse scrolled (762, 383) with delta (-127, 49)
Screenshot: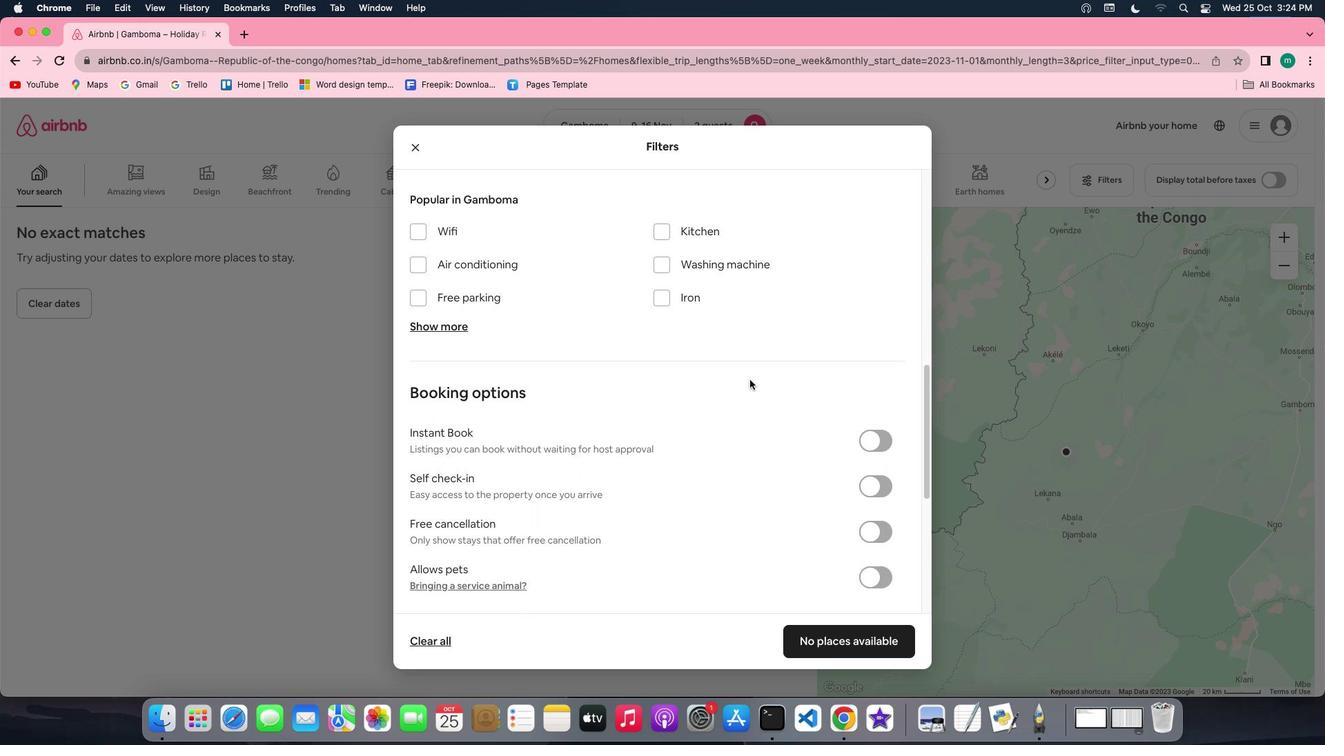 
Action: Mouse scrolled (762, 383) with delta (-127, 49)
Screenshot: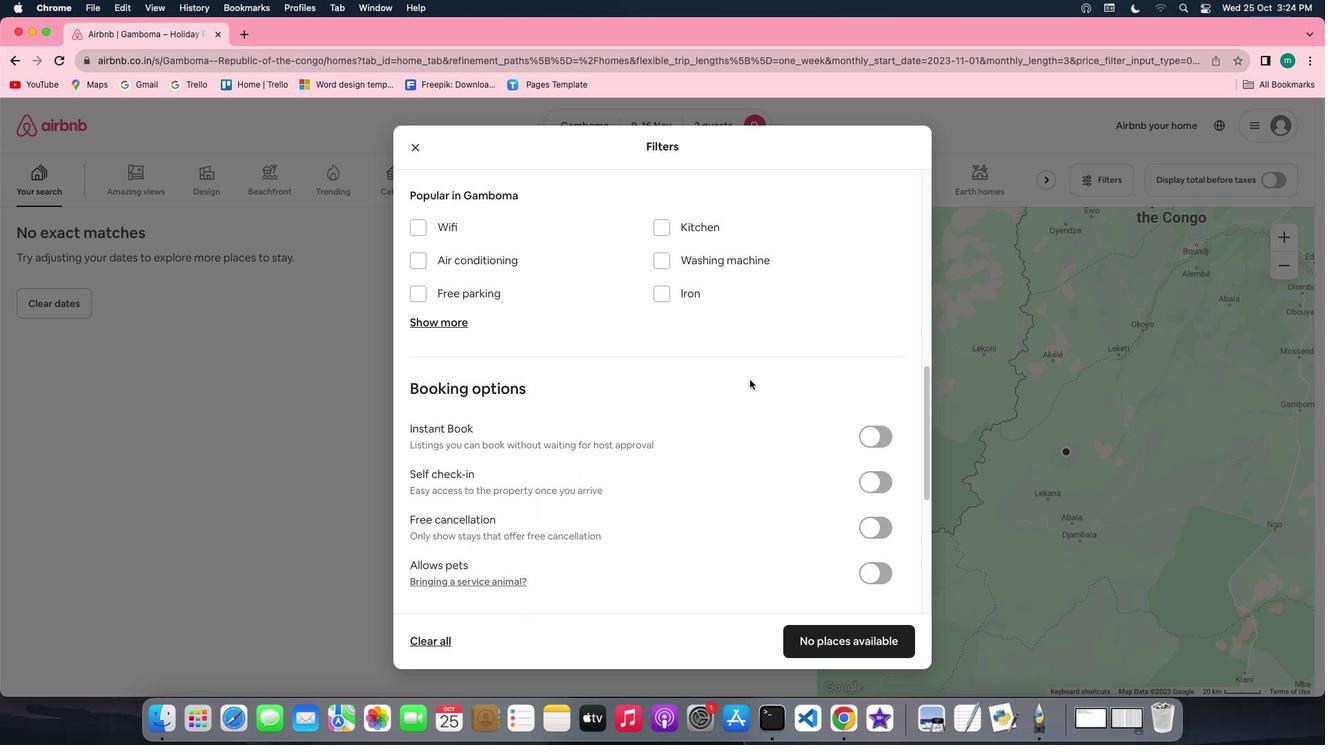 
Action: Mouse scrolled (762, 383) with delta (-127, 49)
Screenshot: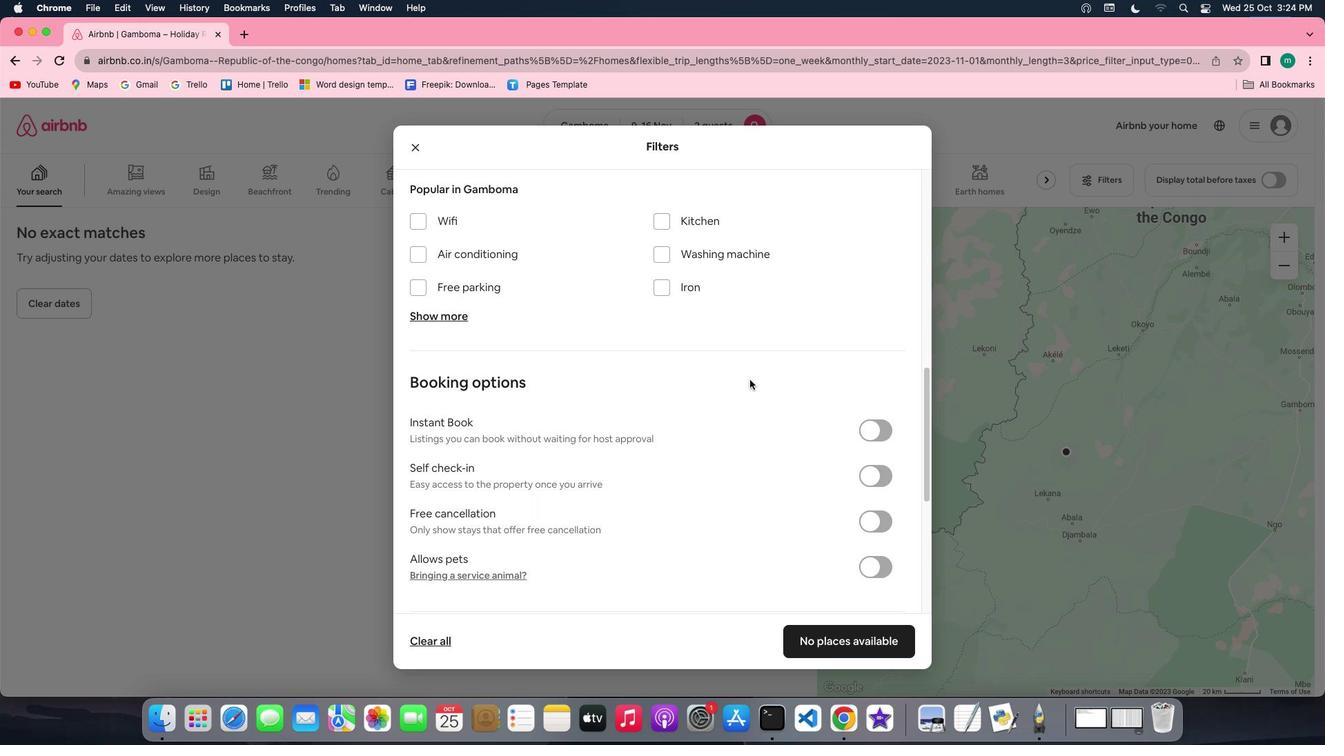 
Action: Mouse scrolled (762, 383) with delta (-127, 49)
Screenshot: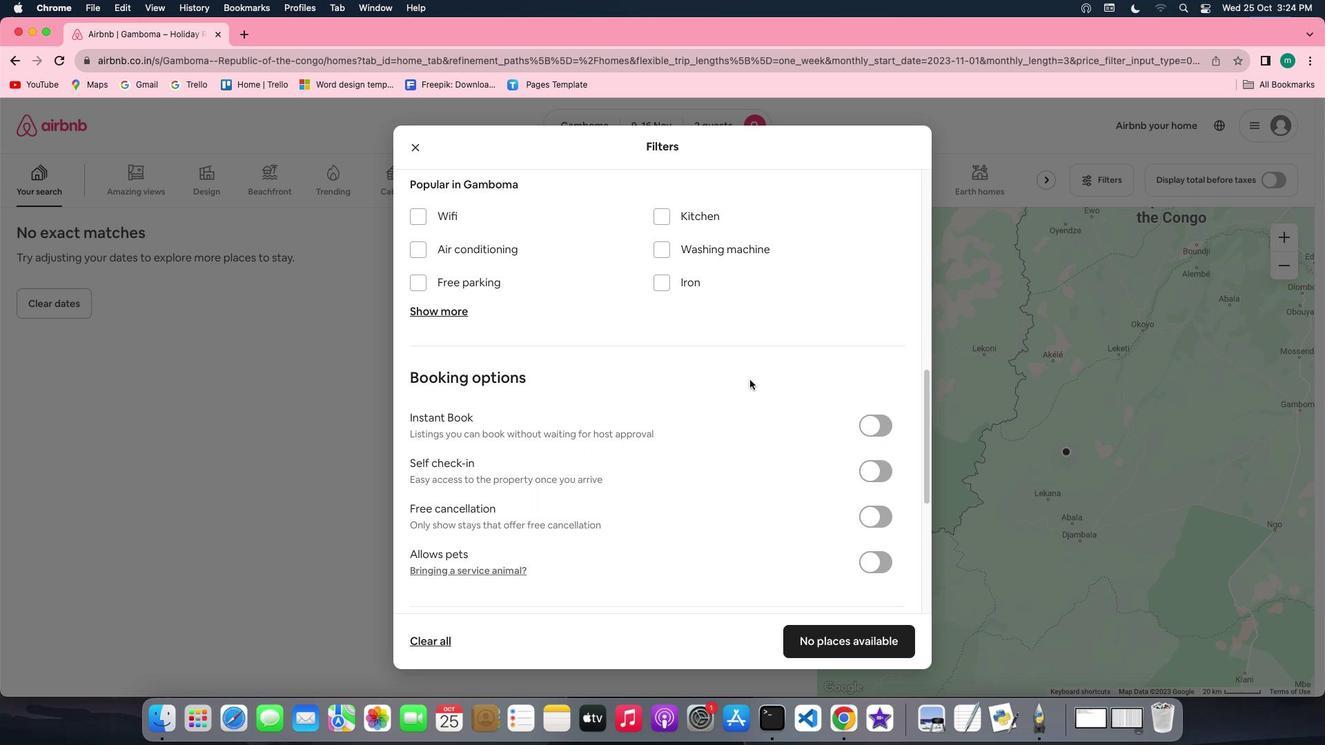 
Action: Mouse scrolled (762, 383) with delta (-127, 49)
Screenshot: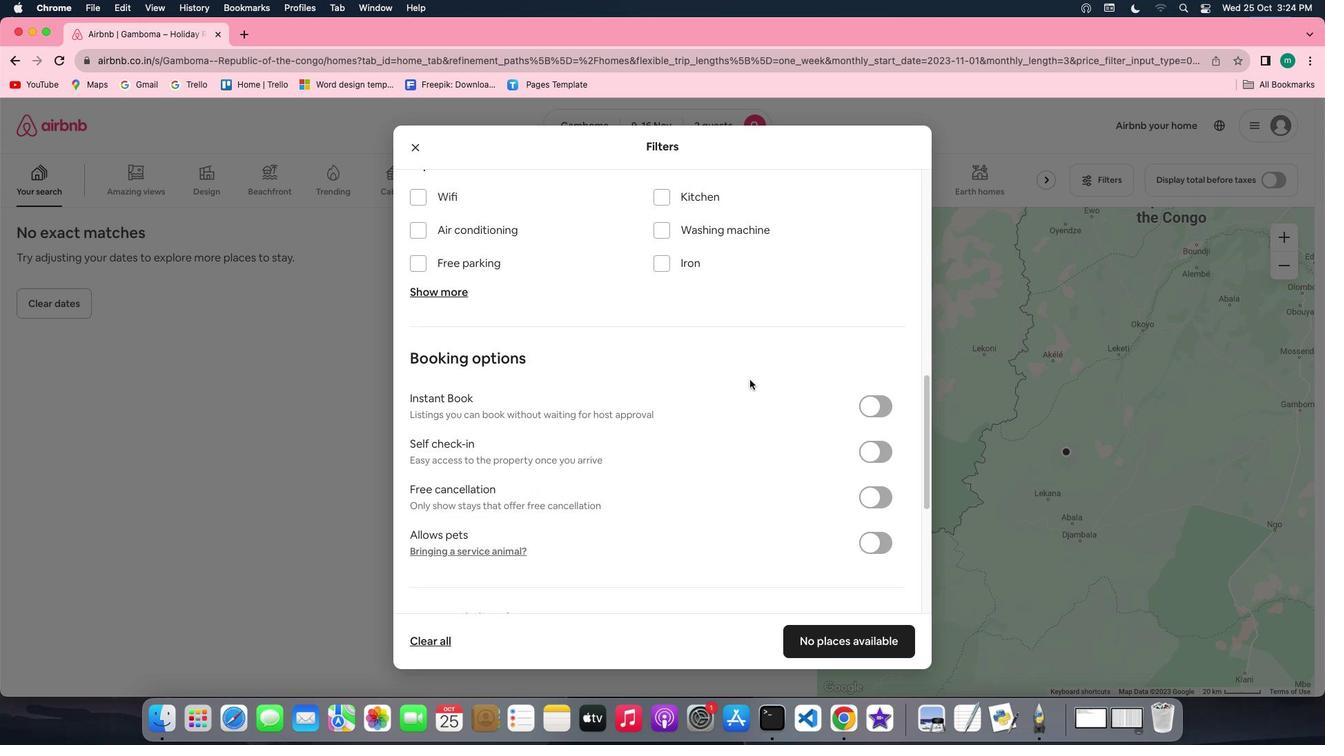 
Action: Mouse scrolled (762, 383) with delta (-127, 48)
Screenshot: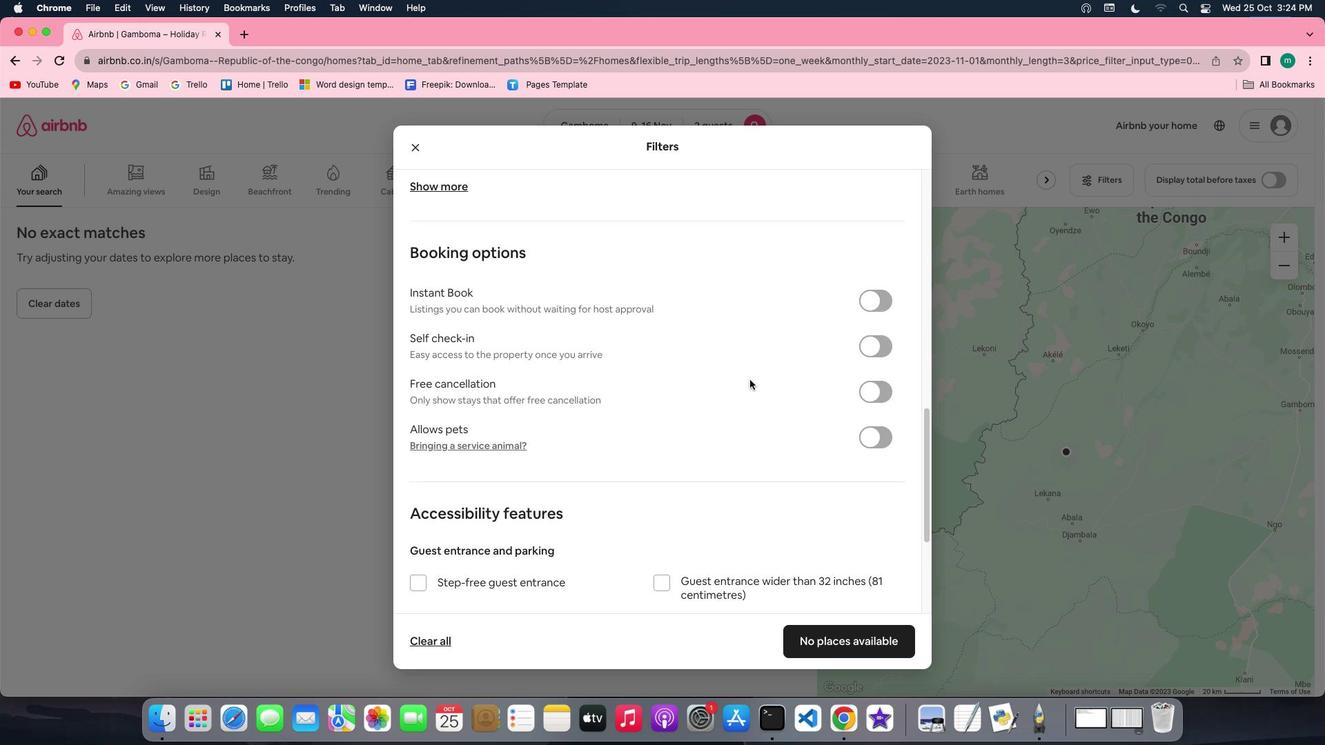 
Action: Mouse scrolled (762, 383) with delta (-127, 48)
Screenshot: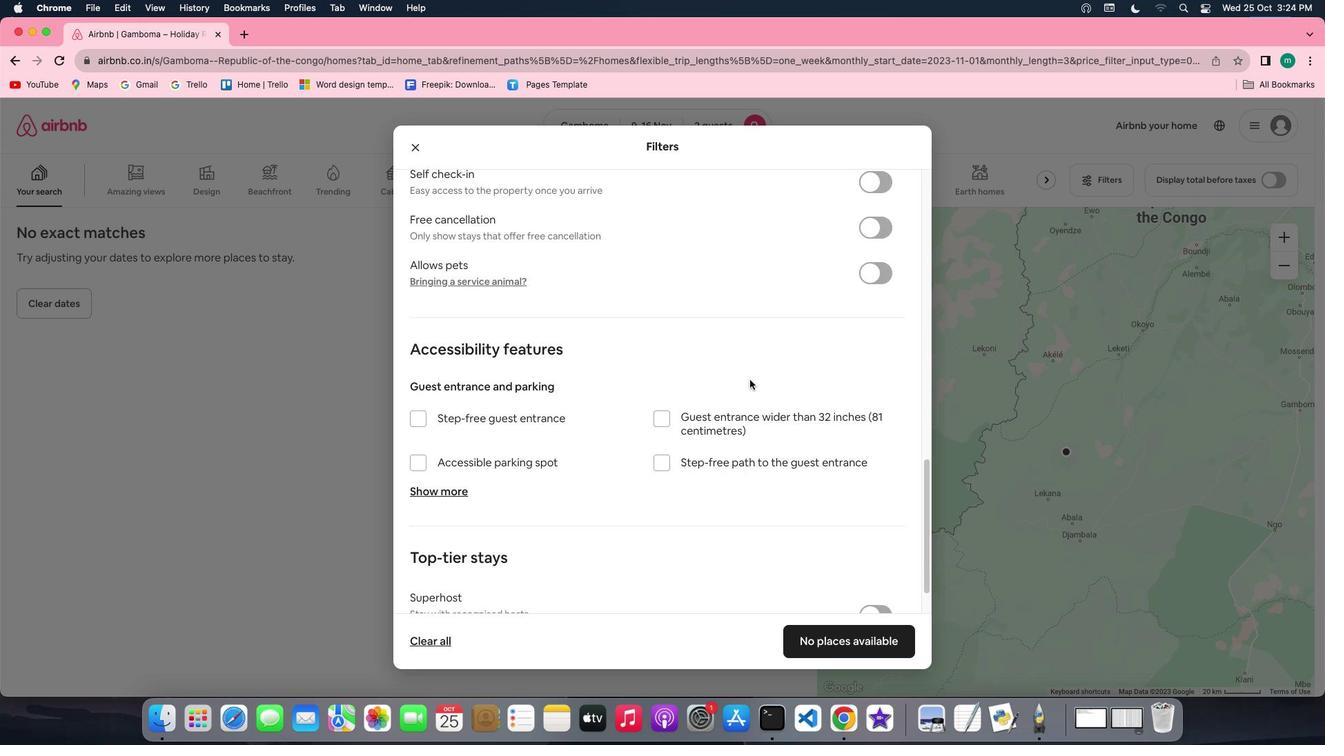 
Action: Mouse scrolled (762, 383) with delta (-127, 49)
Screenshot: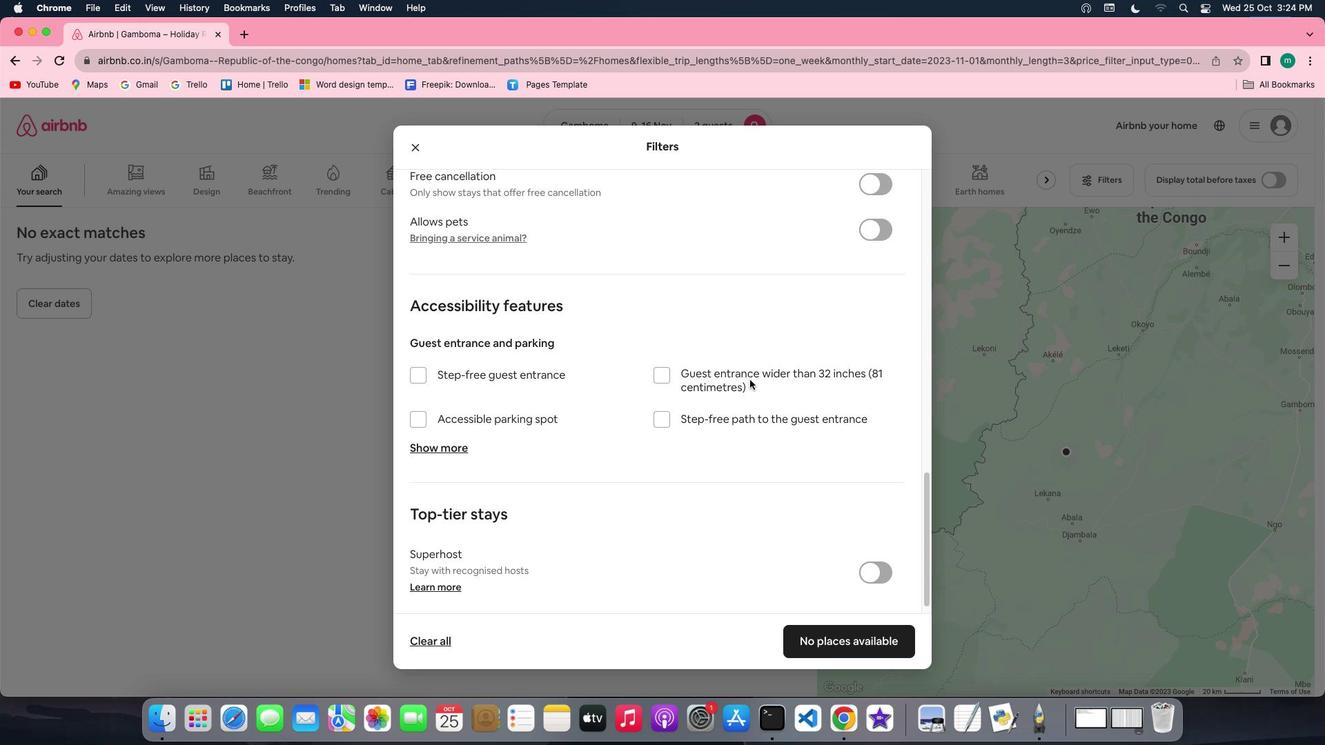 
Action: Mouse scrolled (762, 383) with delta (-127, 49)
Screenshot: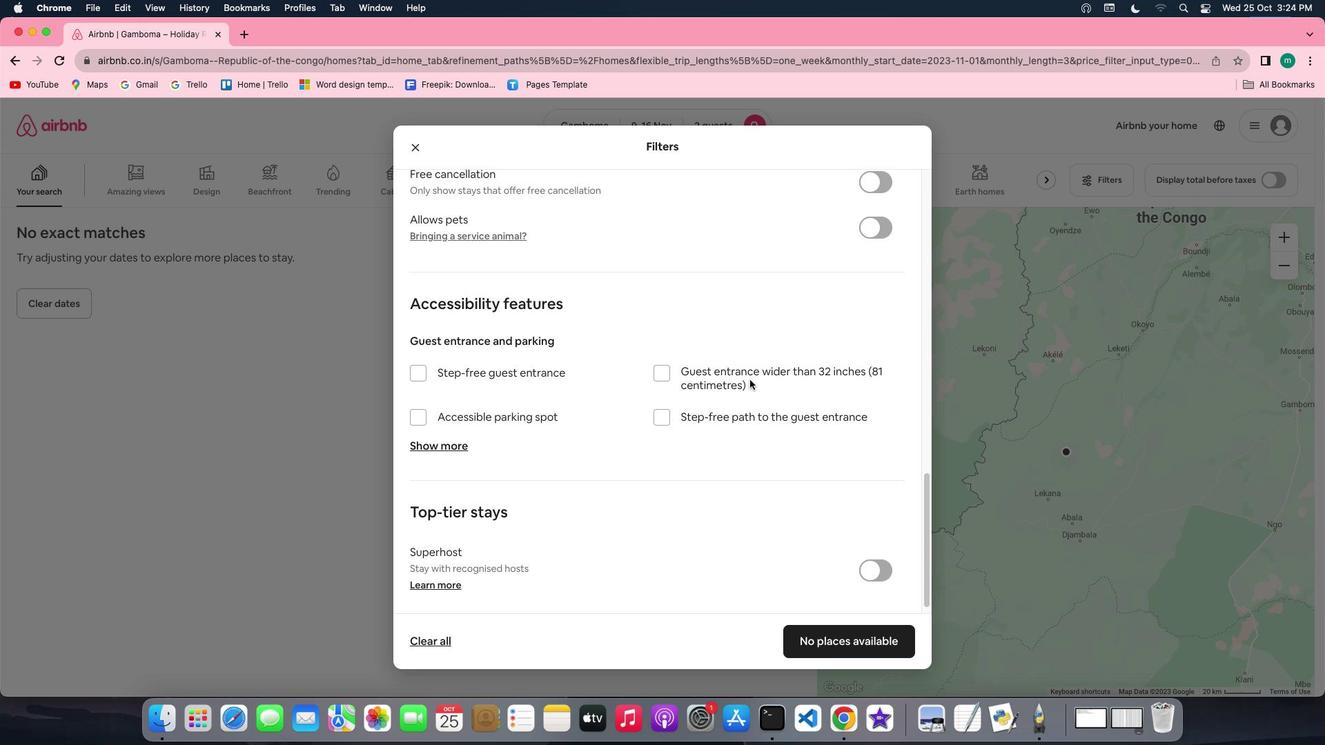 
Action: Mouse scrolled (762, 383) with delta (-127, 49)
Screenshot: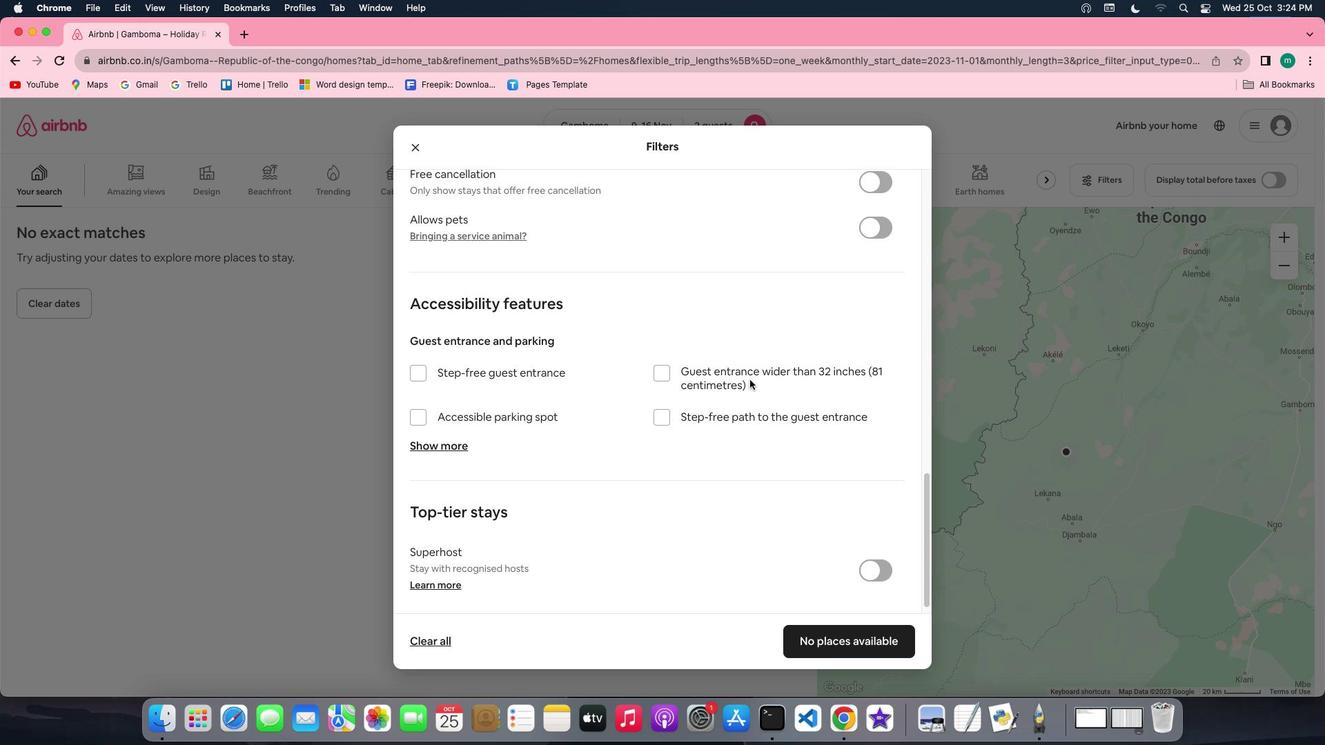 
Action: Mouse scrolled (762, 383) with delta (-127, 47)
Screenshot: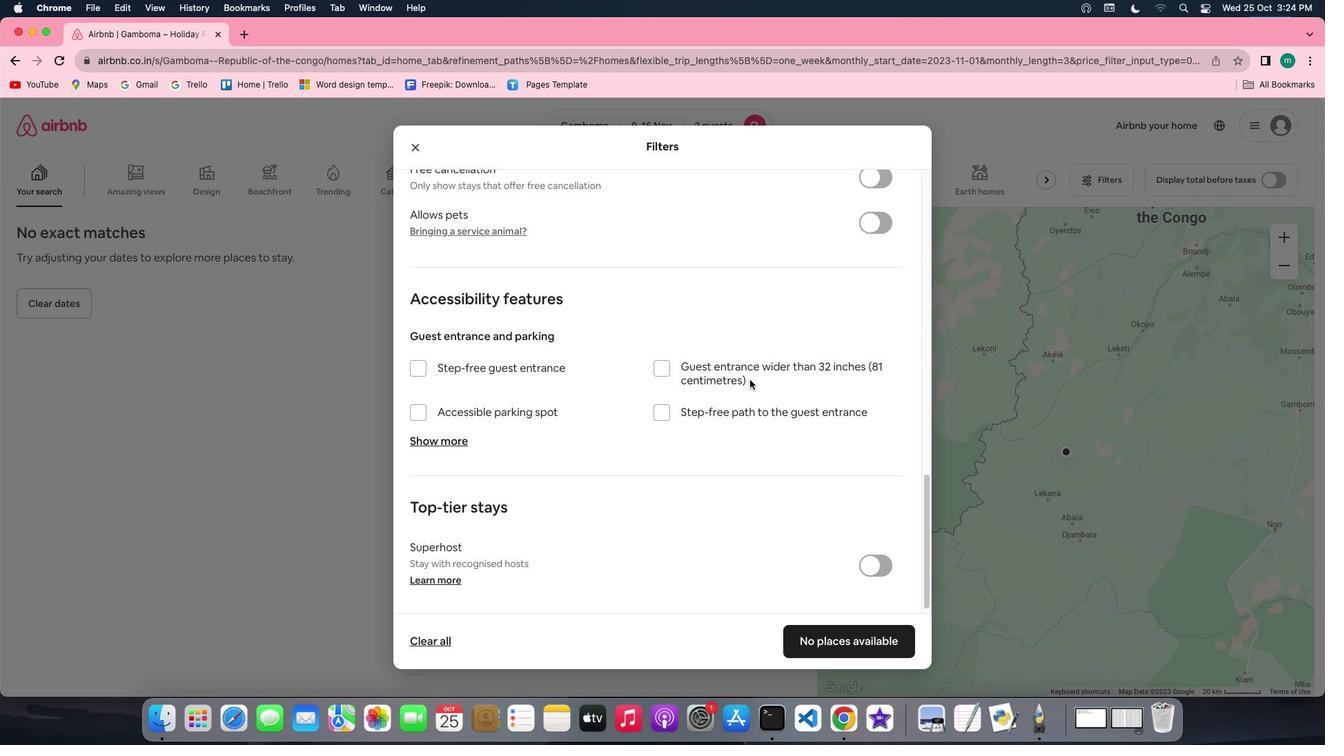 
Action: Mouse scrolled (762, 383) with delta (-127, 46)
Screenshot: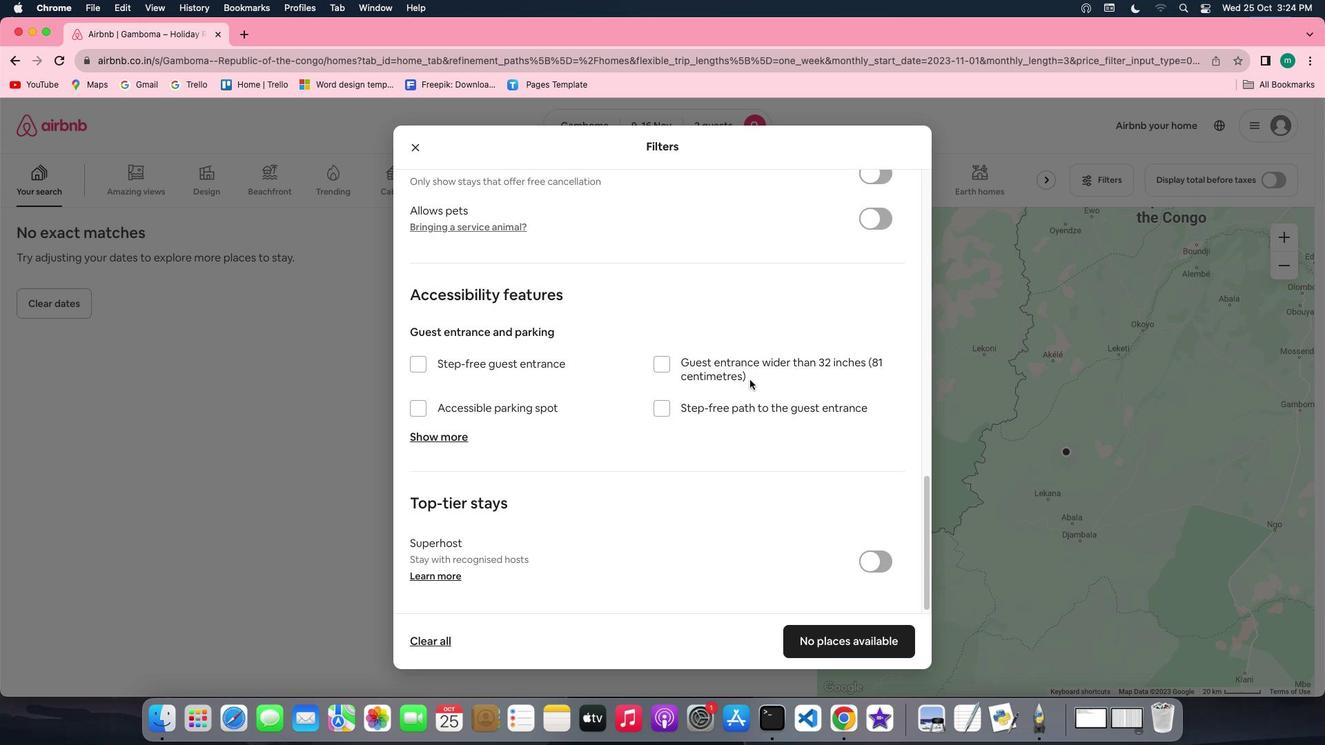 
Action: Mouse scrolled (762, 383) with delta (-127, 46)
Screenshot: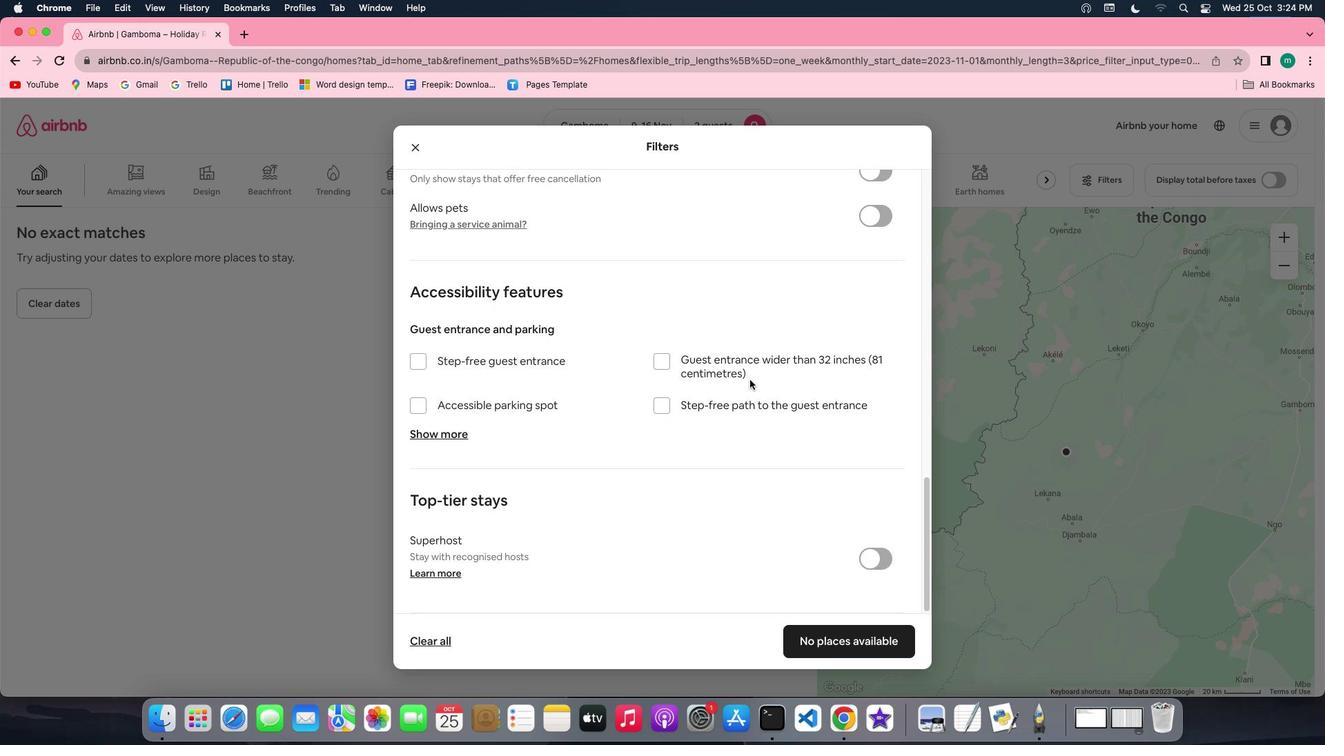 
Action: Mouse moved to (851, 602)
Screenshot: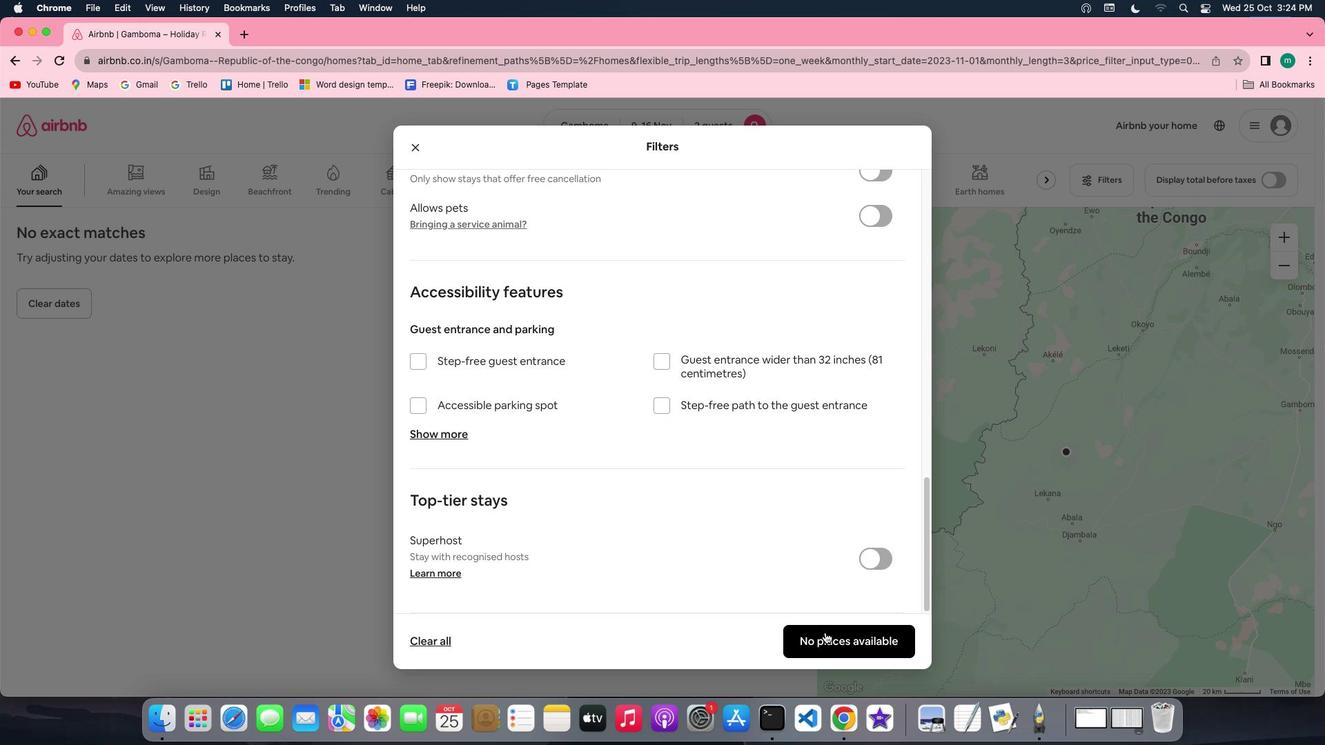 
Action: Mouse pressed left at (851, 602)
Screenshot: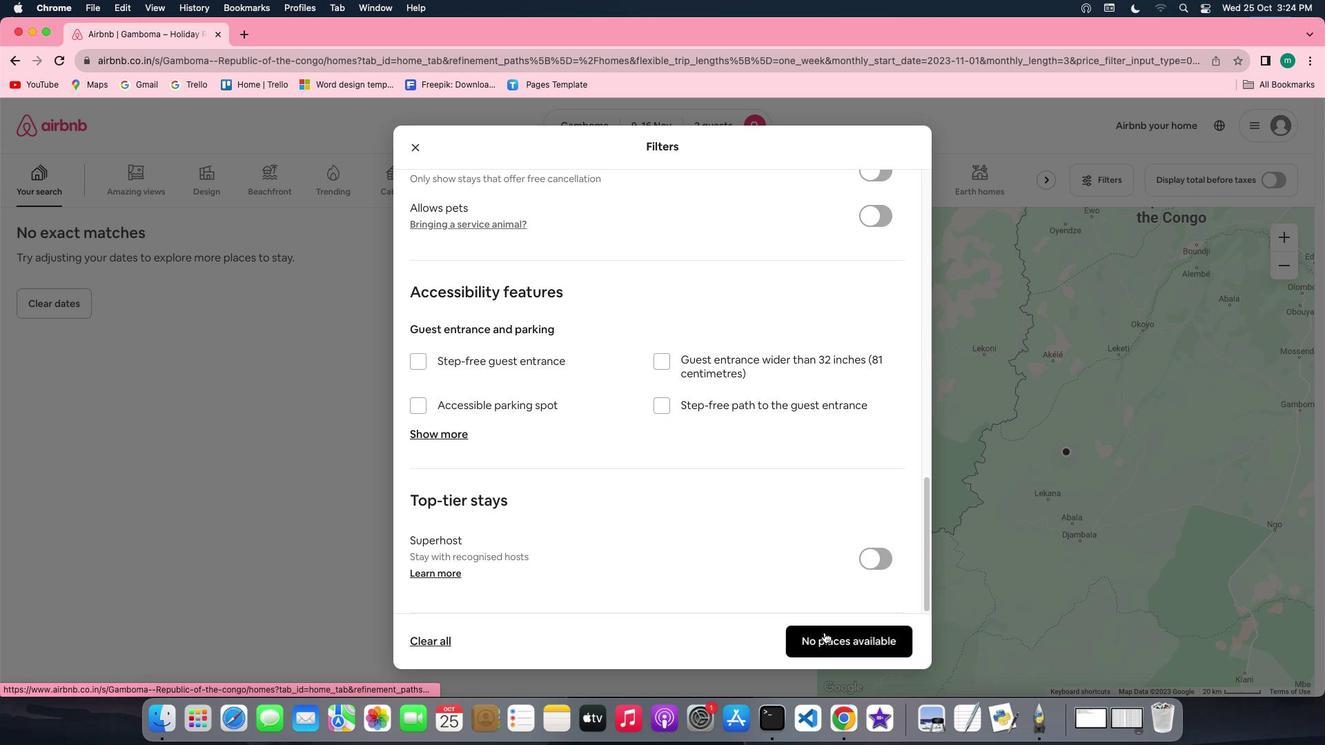 
Action: Mouse moved to (849, 602)
Screenshot: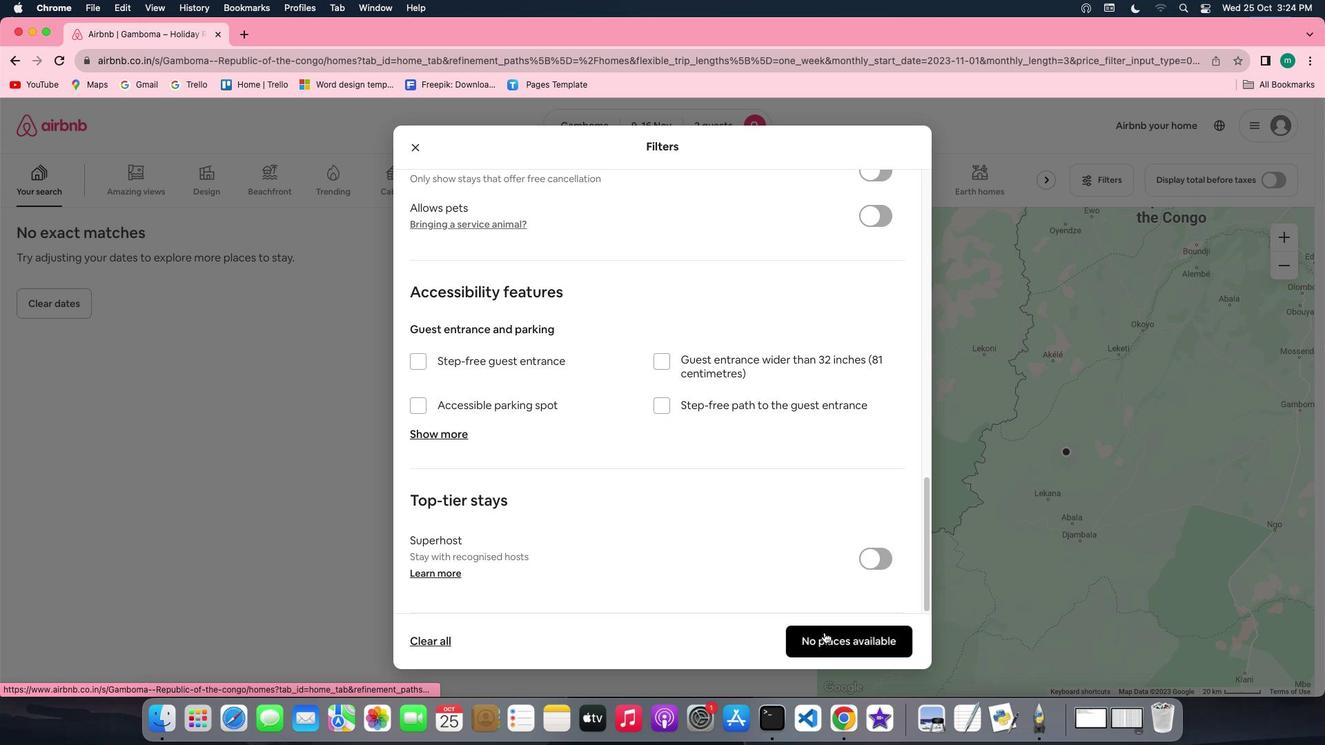 
